Task: Look for space in Santa Inês, Brazil from 9th July, 2023 to 16th July, 2023 for 2 adults, 1 child in price range Rs.8000 to Rs.16000. Place can be entire place with 2 bedrooms having 2 beds and 1 bathroom. Property type can be flat. Booking option can be shelf check-in. Required host language is Spanish.
Action: Mouse moved to (734, 123)
Screenshot: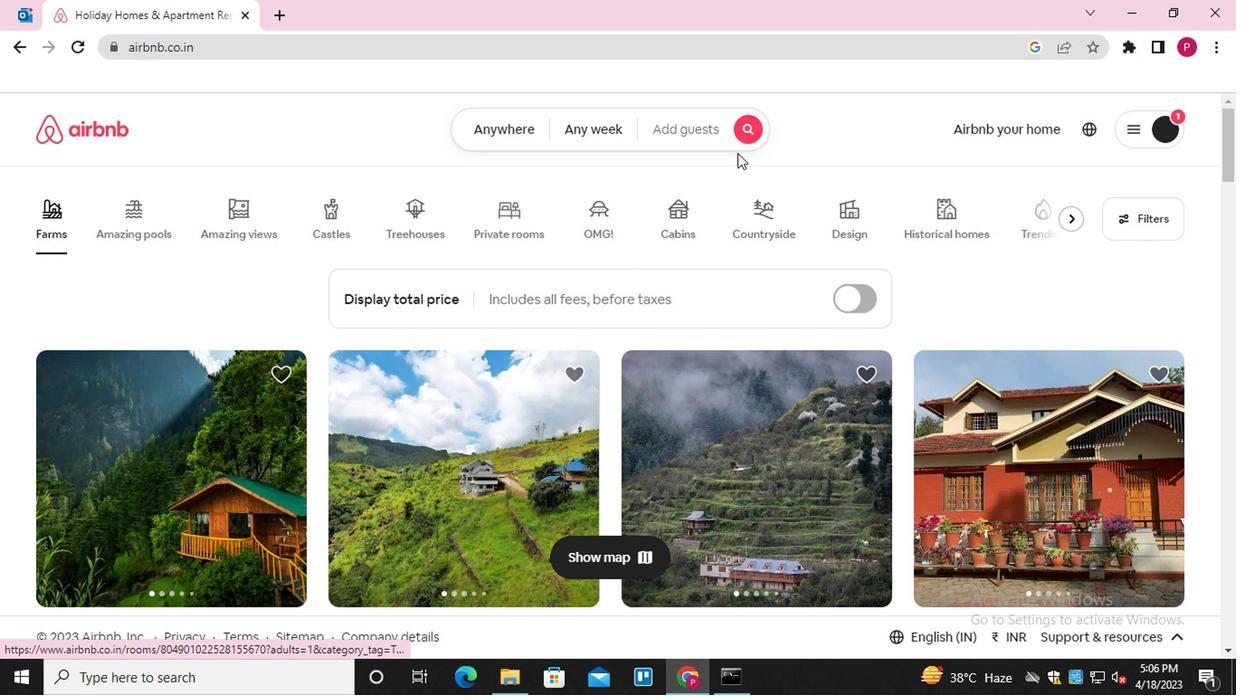 
Action: Mouse pressed left at (734, 123)
Screenshot: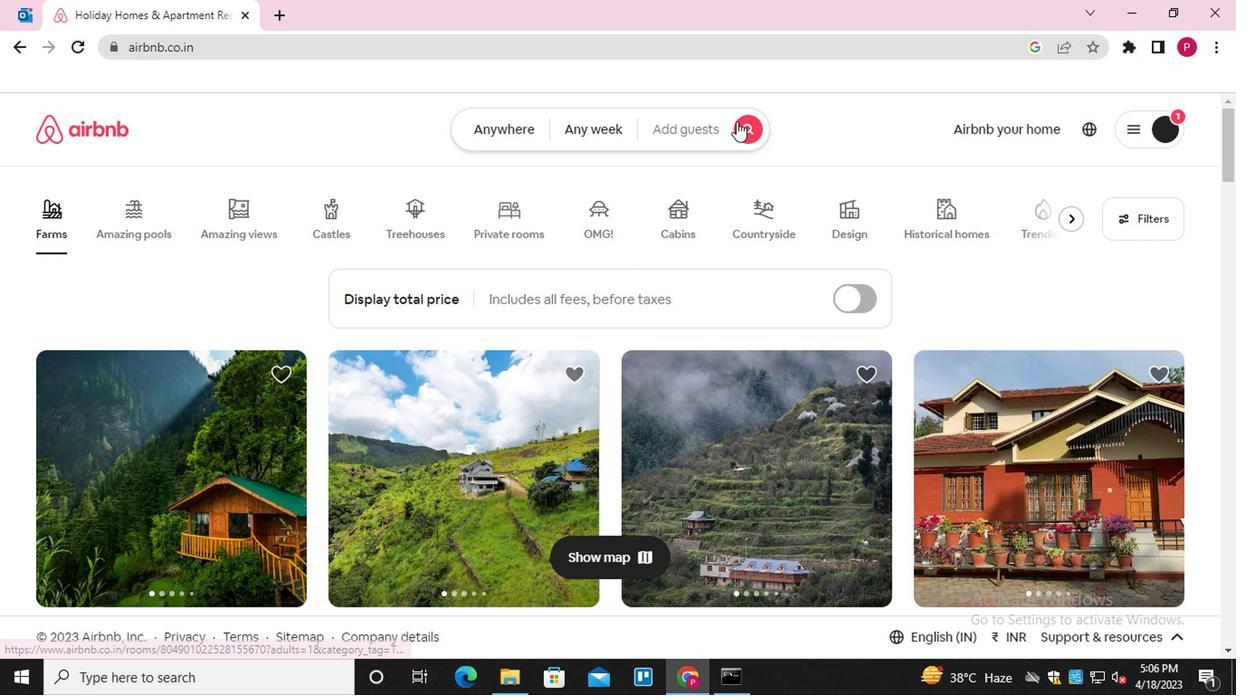 
Action: Mouse moved to (411, 214)
Screenshot: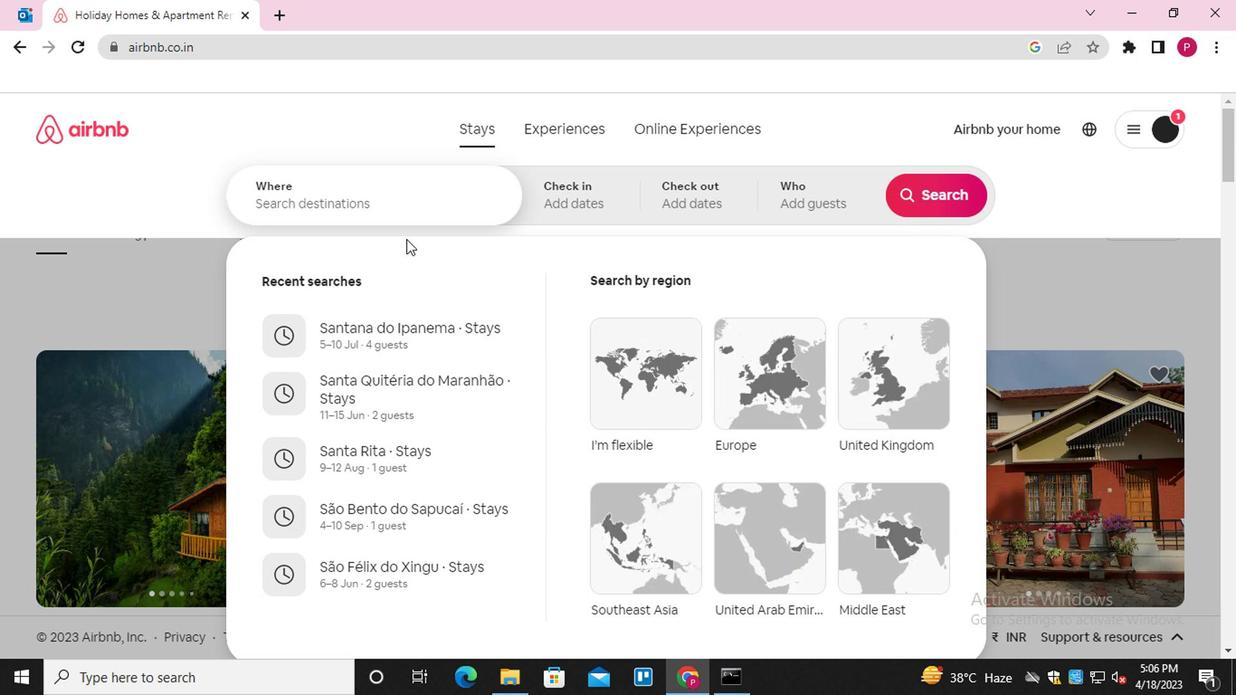
Action: Mouse pressed left at (411, 214)
Screenshot: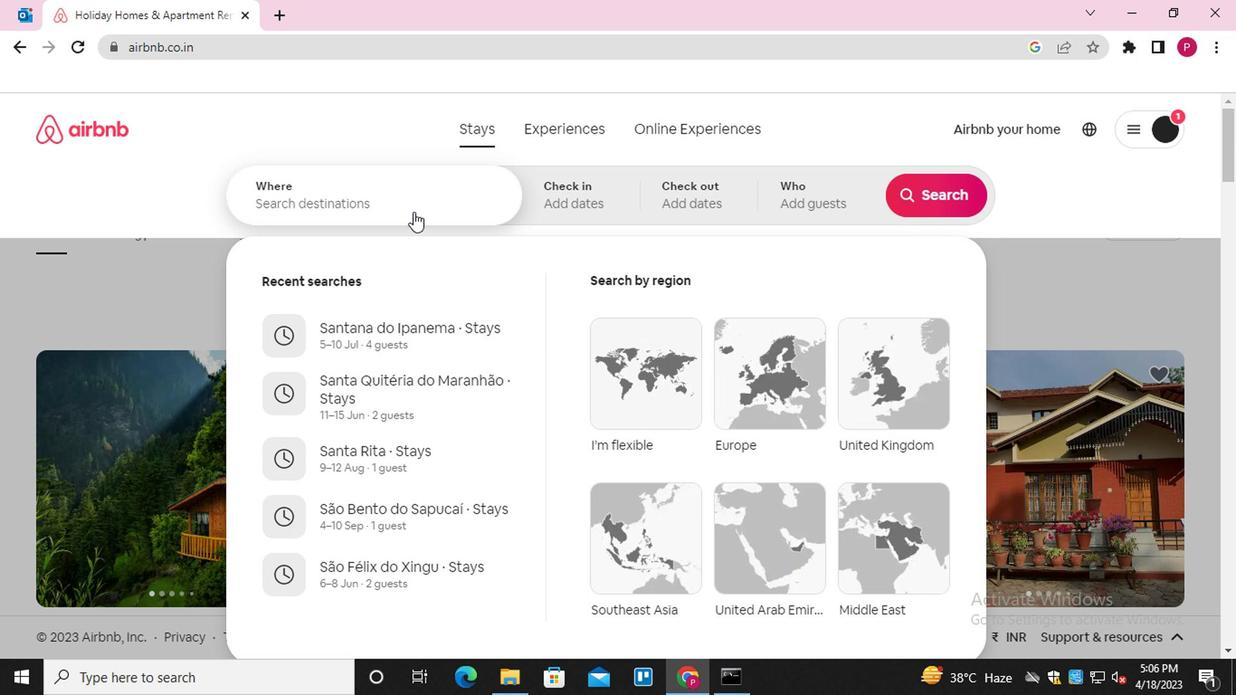 
Action: Mouse moved to (408, 214)
Screenshot: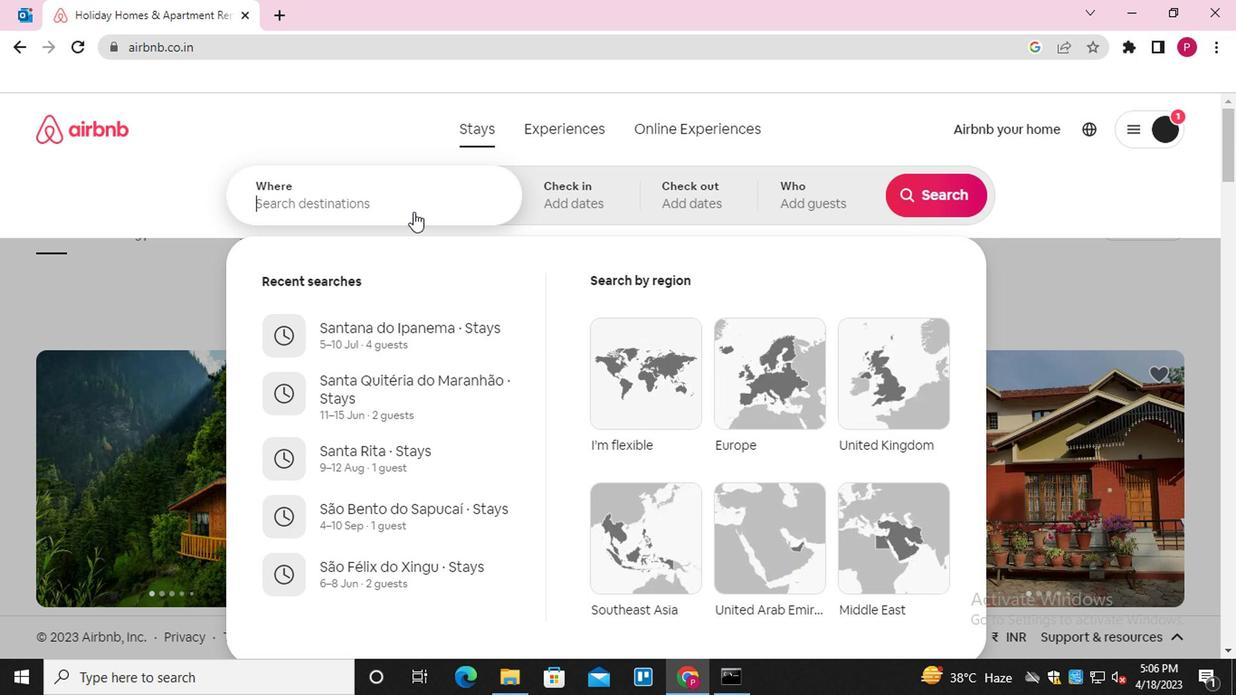 
Action: Key pressed <Key.shift>SANTA<Key.space><Key.shift>INES
Screenshot: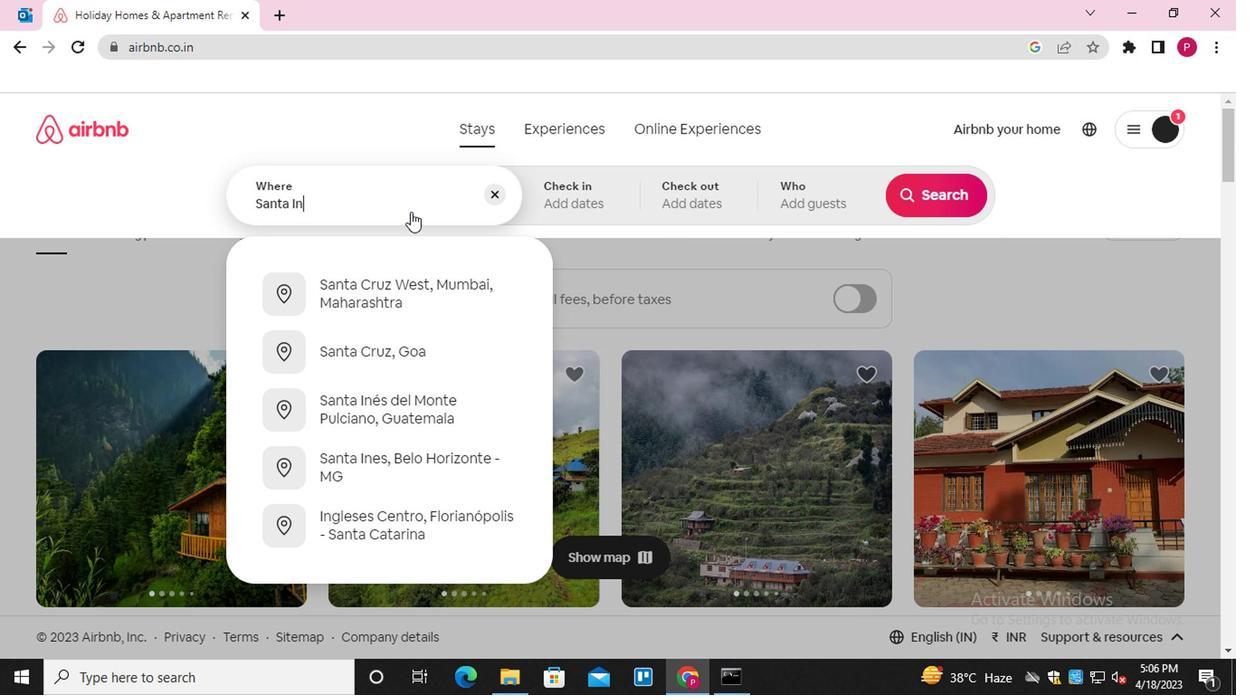 
Action: Mouse moved to (419, 221)
Screenshot: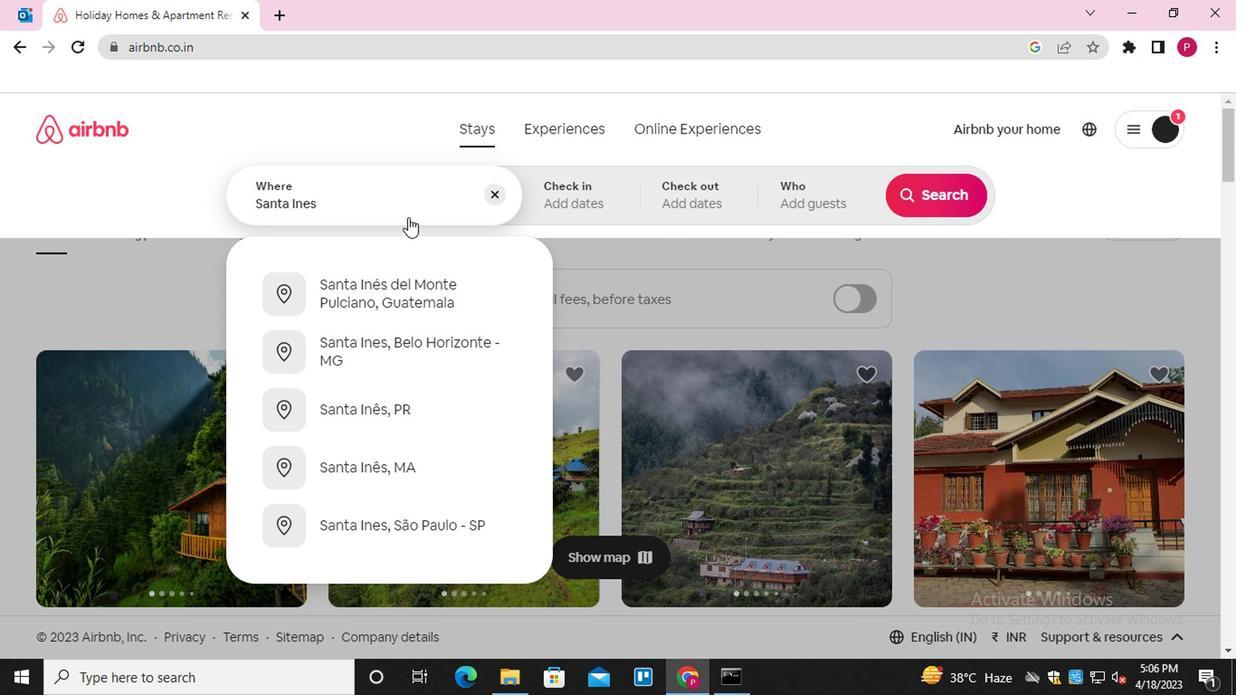 
Action: Key pressed ,<Key.shift><Key.shift><Key.shift>BRAZIL
Screenshot: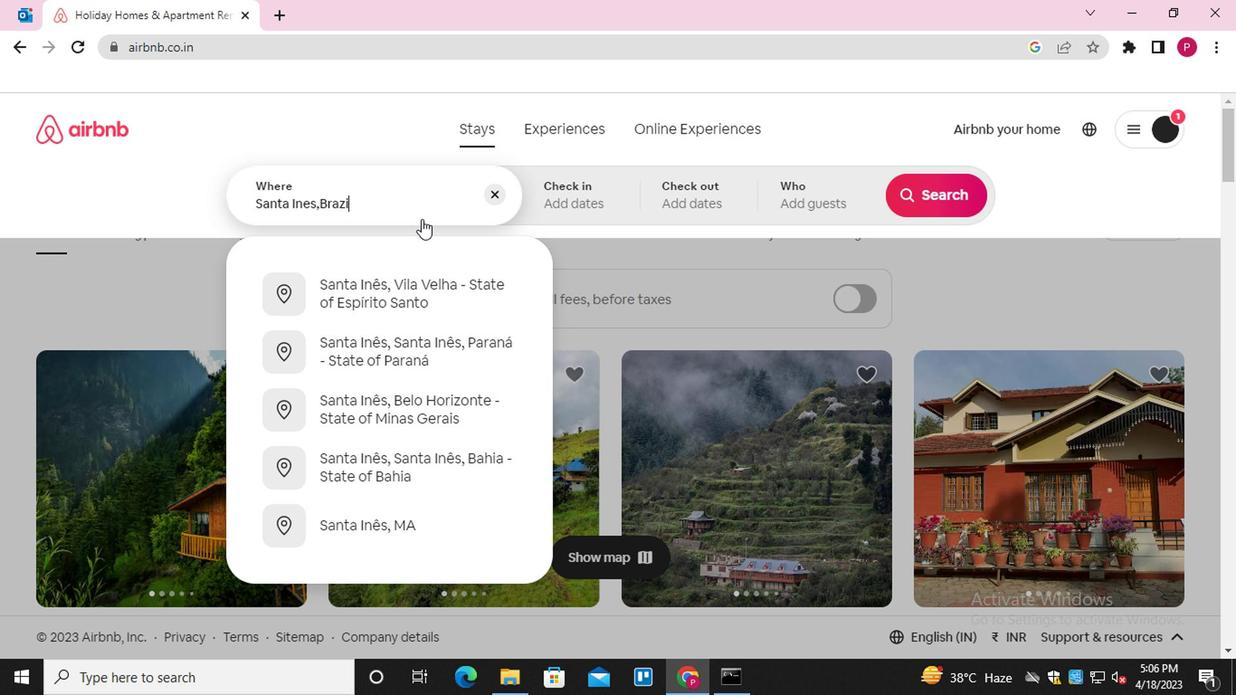 
Action: Mouse moved to (421, 534)
Screenshot: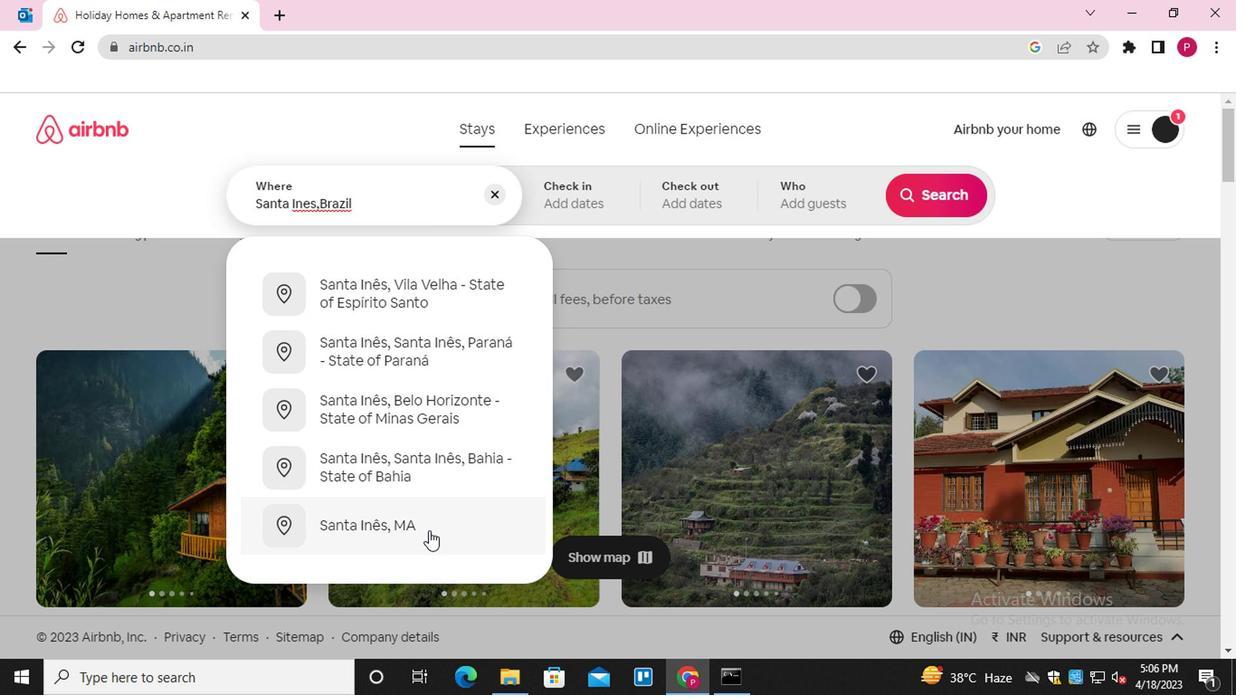 
Action: Mouse pressed left at (421, 534)
Screenshot: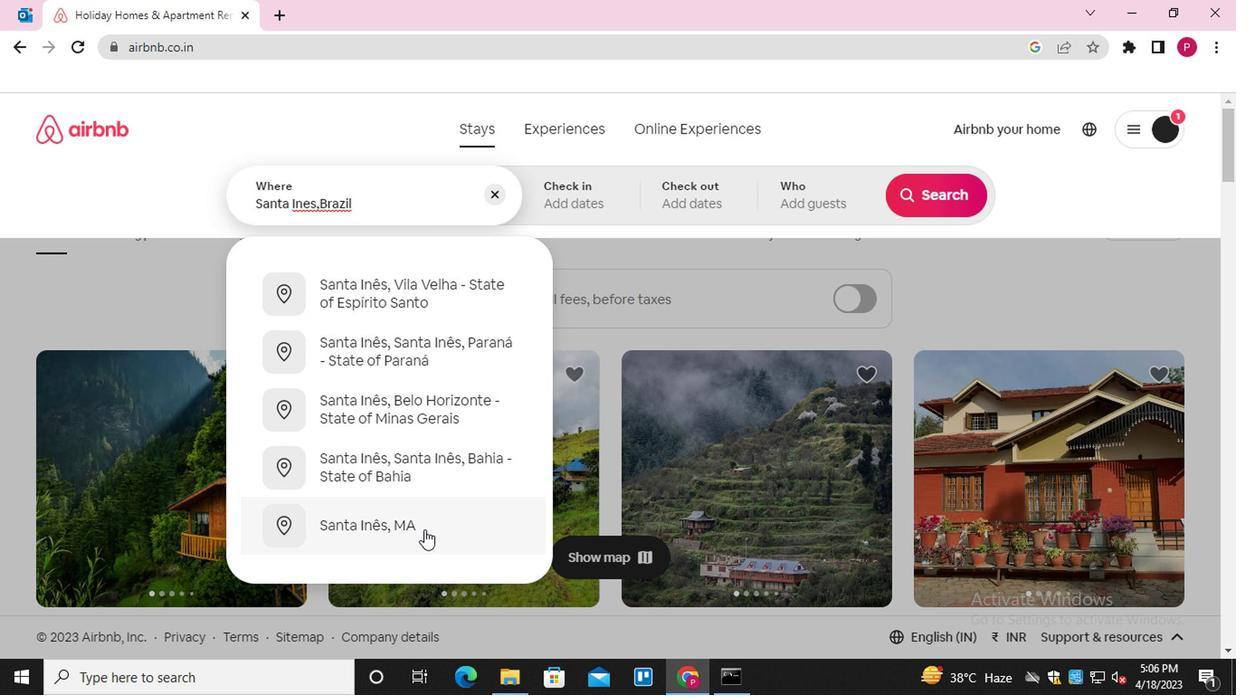 
Action: Mouse moved to (925, 349)
Screenshot: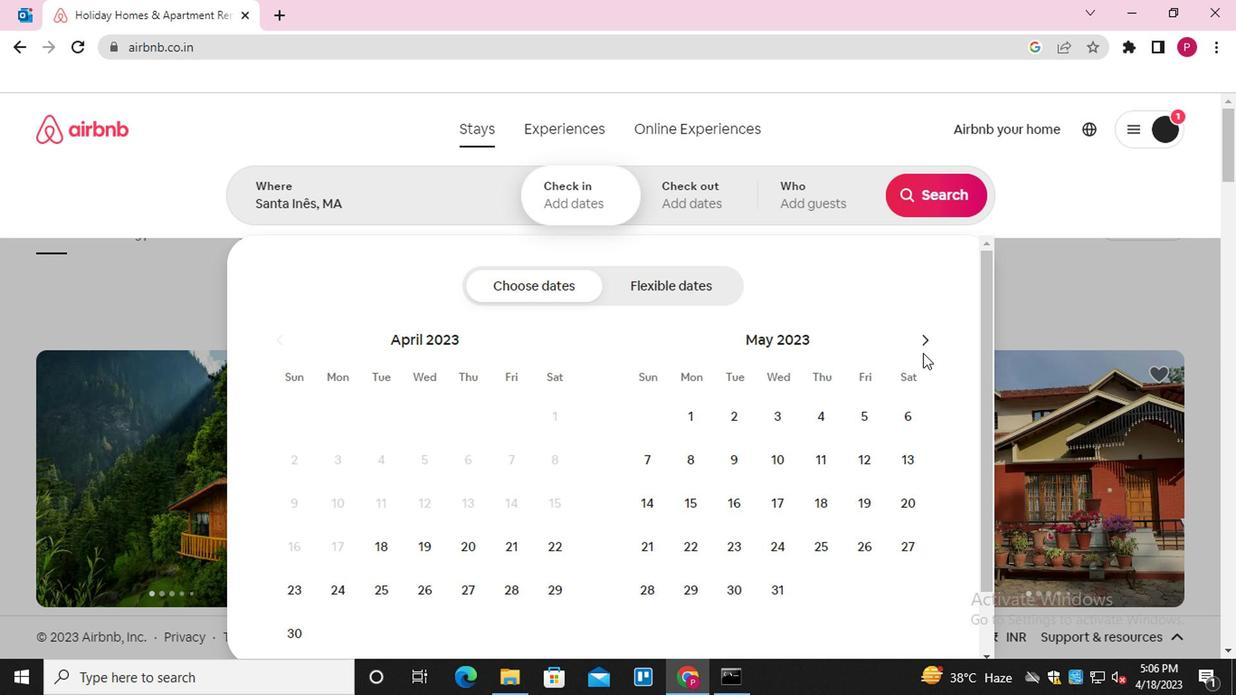
Action: Mouse pressed left at (925, 349)
Screenshot: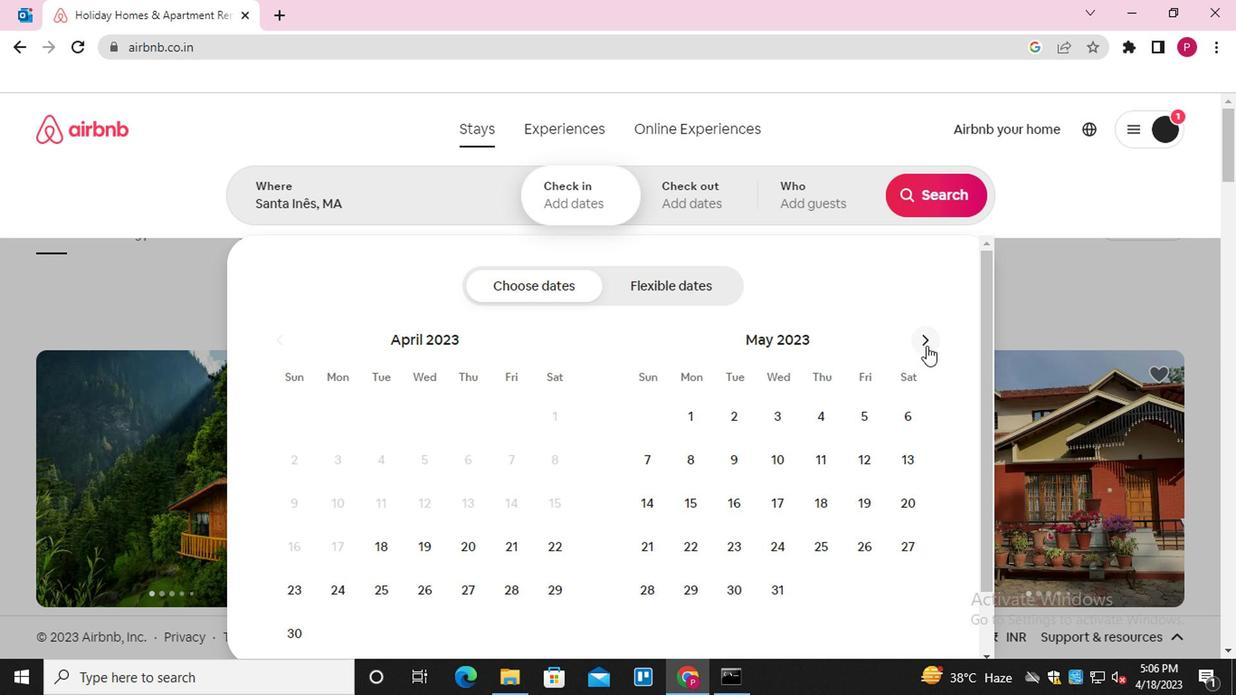 
Action: Mouse moved to (921, 350)
Screenshot: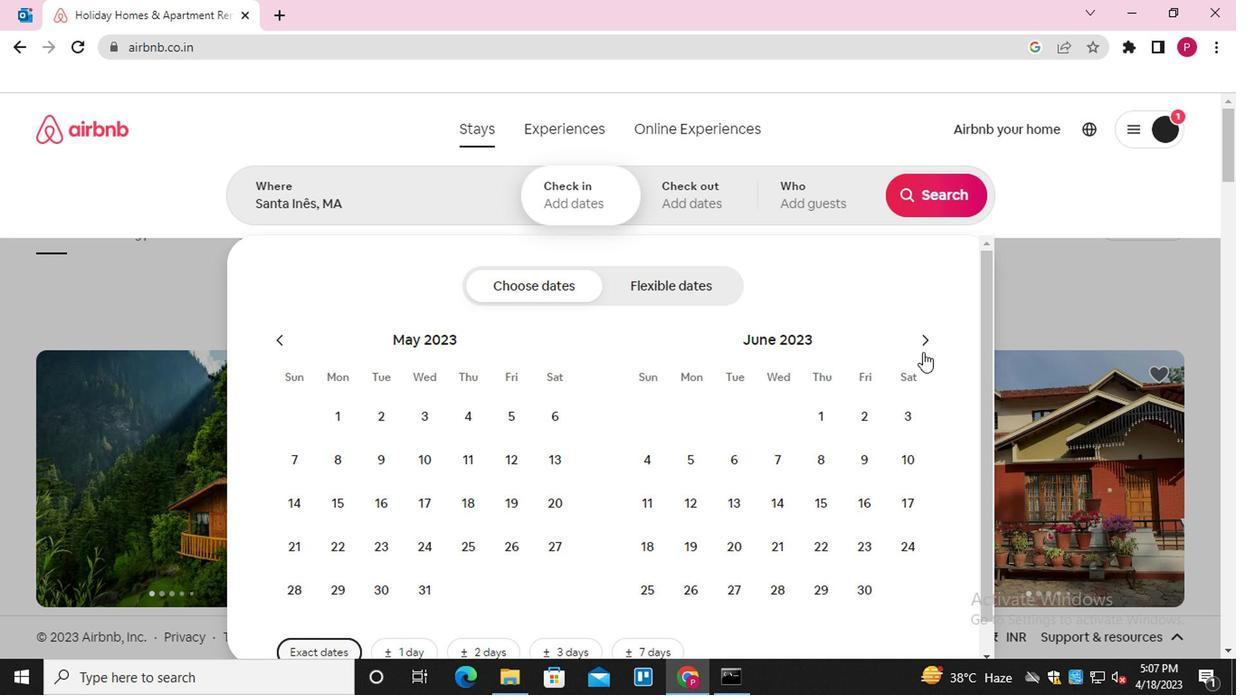 
Action: Mouse pressed left at (921, 350)
Screenshot: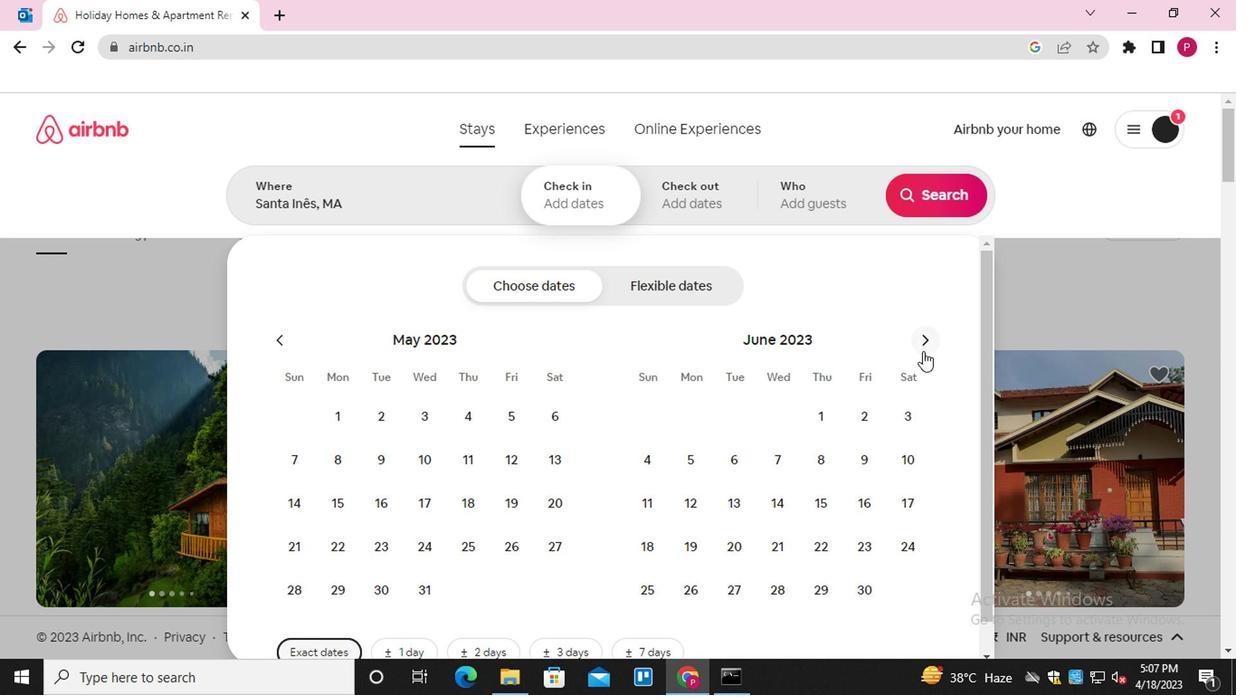 
Action: Mouse moved to (652, 510)
Screenshot: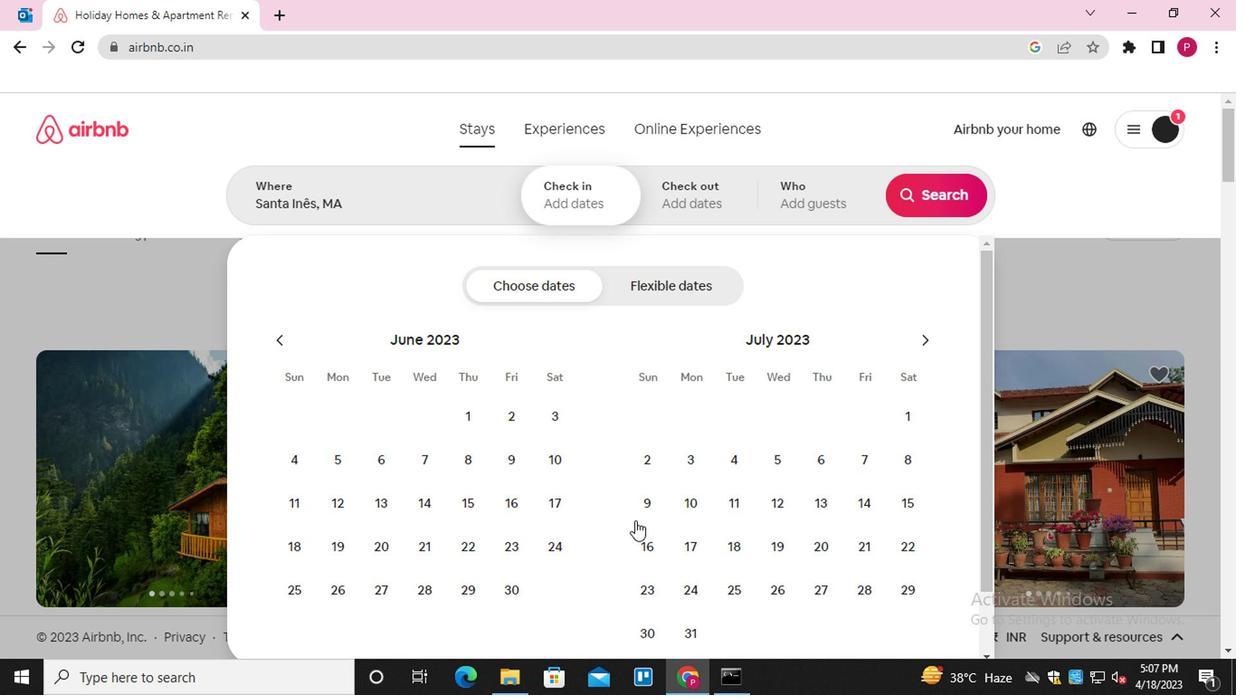 
Action: Mouse pressed left at (652, 510)
Screenshot: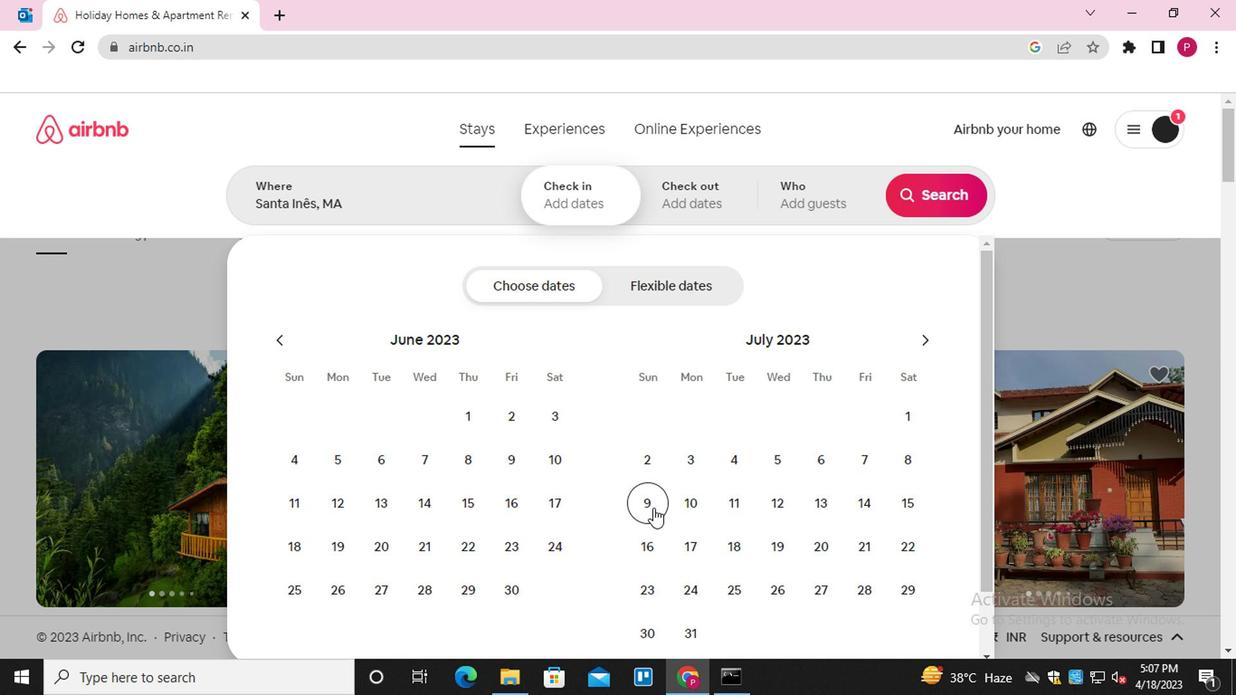 
Action: Mouse moved to (621, 552)
Screenshot: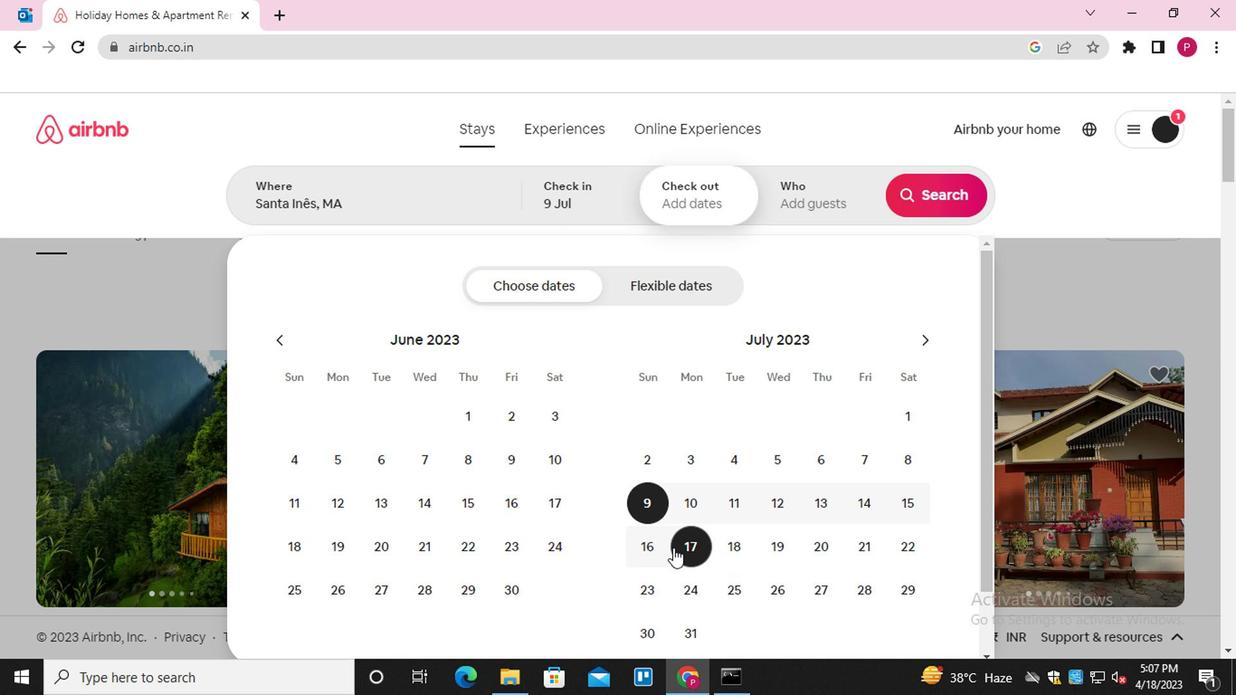 
Action: Mouse pressed left at (621, 552)
Screenshot: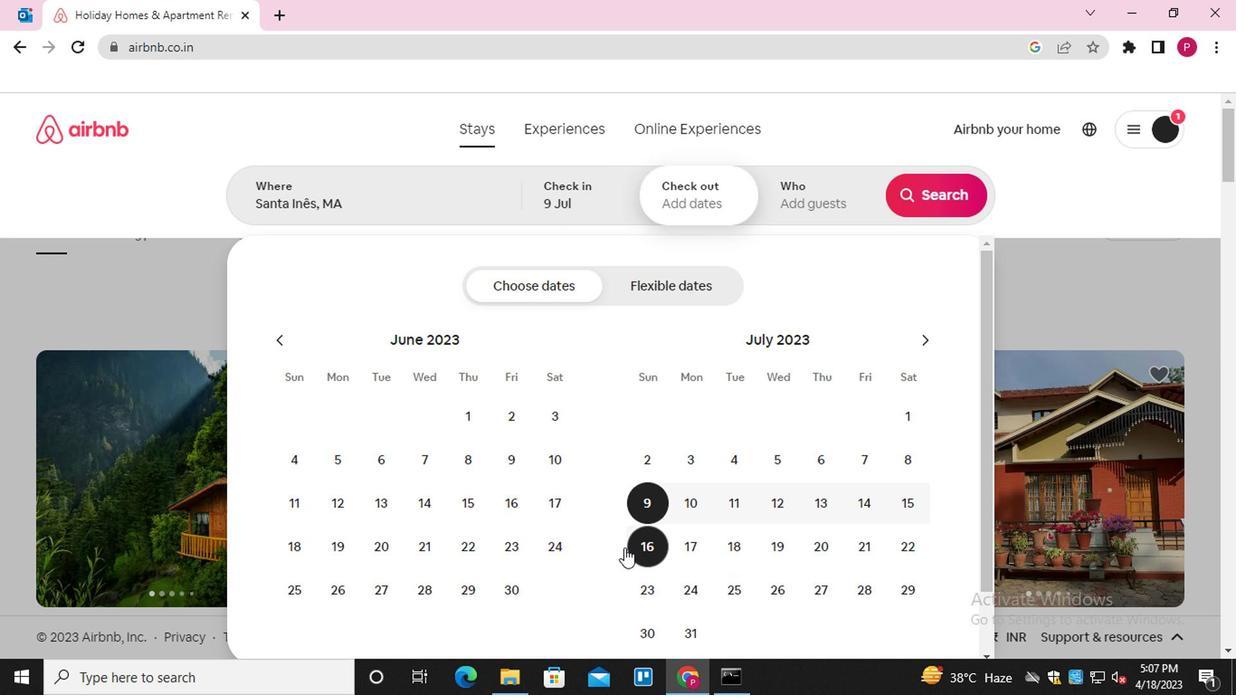 
Action: Mouse moved to (639, 552)
Screenshot: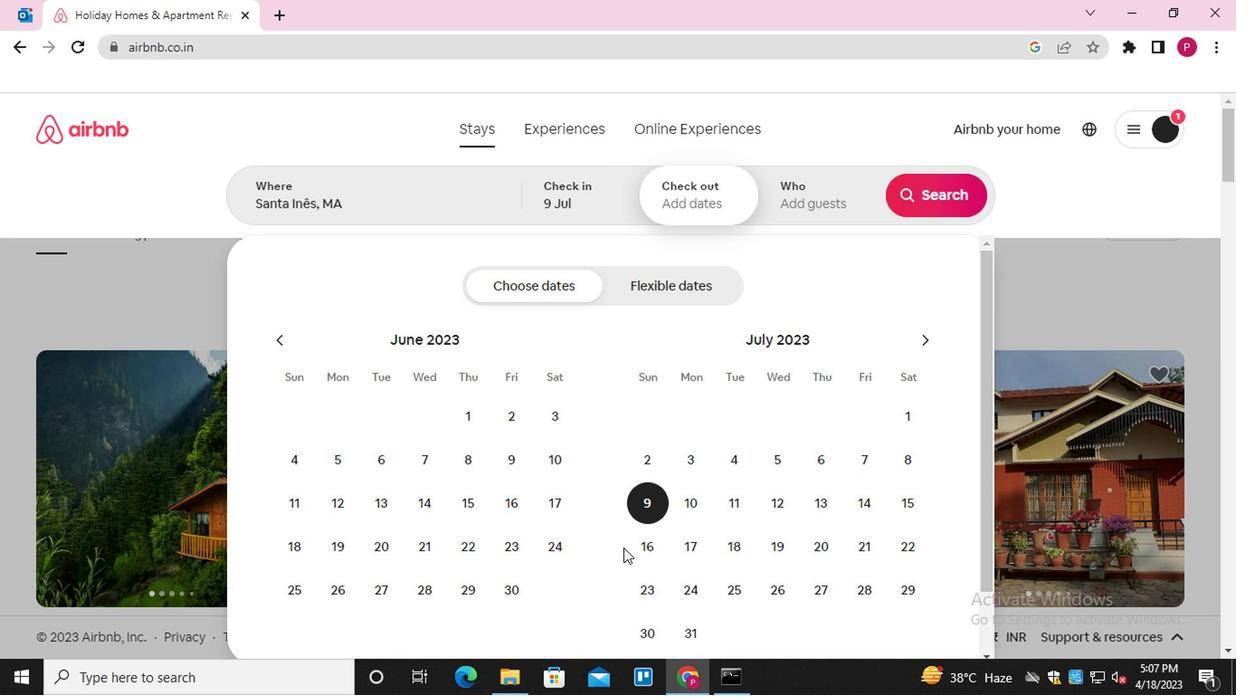 
Action: Mouse pressed left at (639, 552)
Screenshot: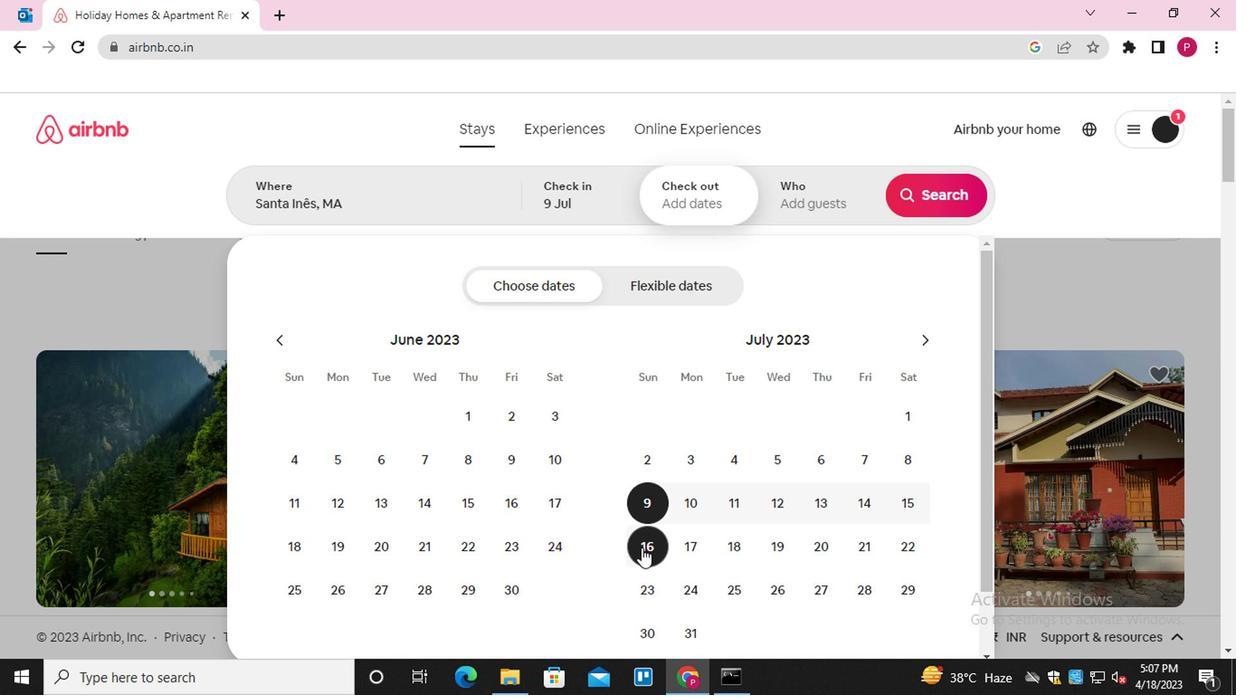 
Action: Mouse moved to (795, 204)
Screenshot: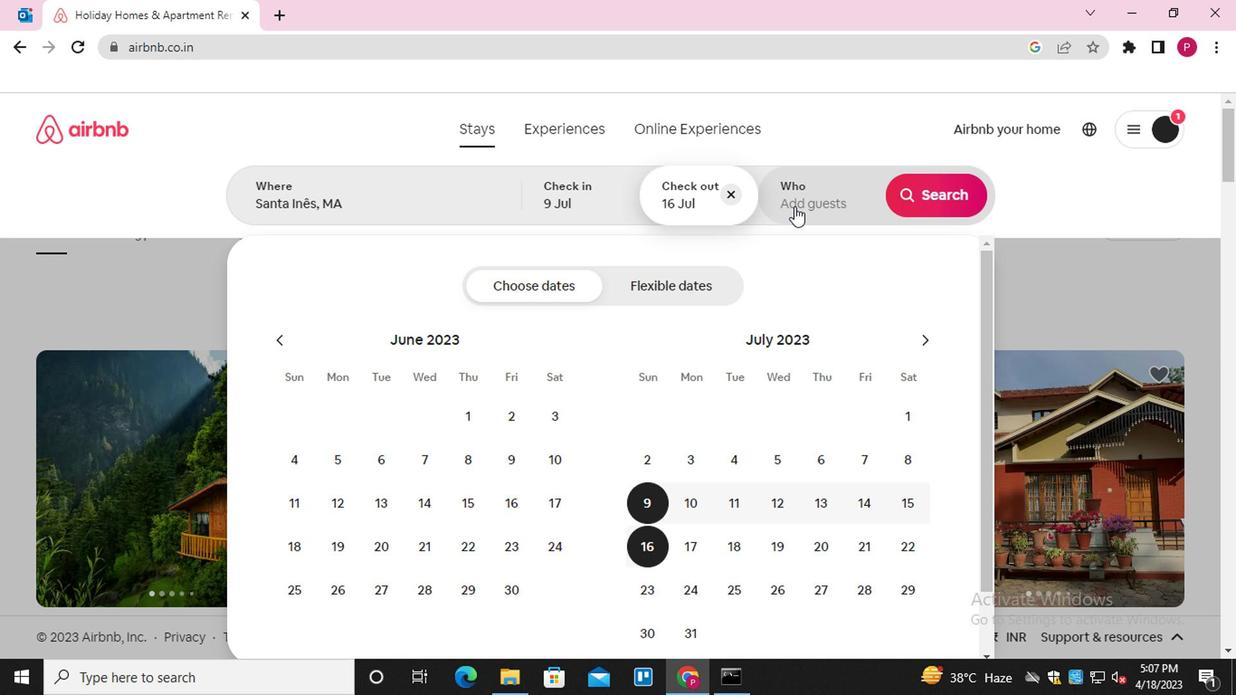 
Action: Mouse pressed left at (795, 204)
Screenshot: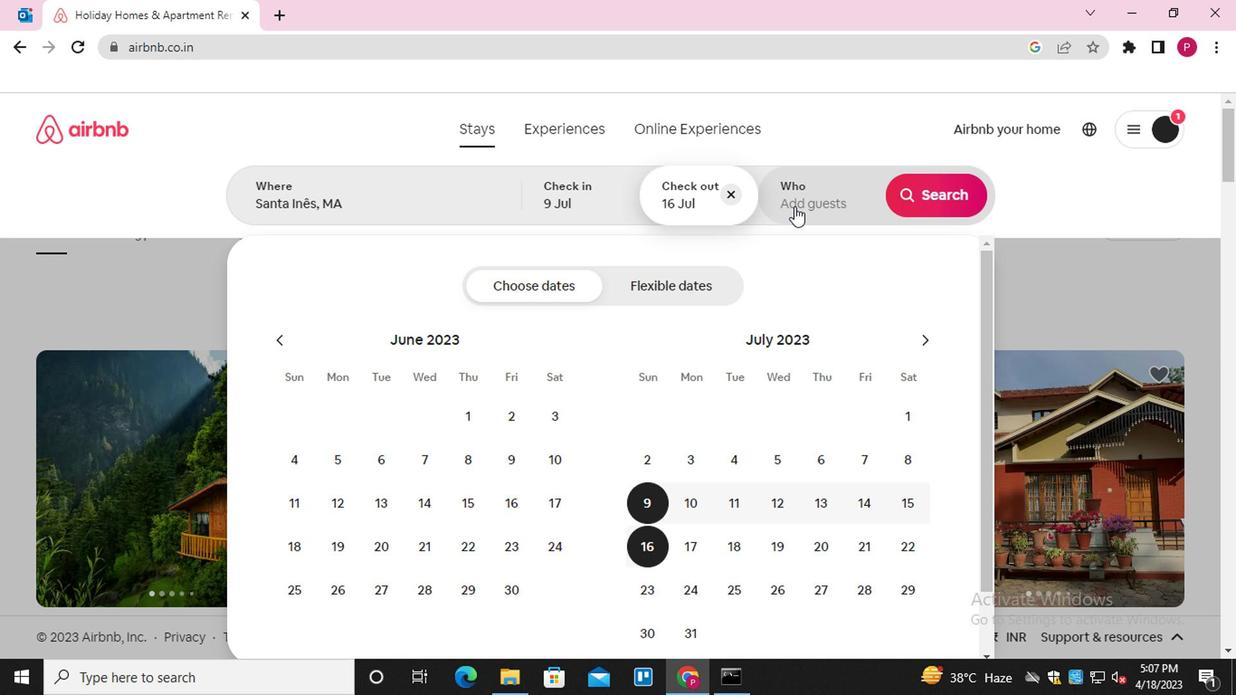 
Action: Mouse moved to (944, 298)
Screenshot: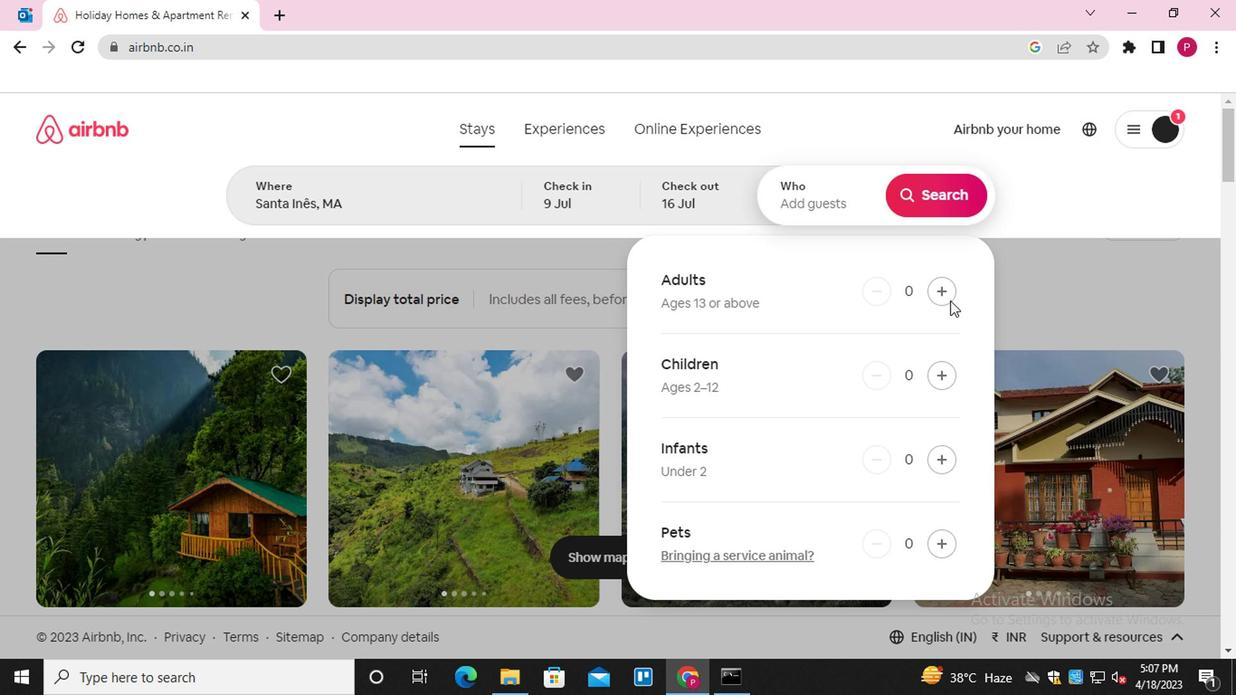 
Action: Mouse pressed left at (944, 298)
Screenshot: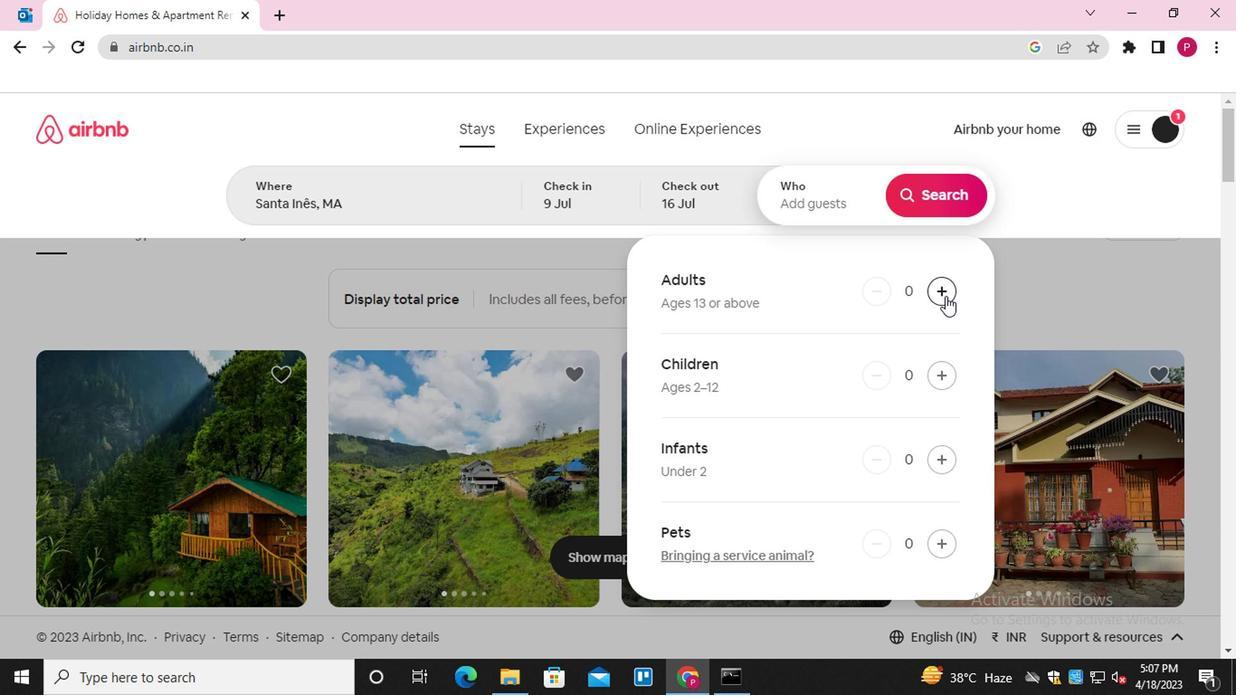 
Action: Mouse pressed left at (944, 298)
Screenshot: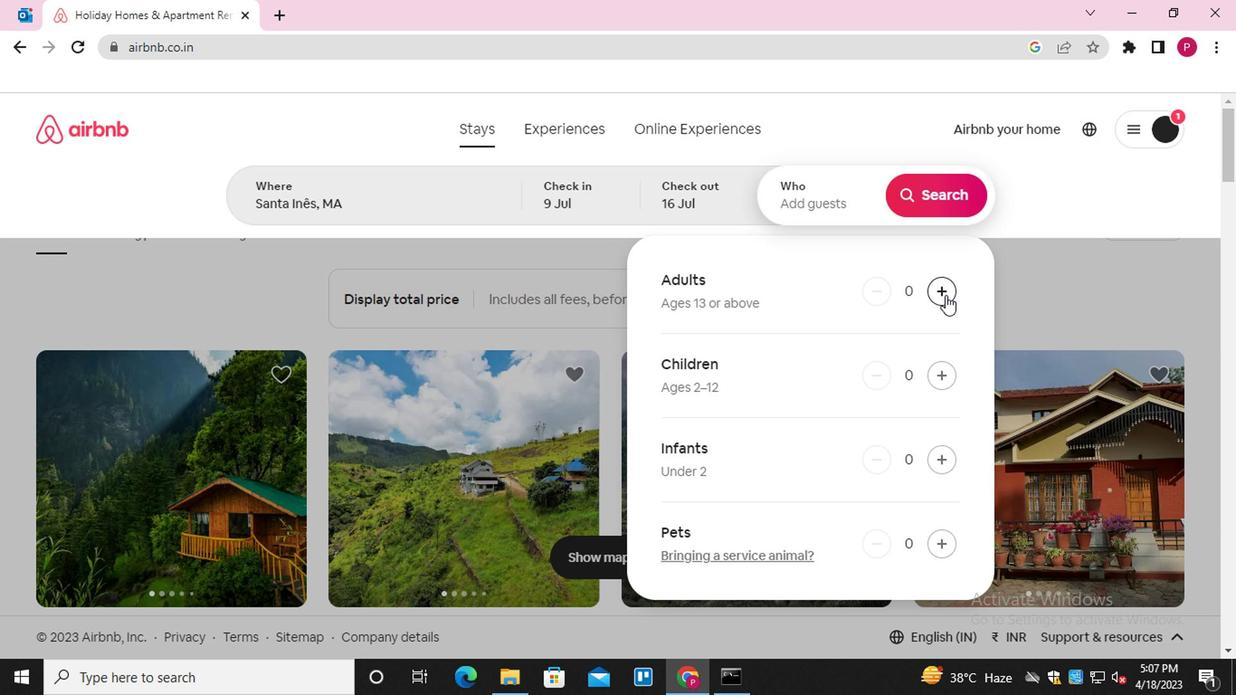 
Action: Mouse moved to (938, 366)
Screenshot: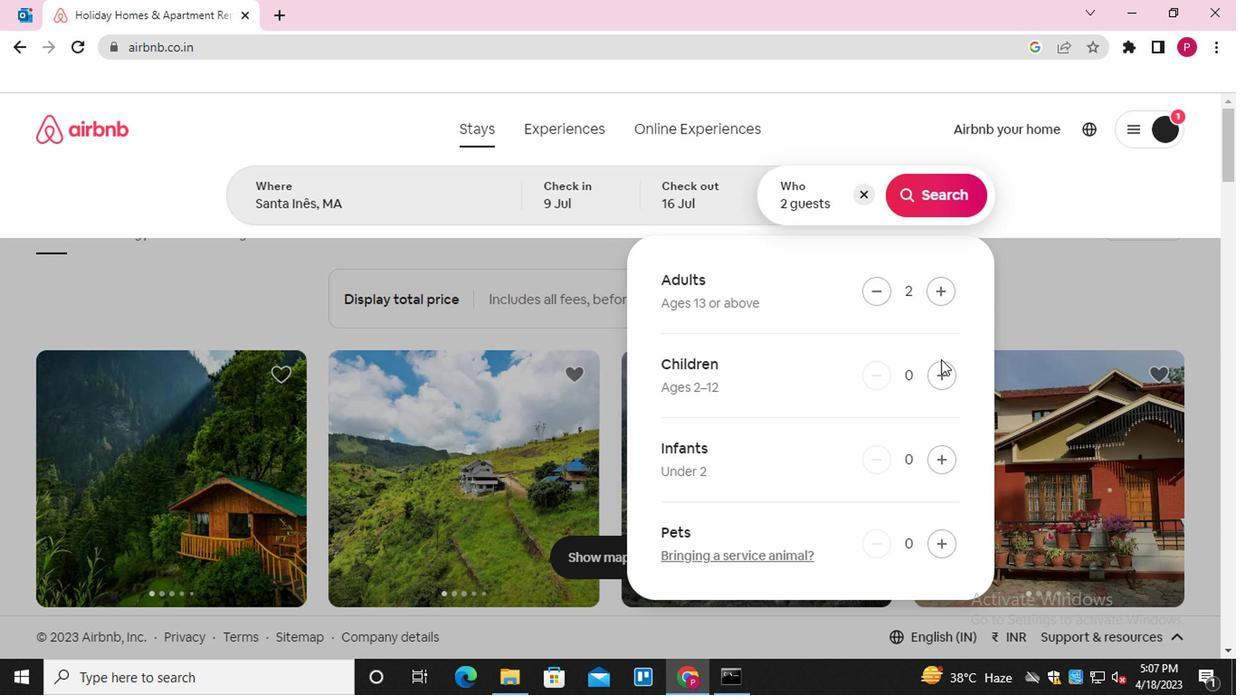 
Action: Mouse pressed left at (938, 366)
Screenshot: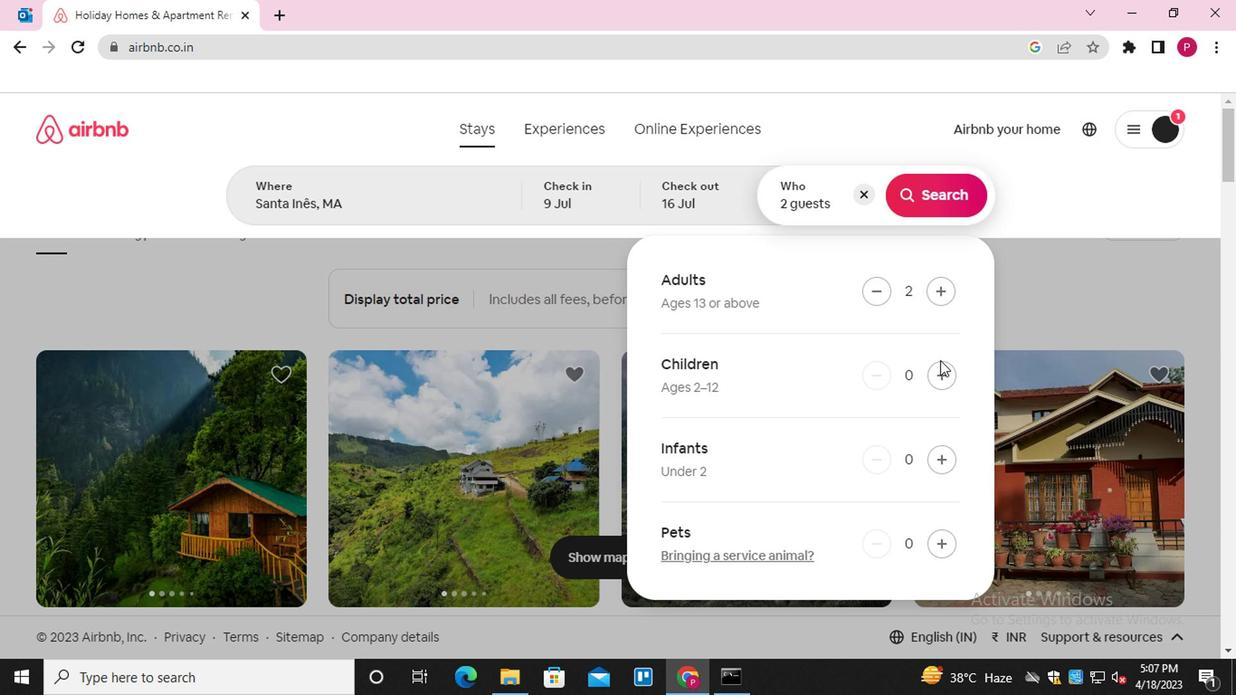
Action: Mouse moved to (924, 192)
Screenshot: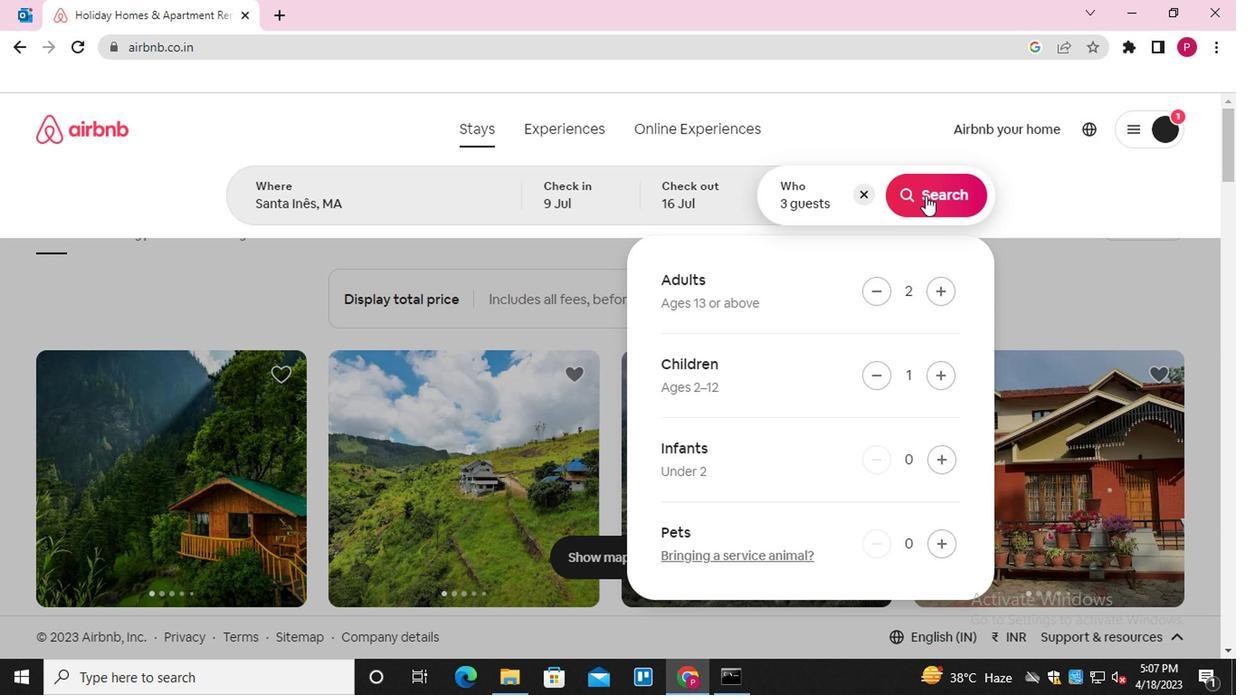 
Action: Mouse pressed left at (924, 192)
Screenshot: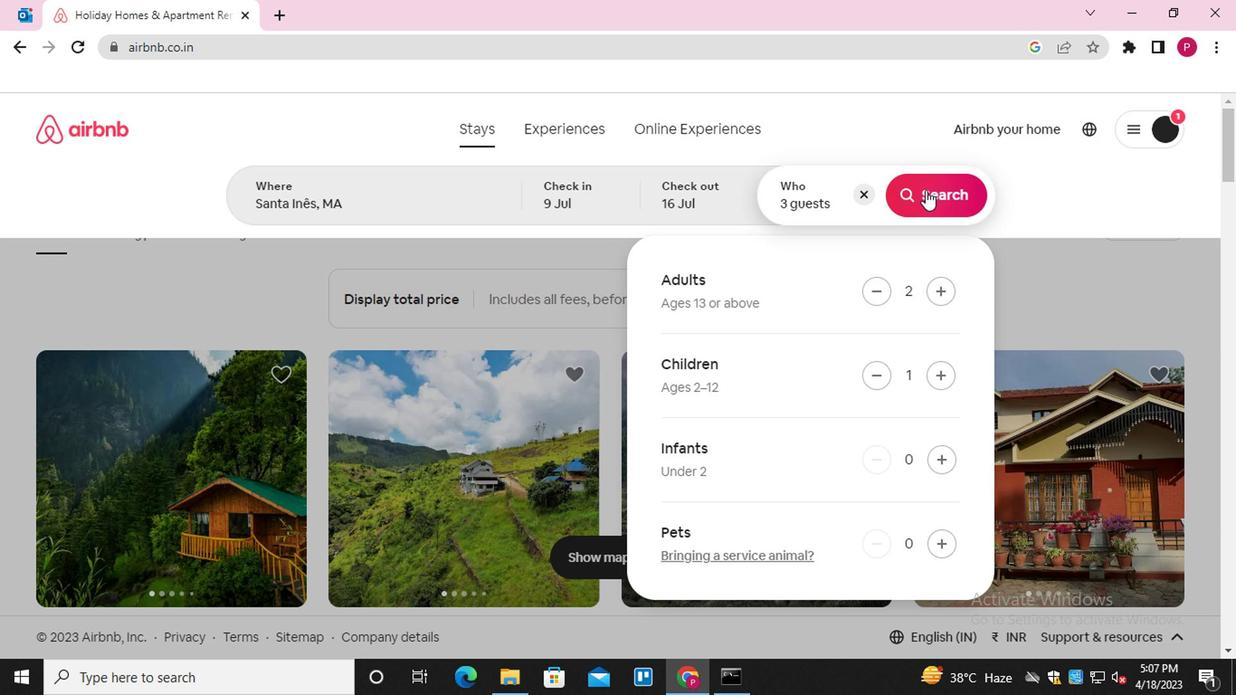 
Action: Mouse moved to (1147, 199)
Screenshot: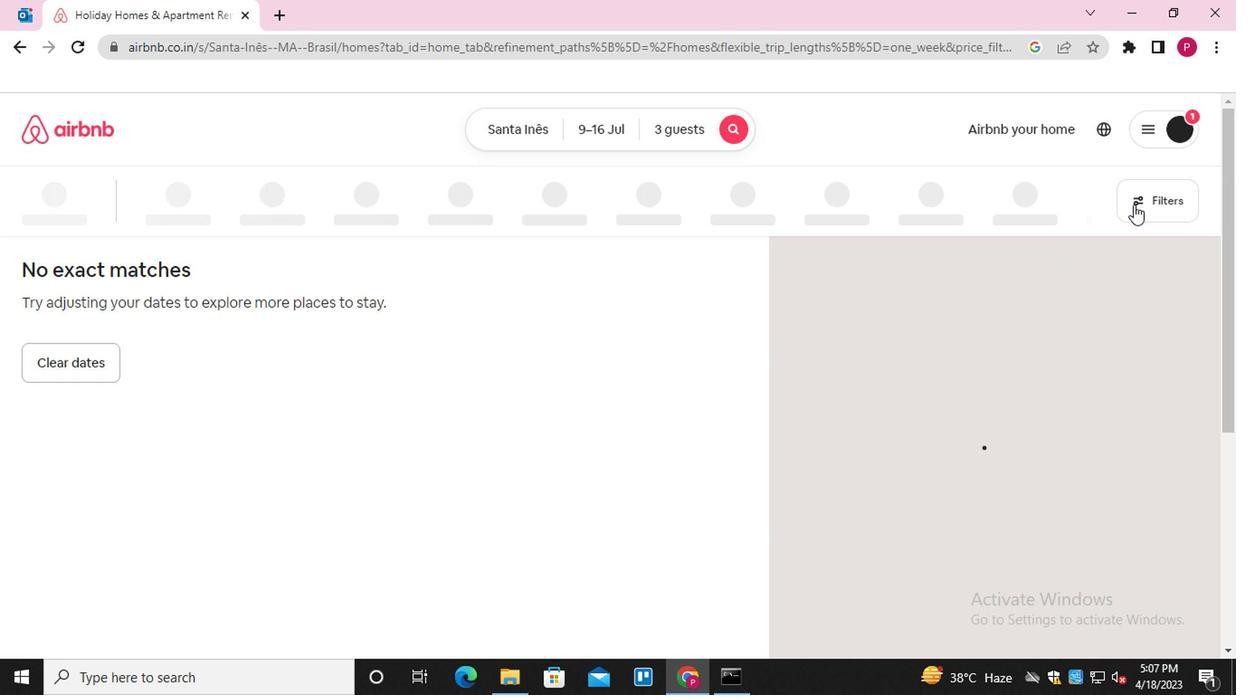 
Action: Mouse pressed left at (1147, 199)
Screenshot: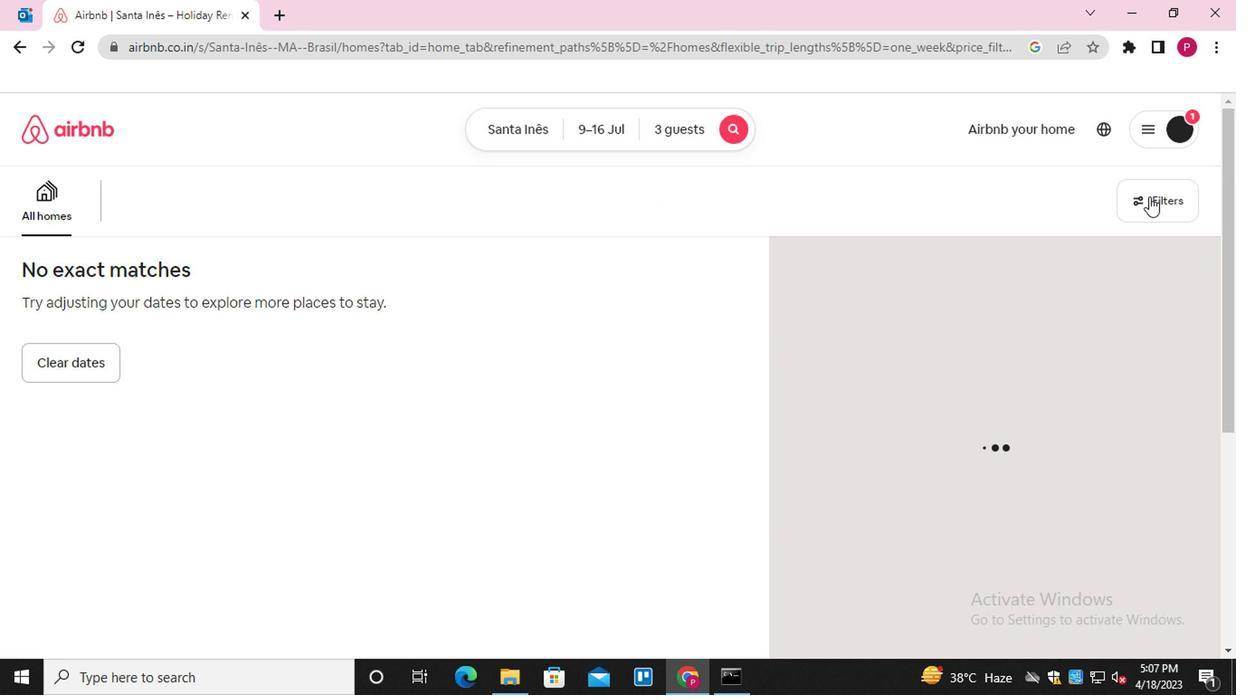 
Action: Mouse moved to (472, 315)
Screenshot: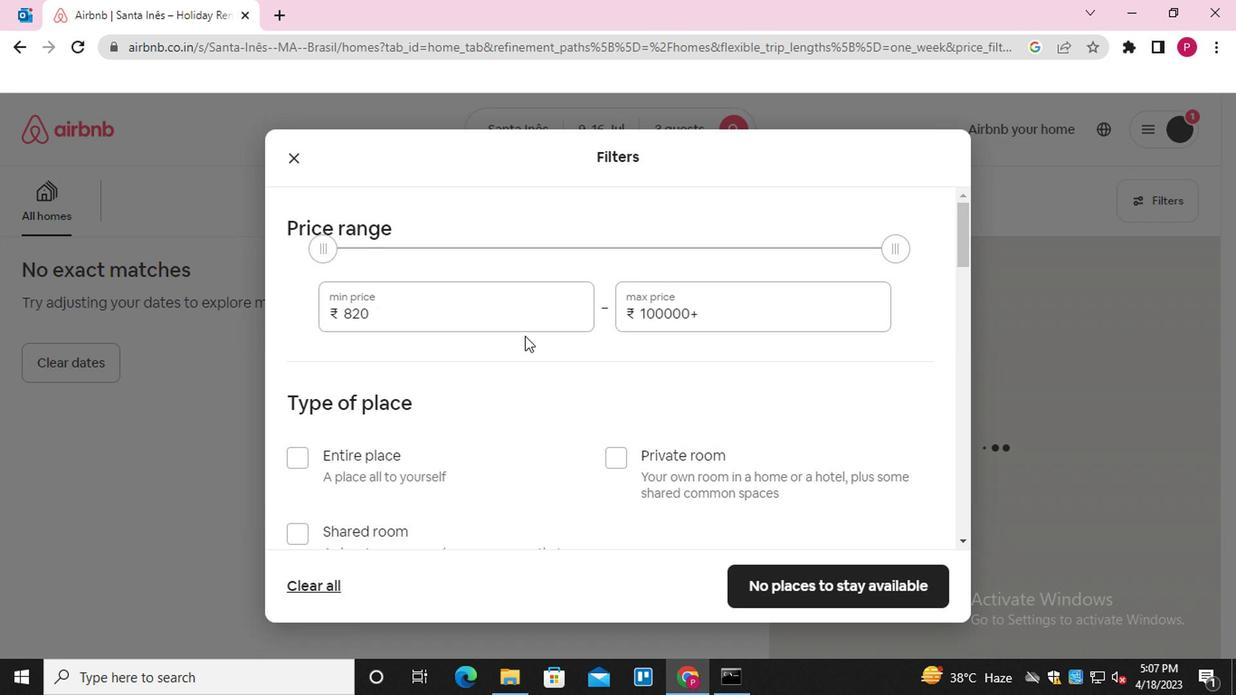 
Action: Mouse pressed left at (472, 315)
Screenshot: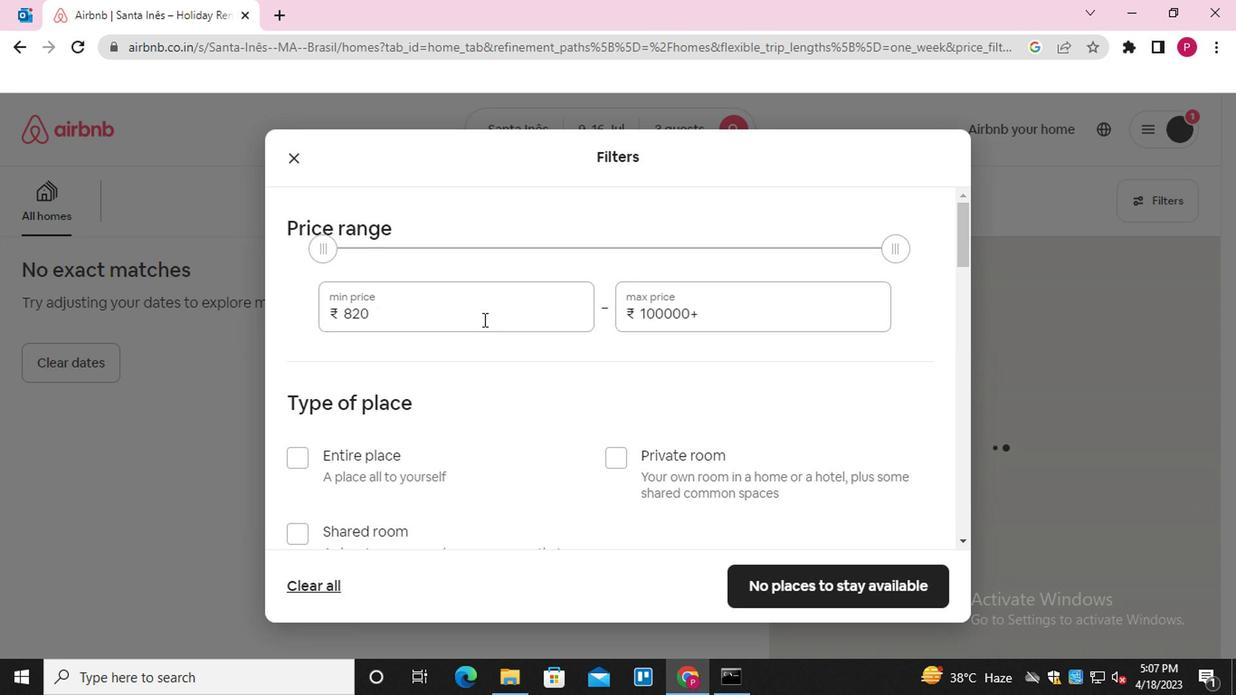 
Action: Mouse pressed left at (472, 315)
Screenshot: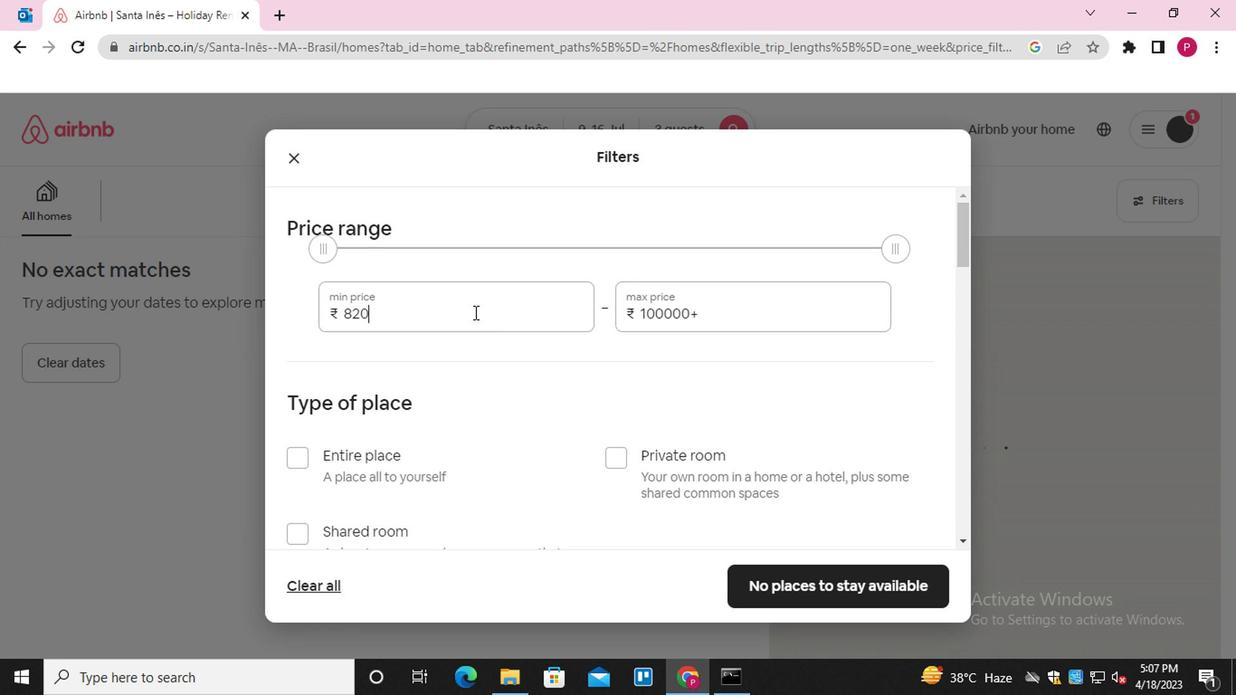 
Action: Key pressed <Key.shift>8000<Key.tab>16000
Screenshot: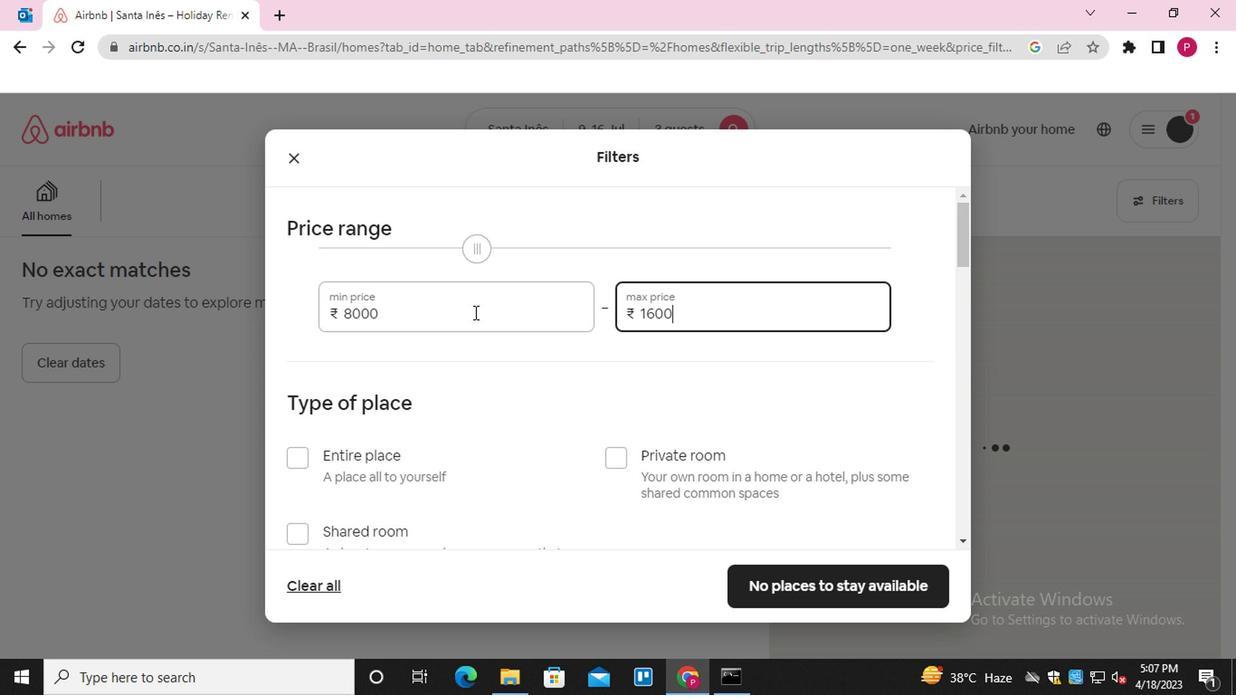 
Action: Mouse moved to (458, 372)
Screenshot: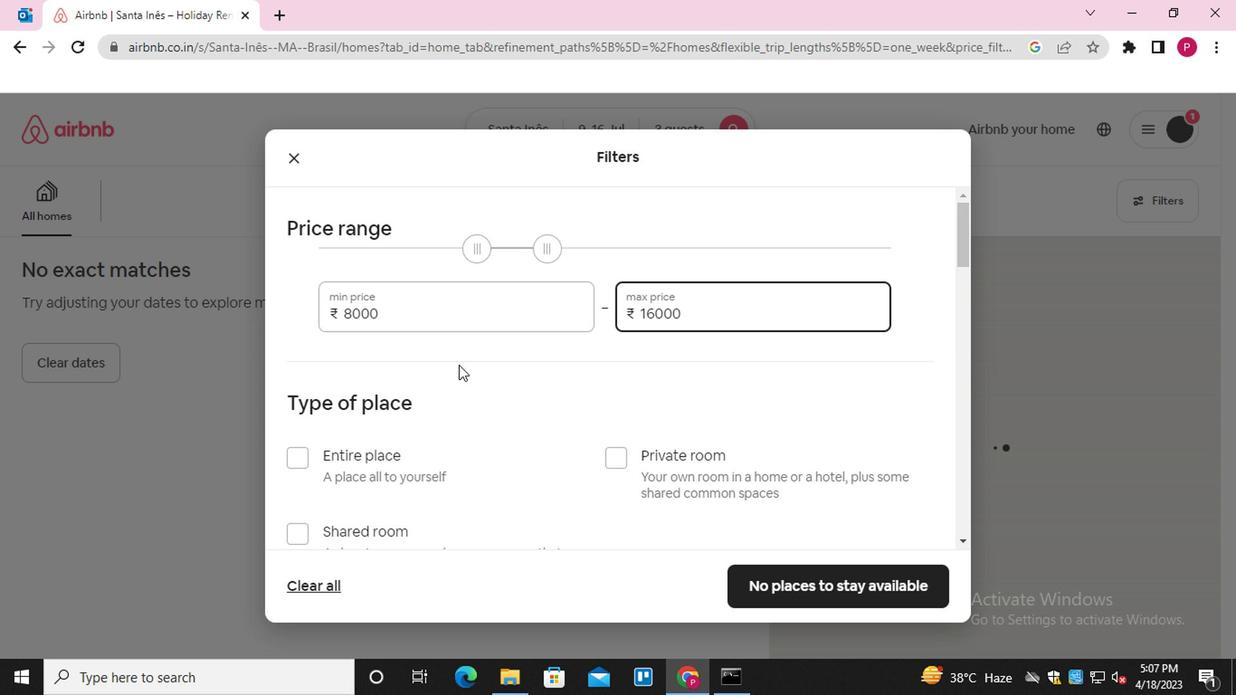 
Action: Mouse scrolled (458, 371) with delta (0, -1)
Screenshot: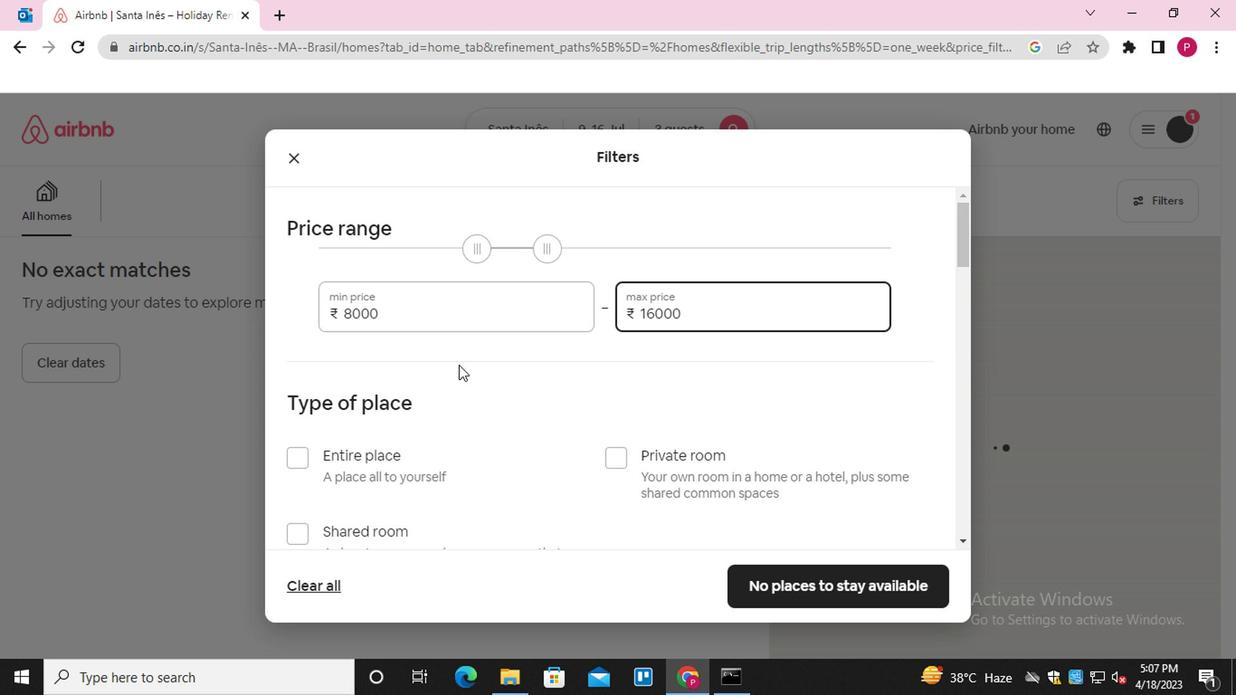 
Action: Mouse moved to (460, 378)
Screenshot: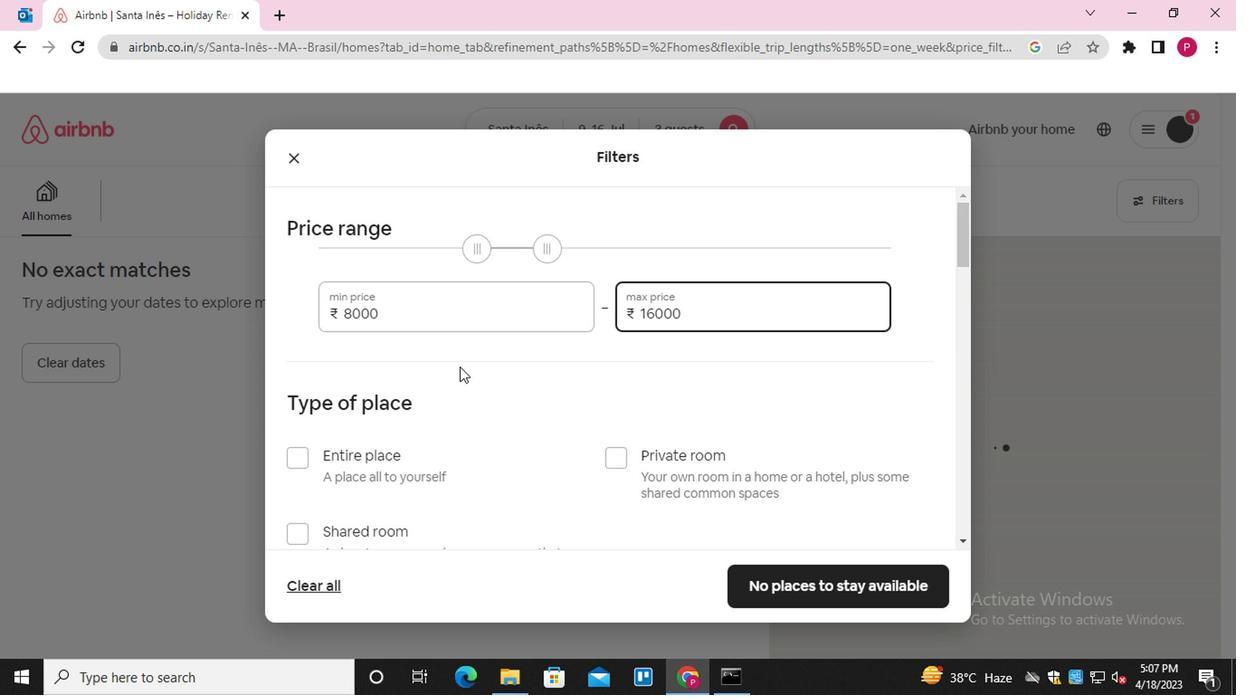 
Action: Mouse scrolled (460, 377) with delta (0, -1)
Screenshot: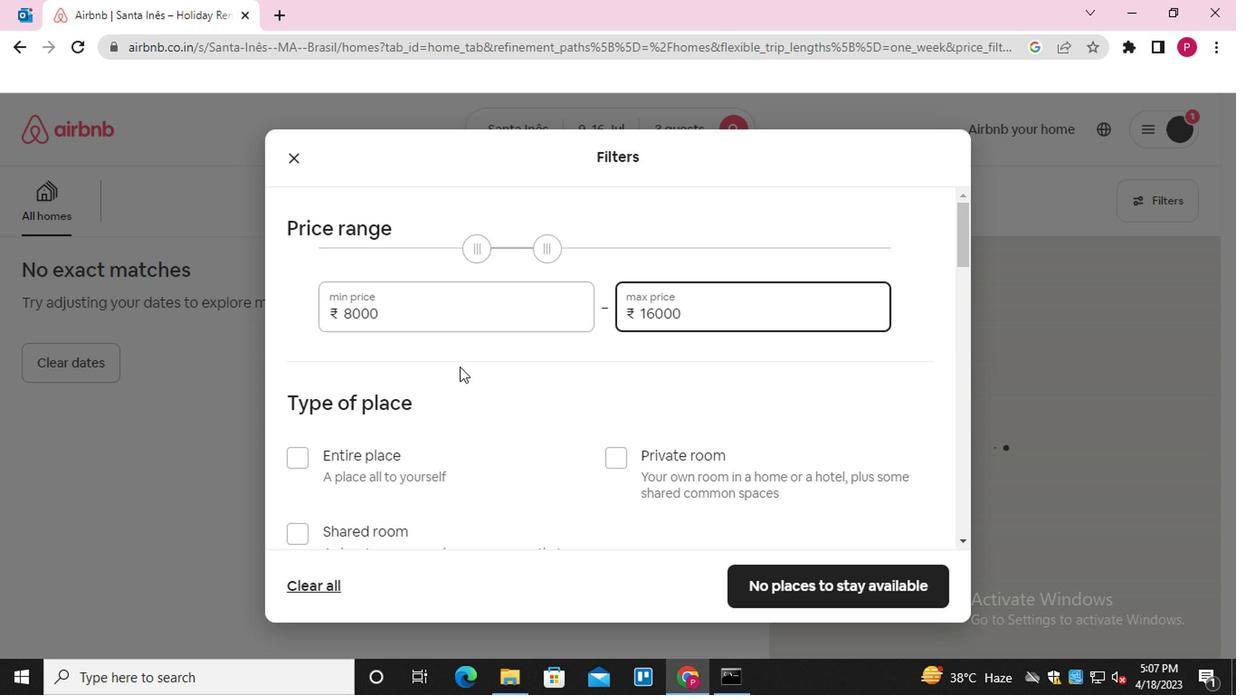 
Action: Mouse moved to (309, 277)
Screenshot: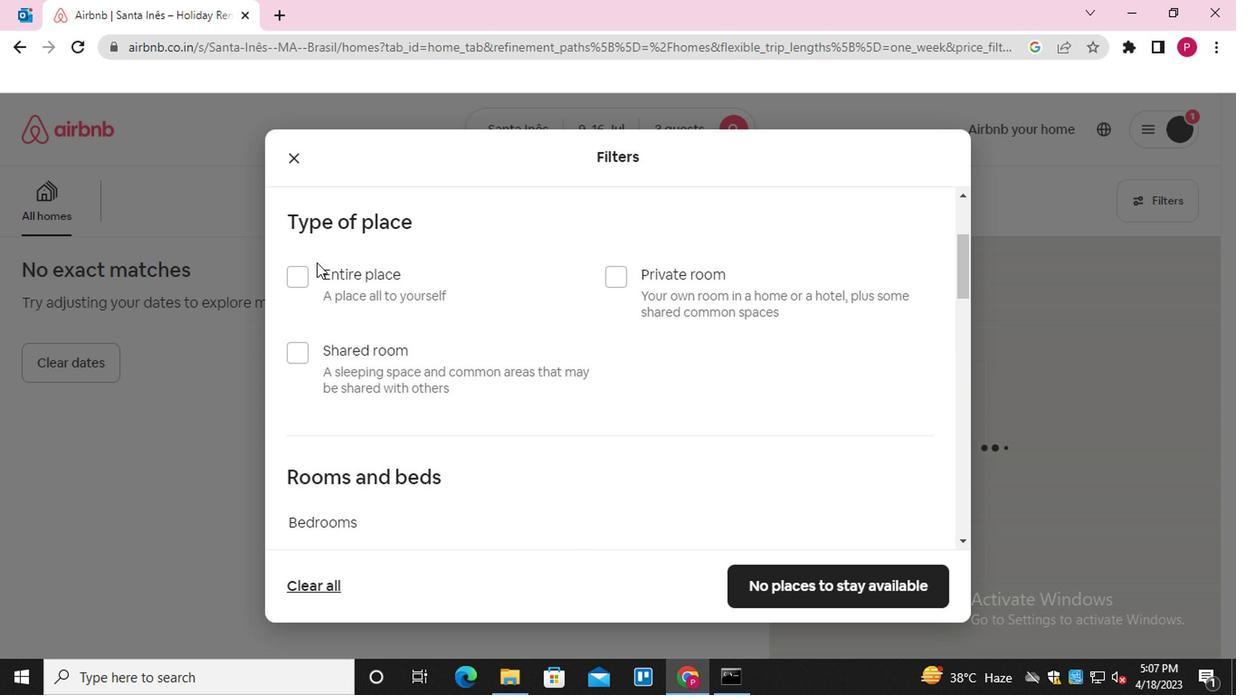 
Action: Mouse pressed left at (309, 277)
Screenshot: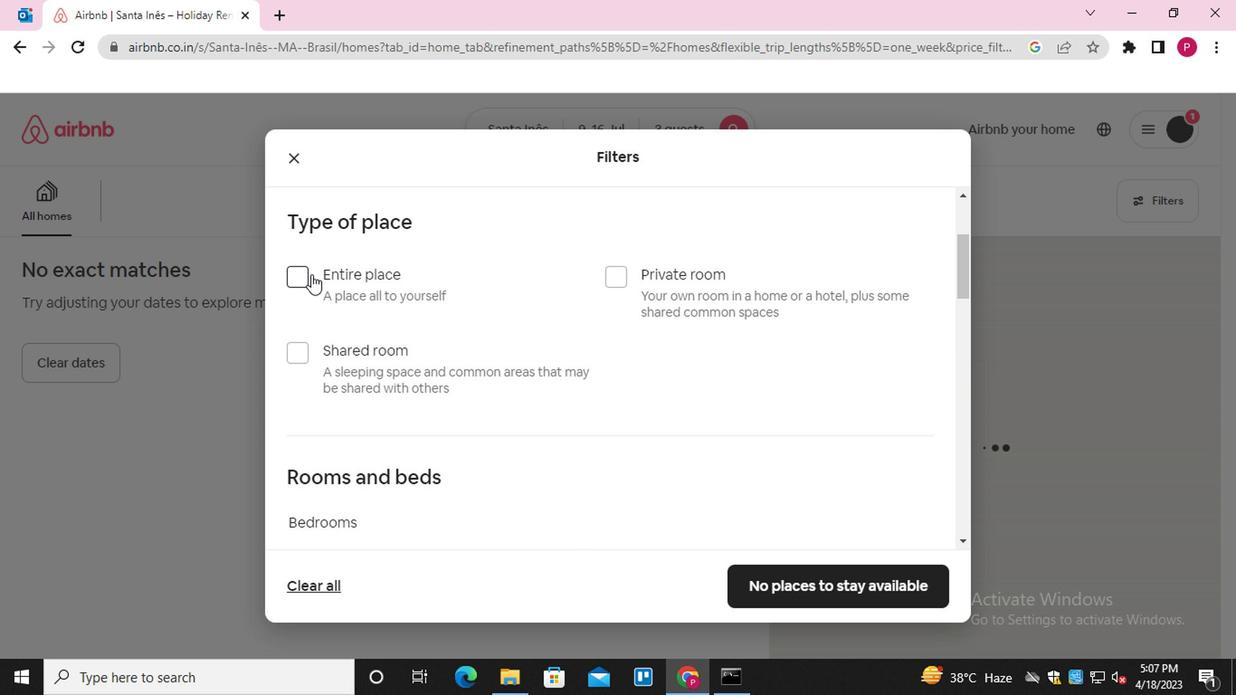 
Action: Mouse moved to (524, 417)
Screenshot: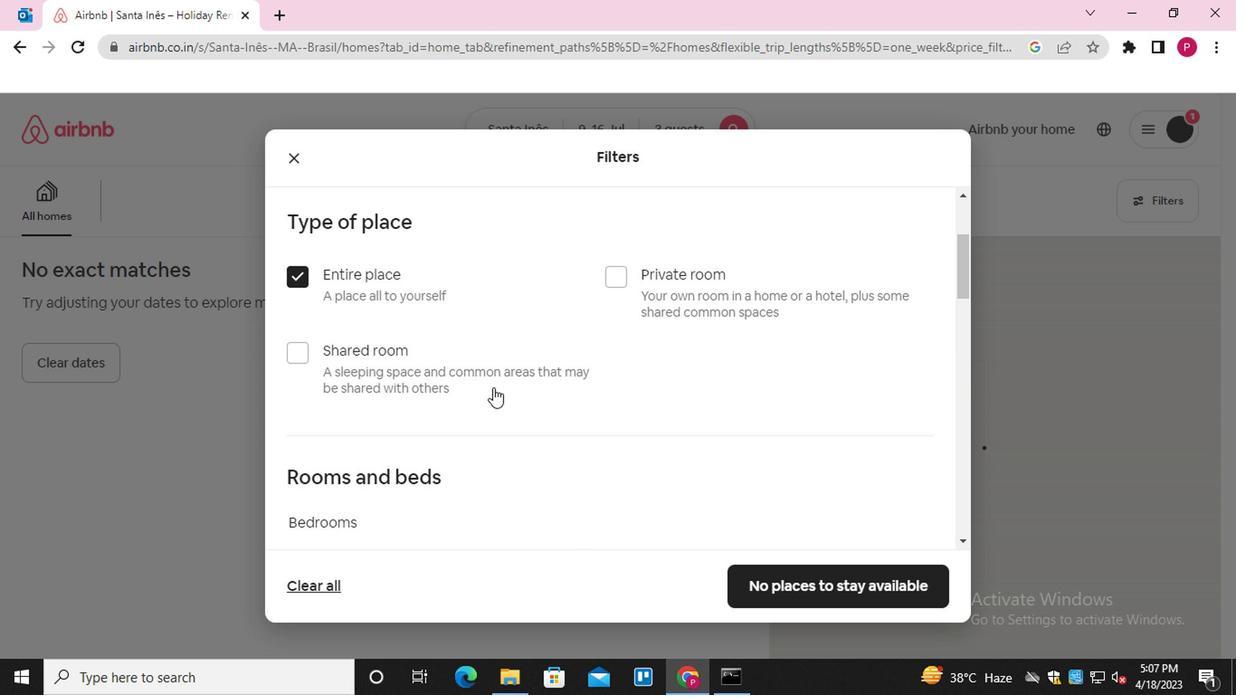 
Action: Mouse scrolled (524, 416) with delta (0, 0)
Screenshot: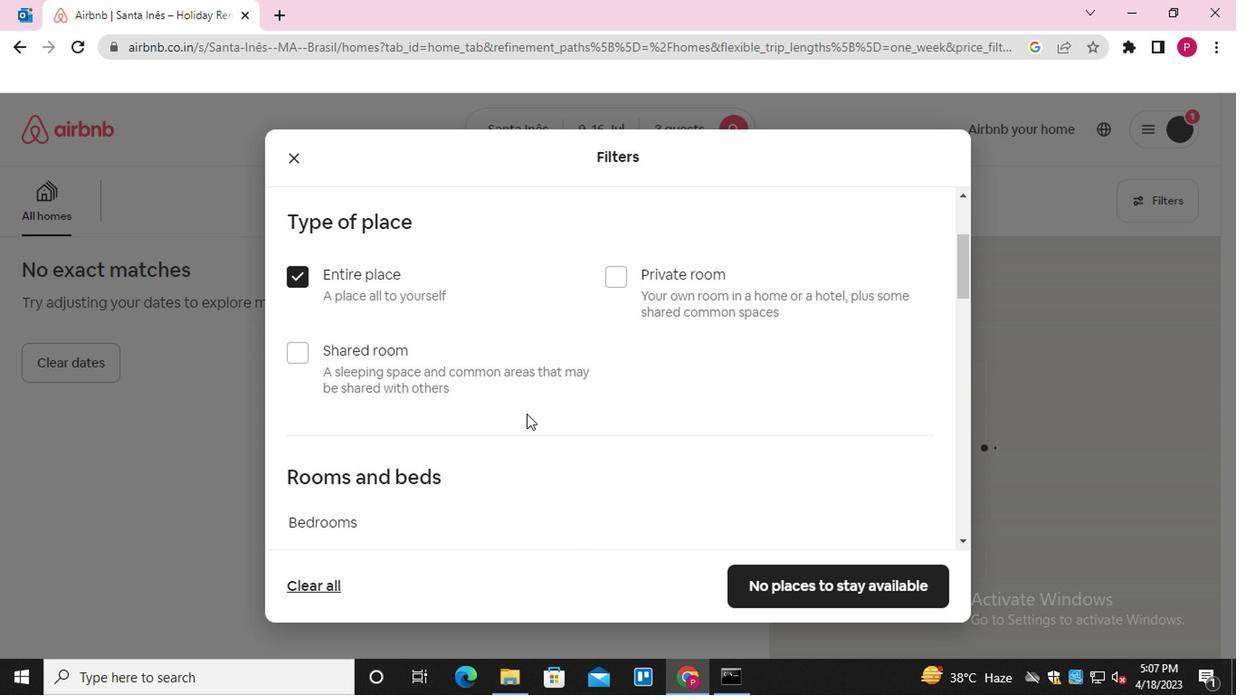
Action: Mouse scrolled (524, 416) with delta (0, 0)
Screenshot: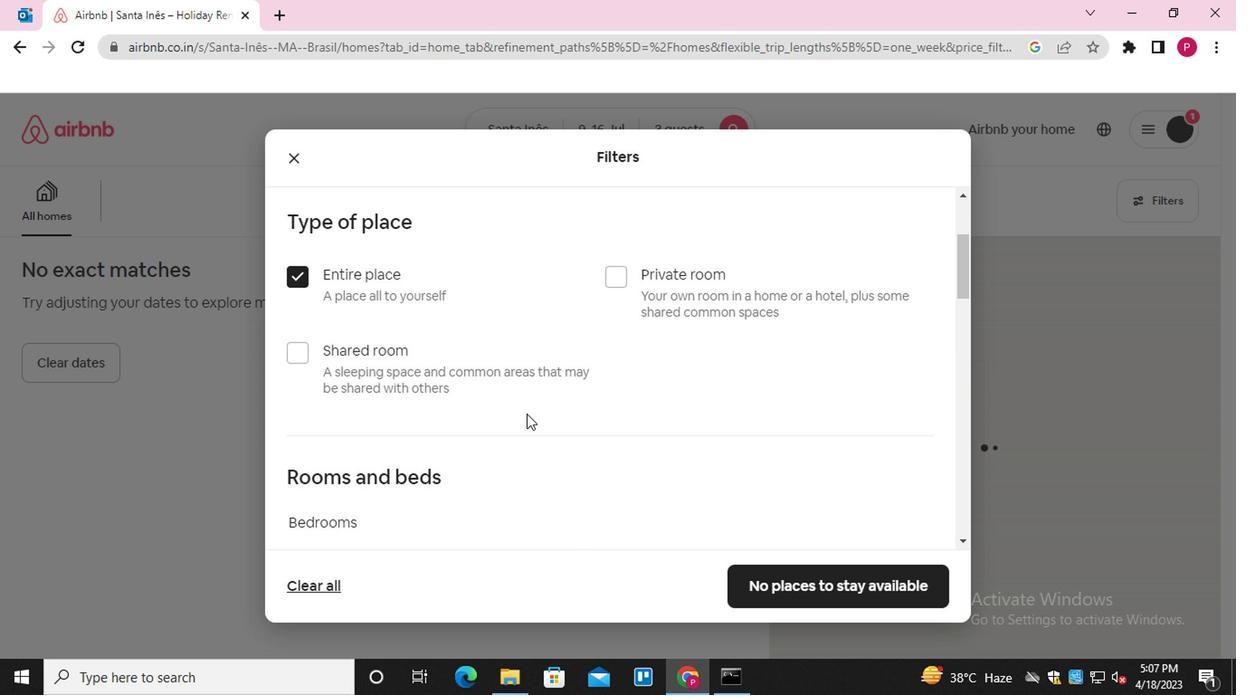 
Action: Mouse scrolled (524, 416) with delta (0, 0)
Screenshot: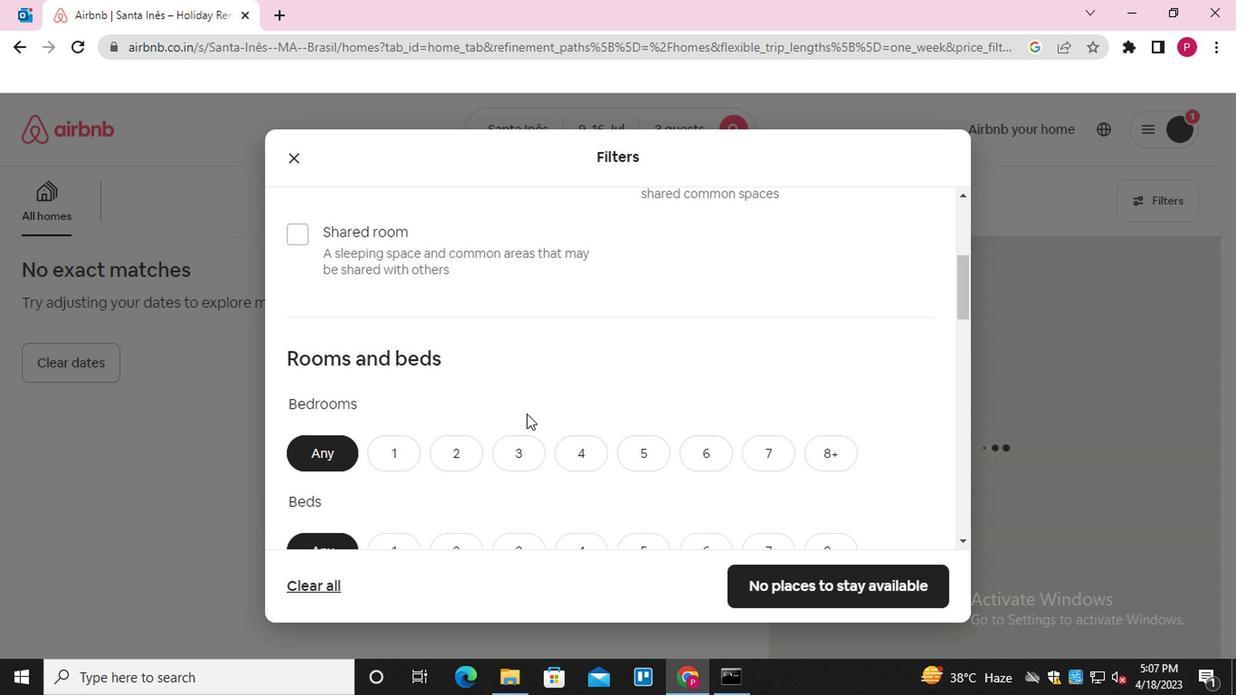 
Action: Mouse scrolled (524, 416) with delta (0, 0)
Screenshot: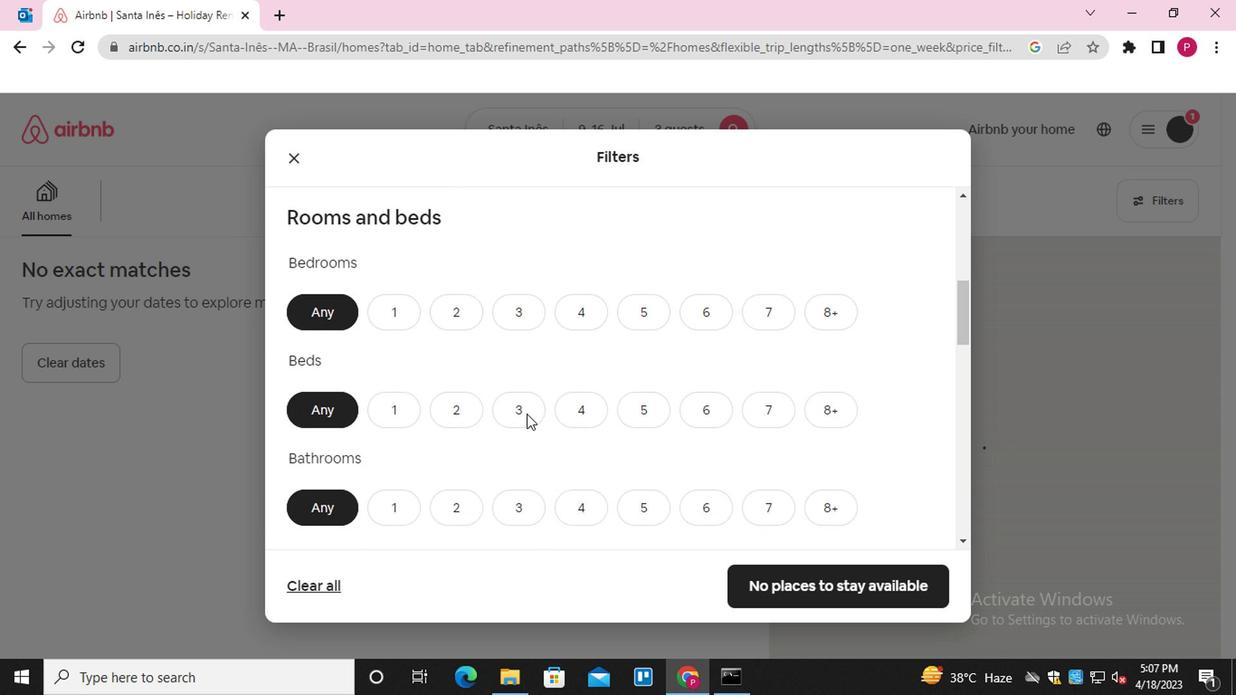 
Action: Mouse moved to (450, 215)
Screenshot: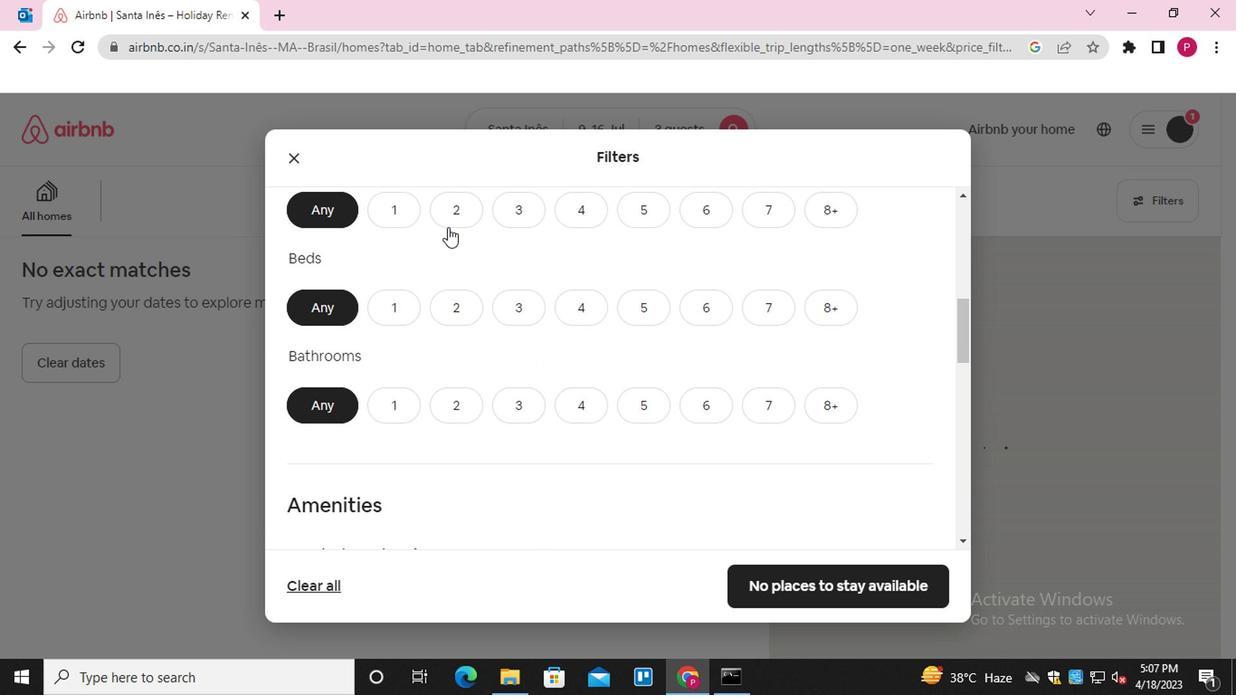 
Action: Mouse pressed left at (450, 215)
Screenshot: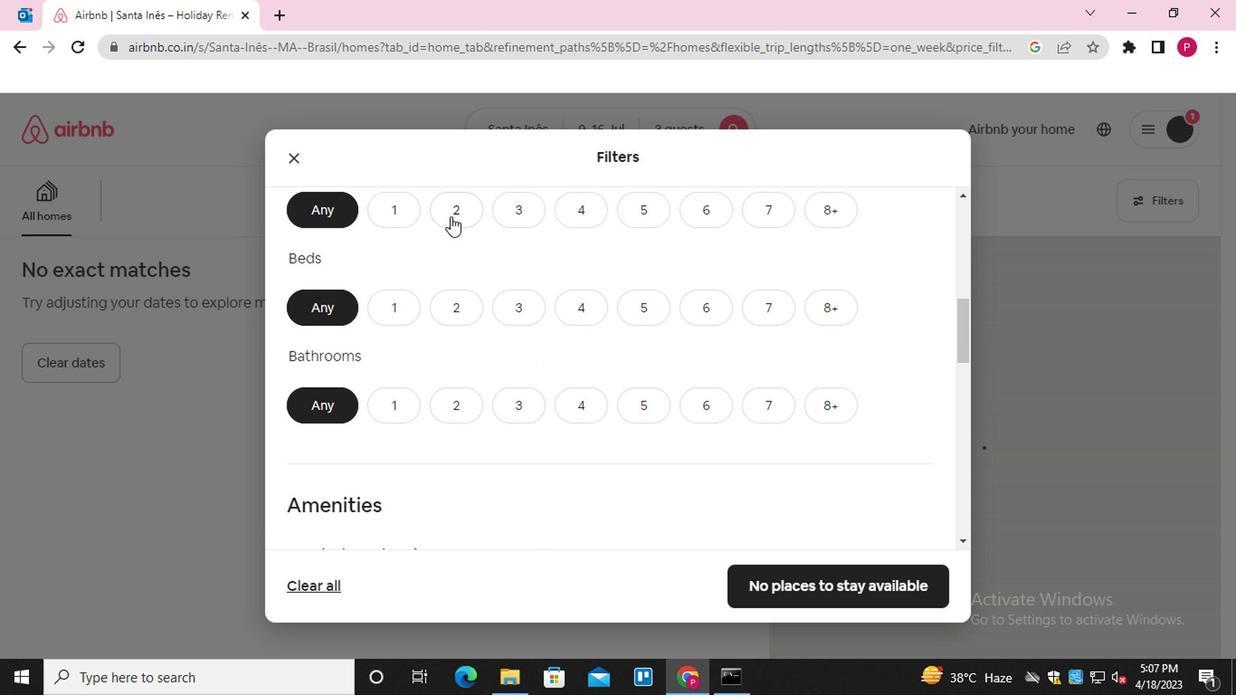 
Action: Mouse moved to (452, 313)
Screenshot: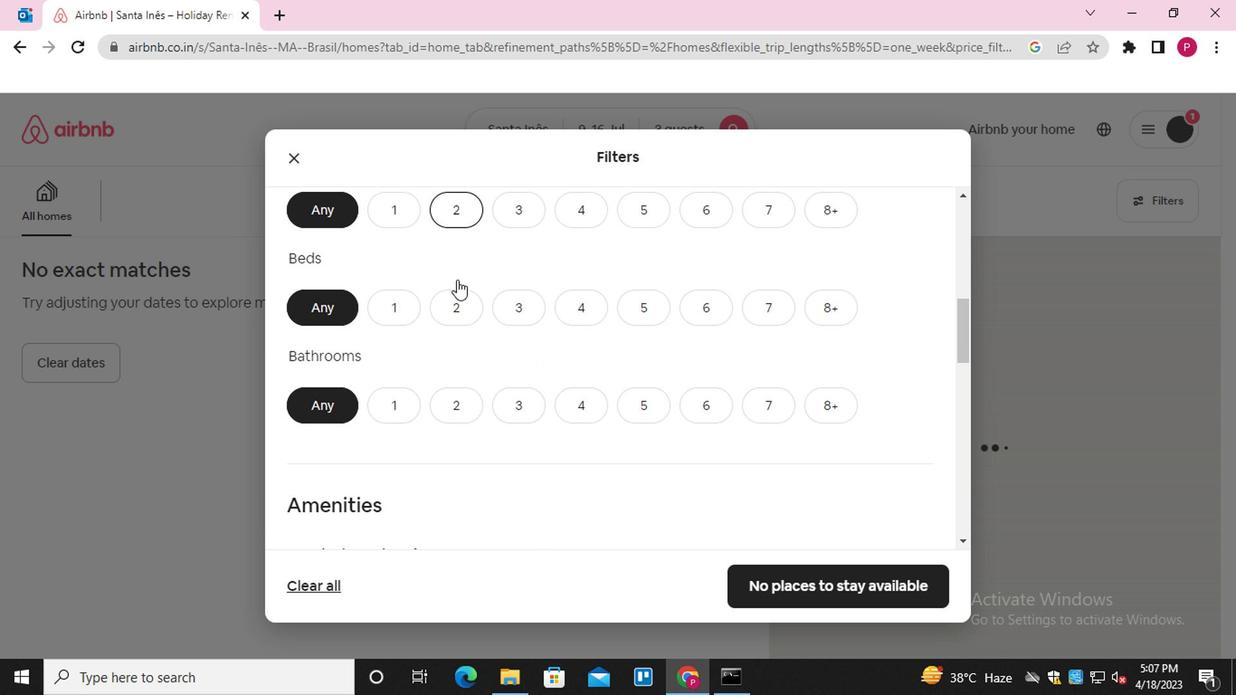 
Action: Mouse pressed left at (452, 313)
Screenshot: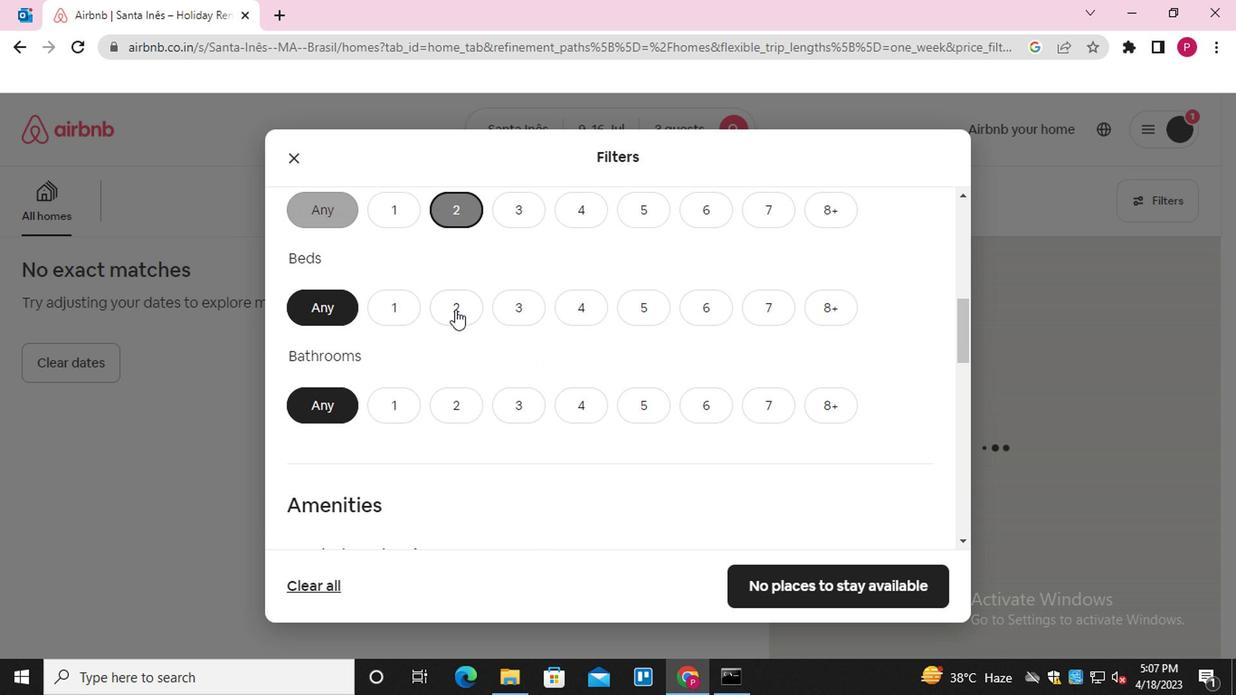 
Action: Mouse moved to (403, 401)
Screenshot: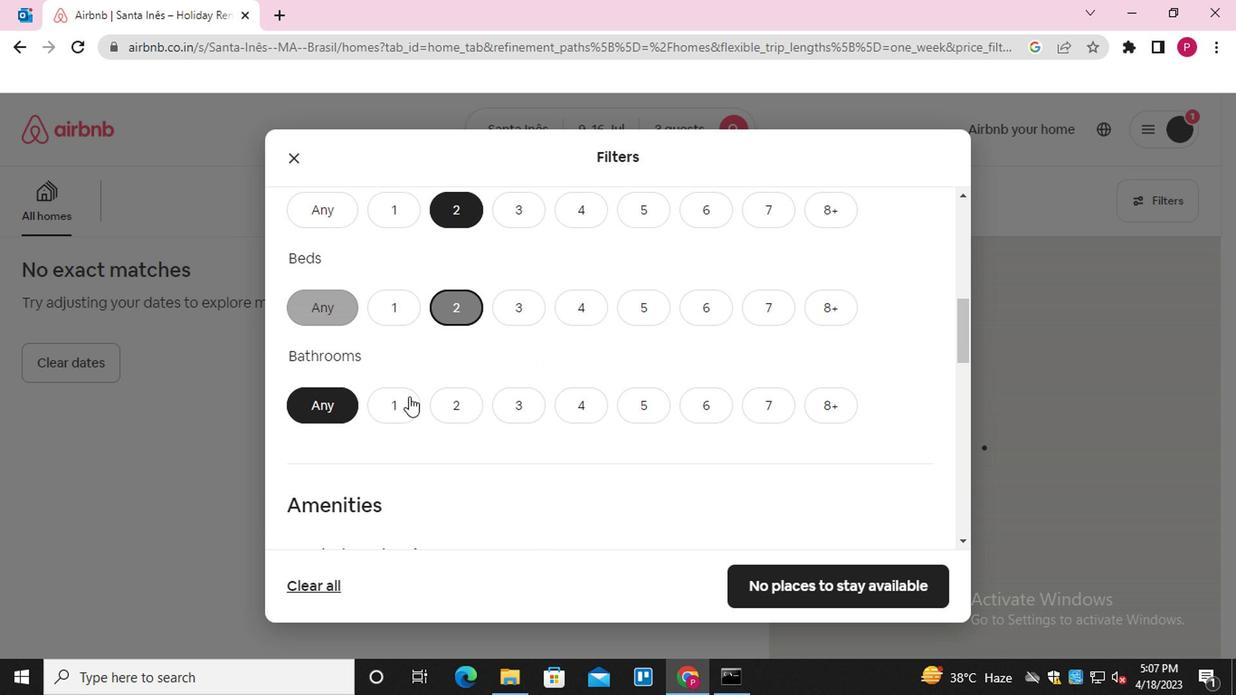 
Action: Mouse pressed left at (403, 401)
Screenshot: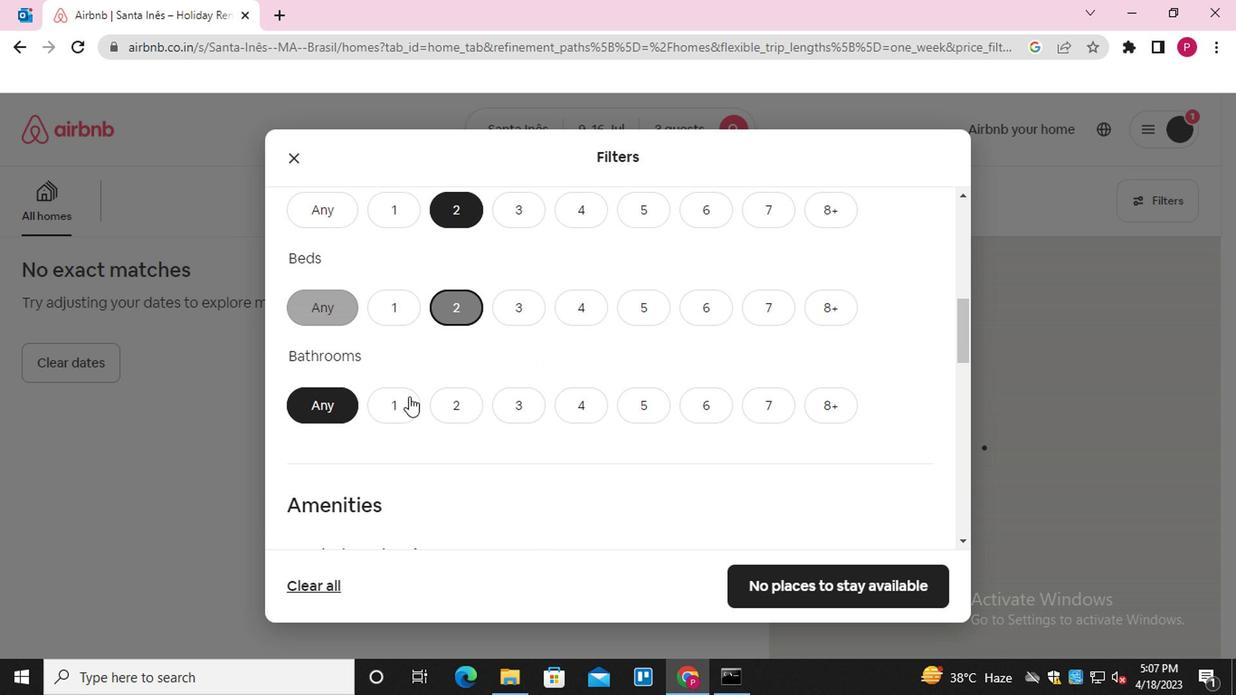 
Action: Mouse moved to (579, 537)
Screenshot: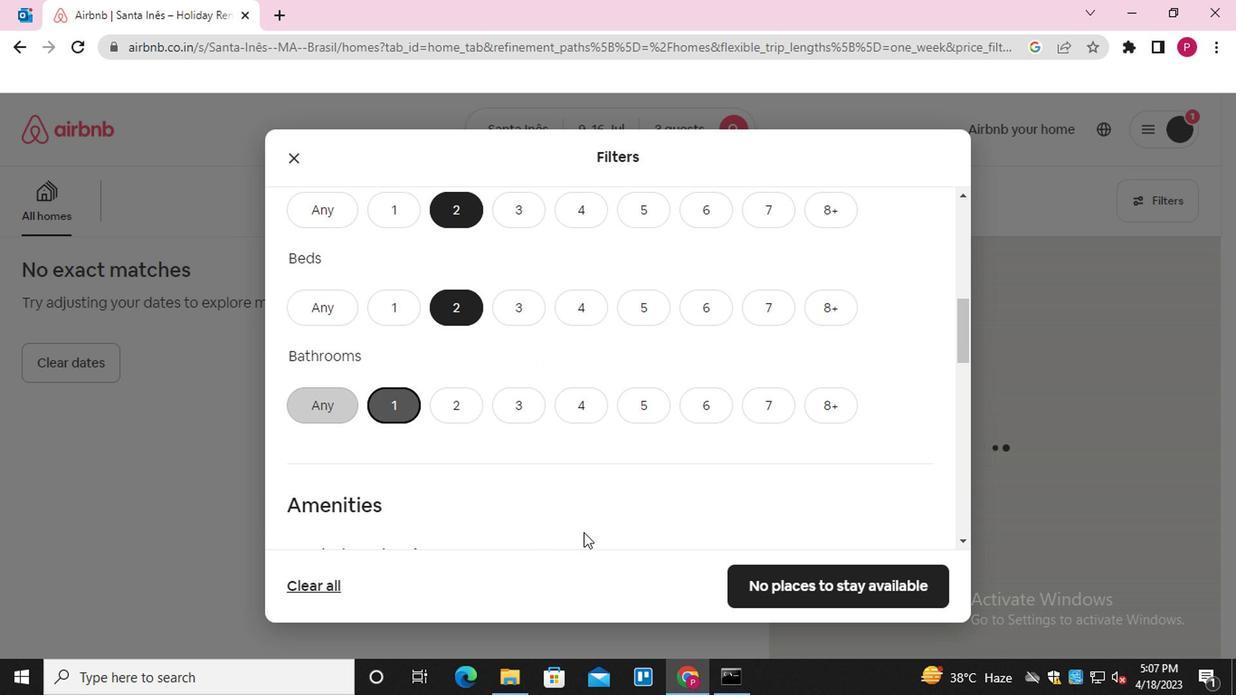 
Action: Mouse scrolled (579, 535) with delta (0, -1)
Screenshot: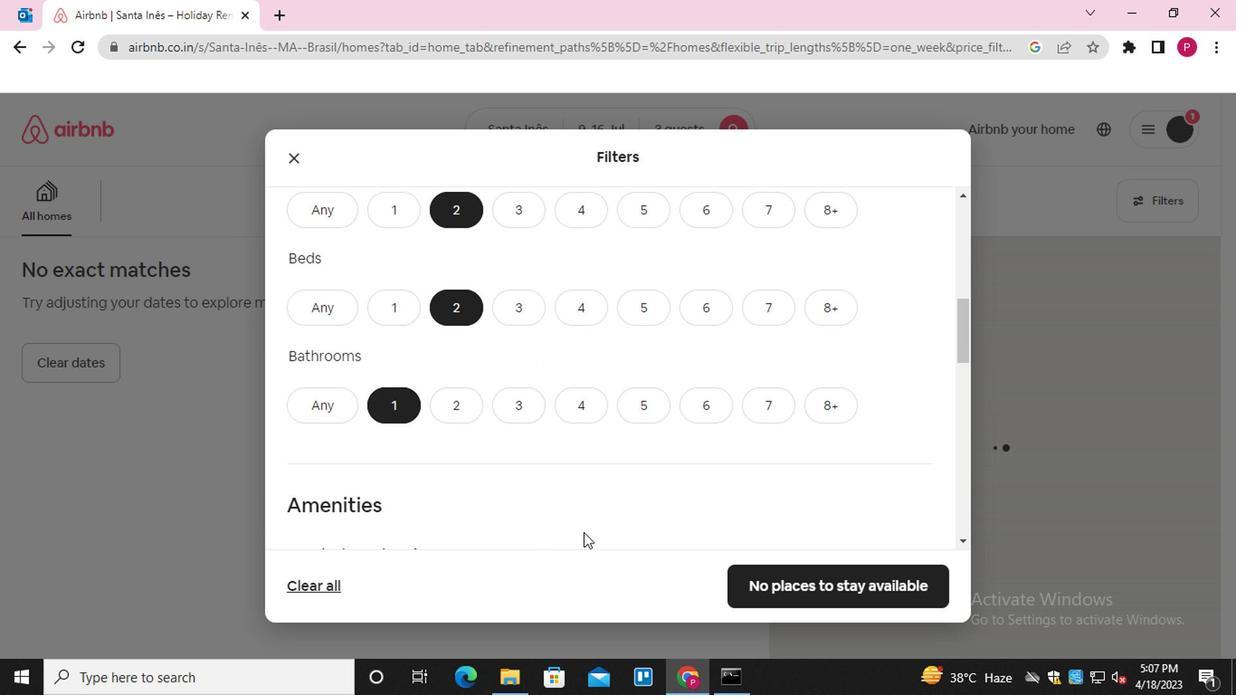 
Action: Mouse scrolled (579, 535) with delta (0, -1)
Screenshot: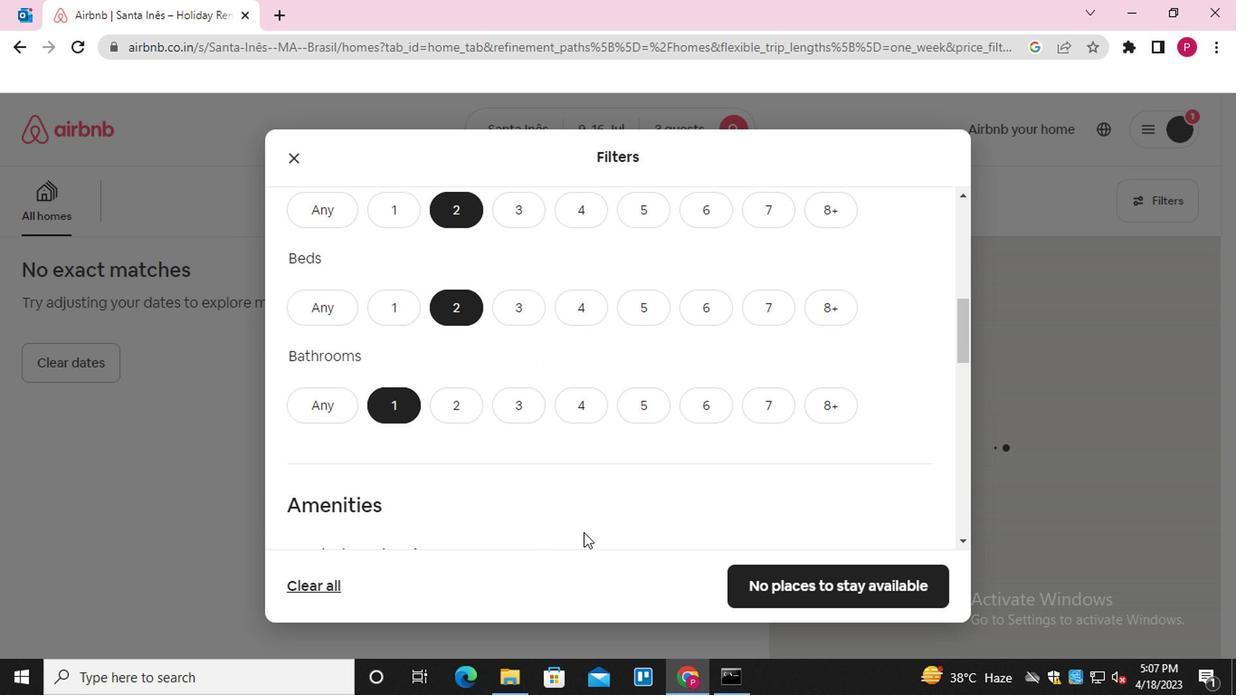 
Action: Mouse scrolled (579, 535) with delta (0, -1)
Screenshot: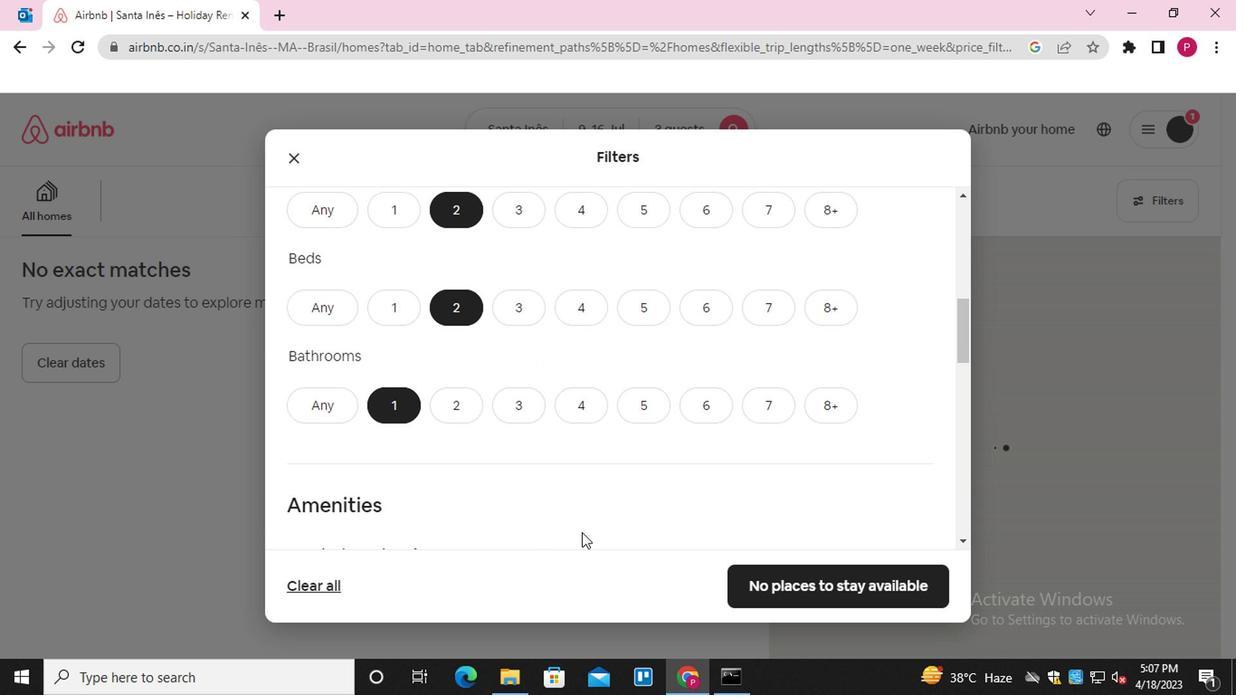 
Action: Mouse scrolled (579, 535) with delta (0, -1)
Screenshot: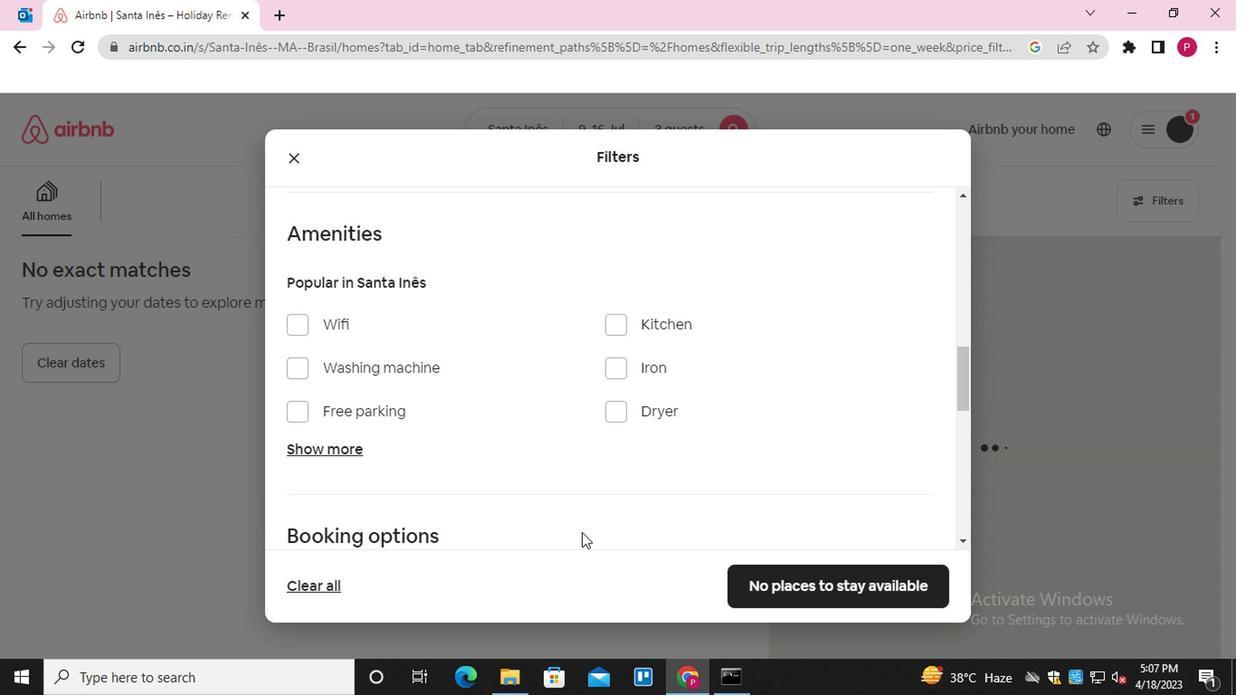 
Action: Mouse scrolled (579, 535) with delta (0, -1)
Screenshot: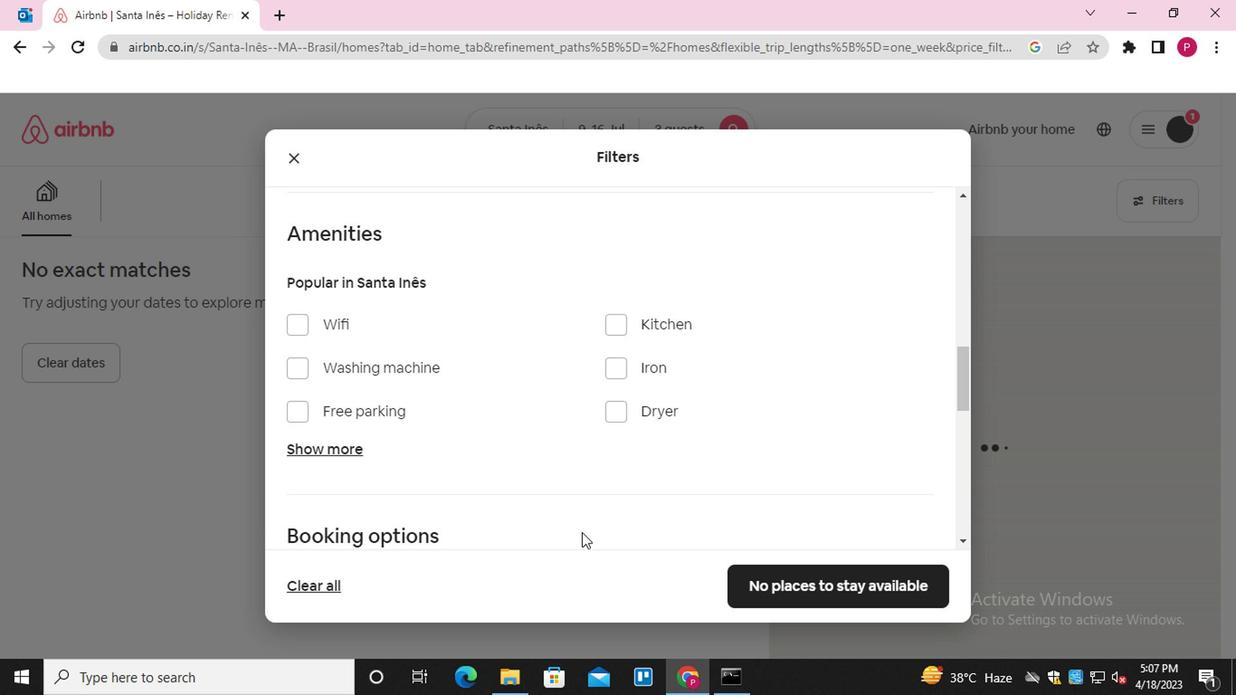 
Action: Mouse scrolled (579, 535) with delta (0, -1)
Screenshot: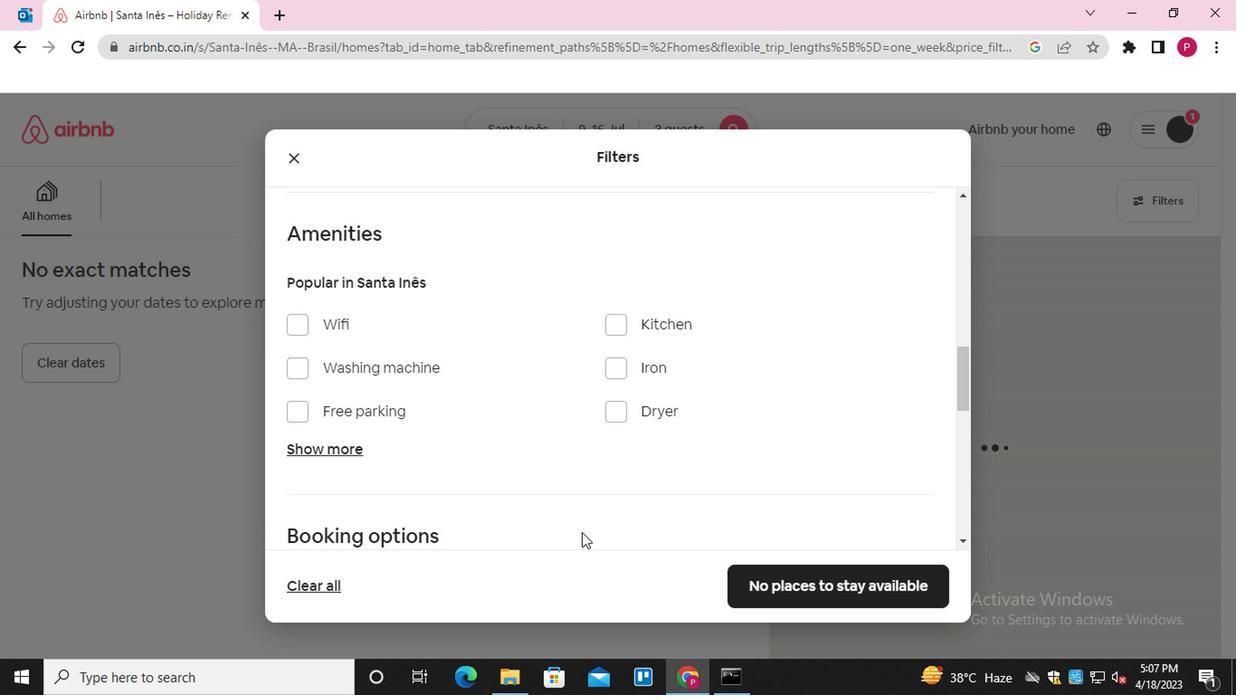 
Action: Mouse scrolled (579, 537) with delta (0, 0)
Screenshot: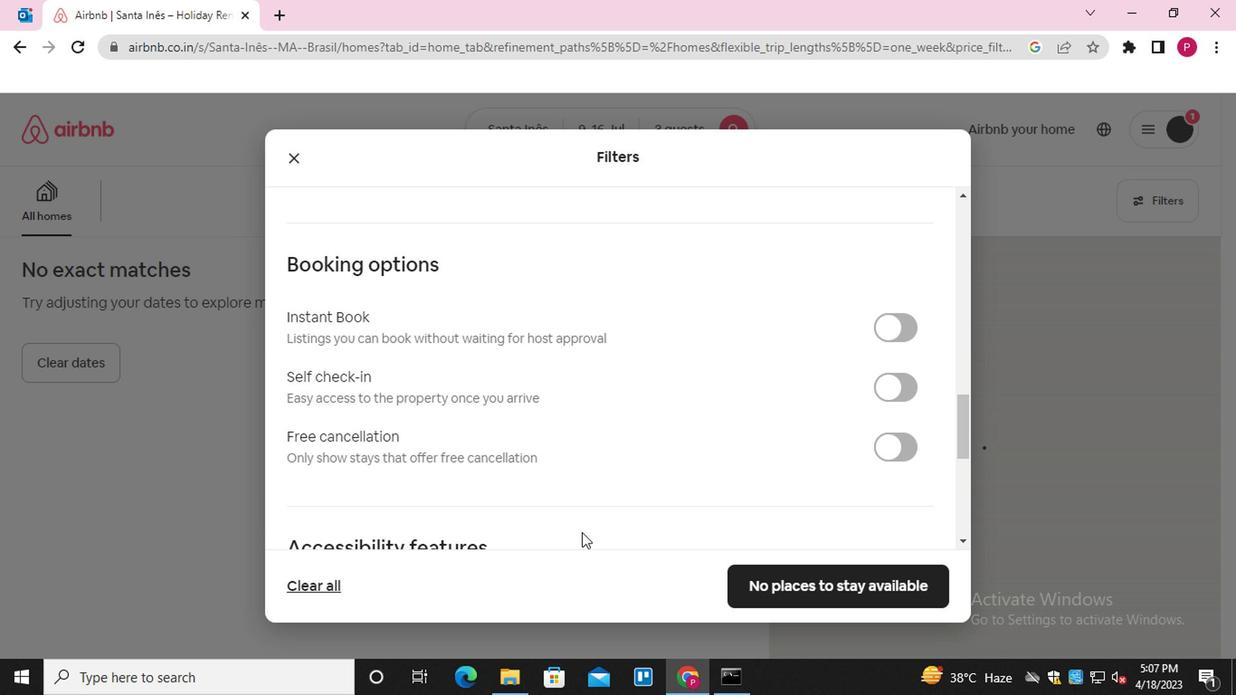 
Action: Mouse scrolled (579, 537) with delta (0, 0)
Screenshot: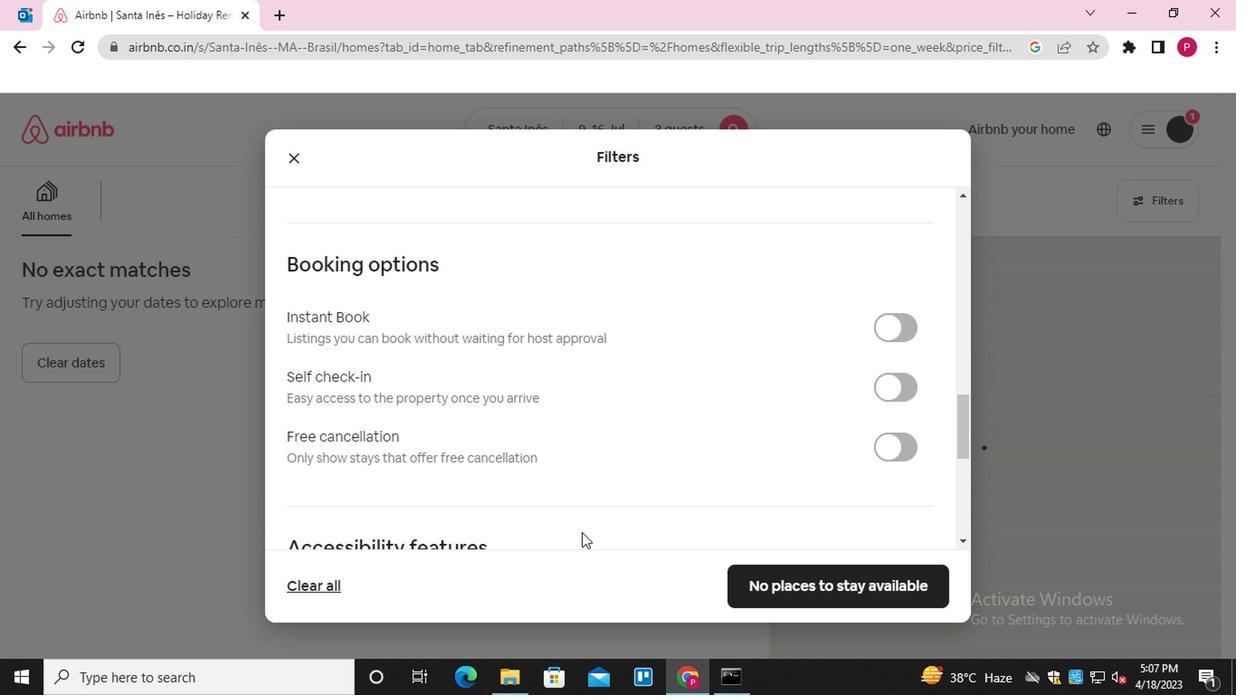 
Action: Mouse scrolled (579, 537) with delta (0, 0)
Screenshot: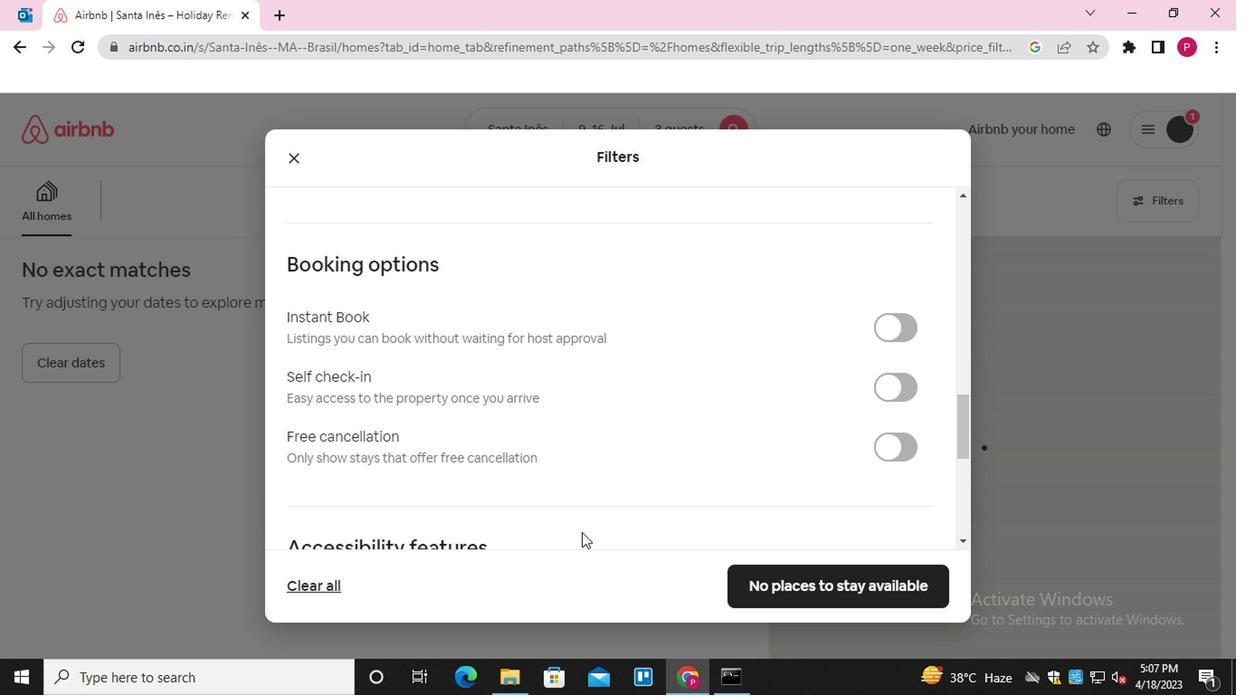 
Action: Mouse scrolled (579, 537) with delta (0, 0)
Screenshot: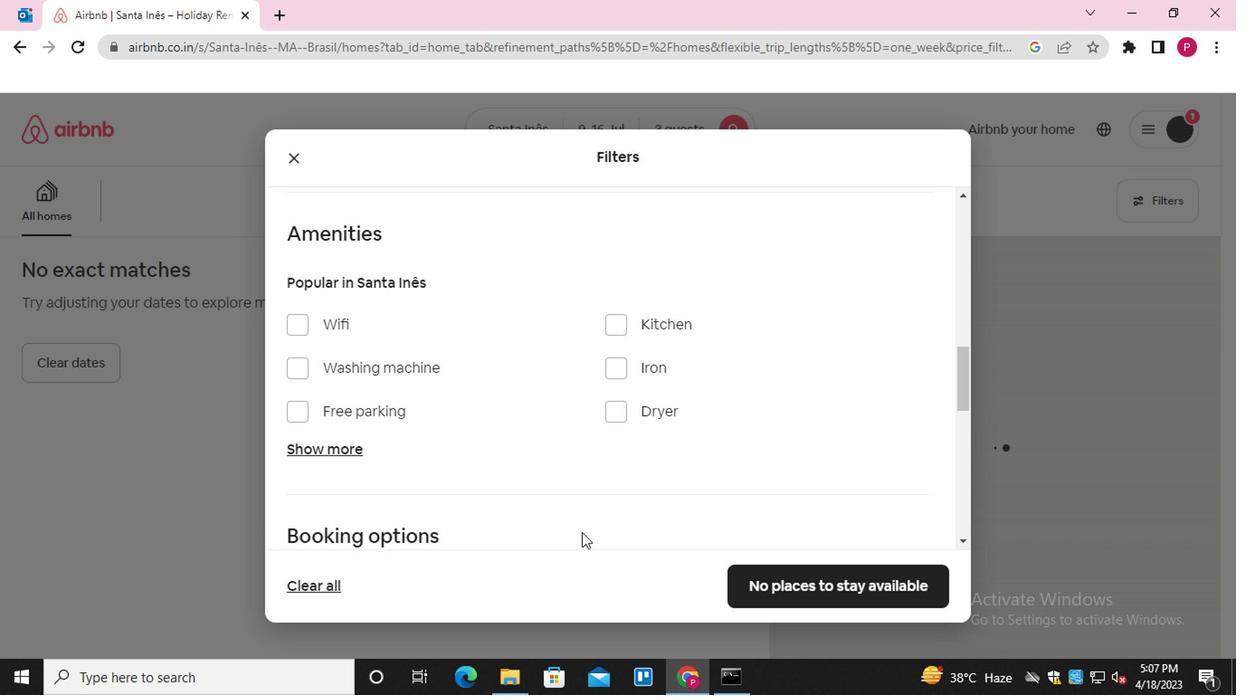 
Action: Mouse scrolled (579, 537) with delta (0, 0)
Screenshot: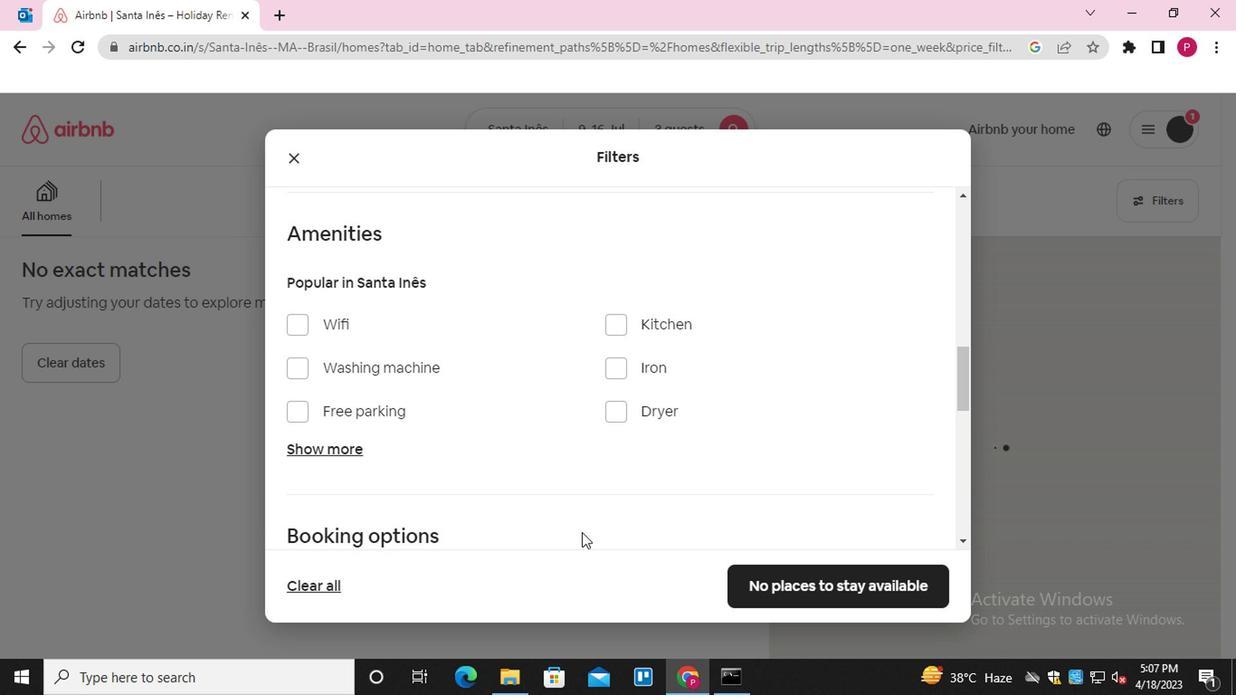 
Action: Mouse moved to (575, 522)
Screenshot: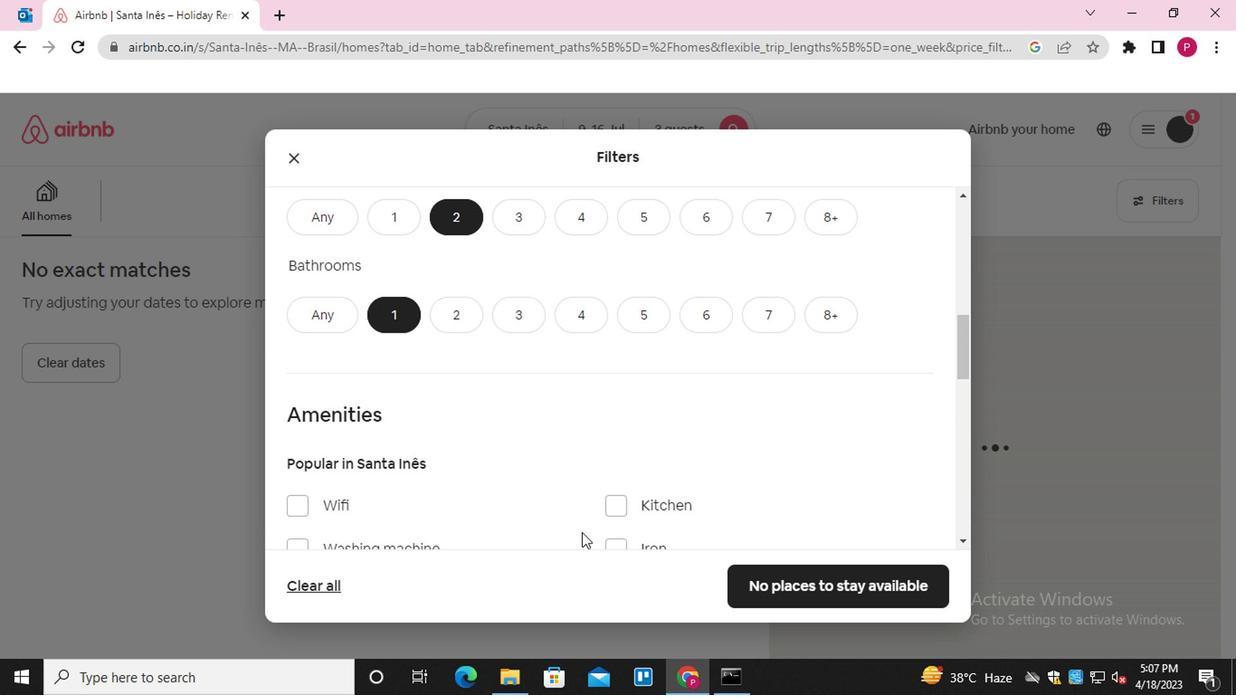 
Action: Mouse scrolled (575, 521) with delta (0, 0)
Screenshot: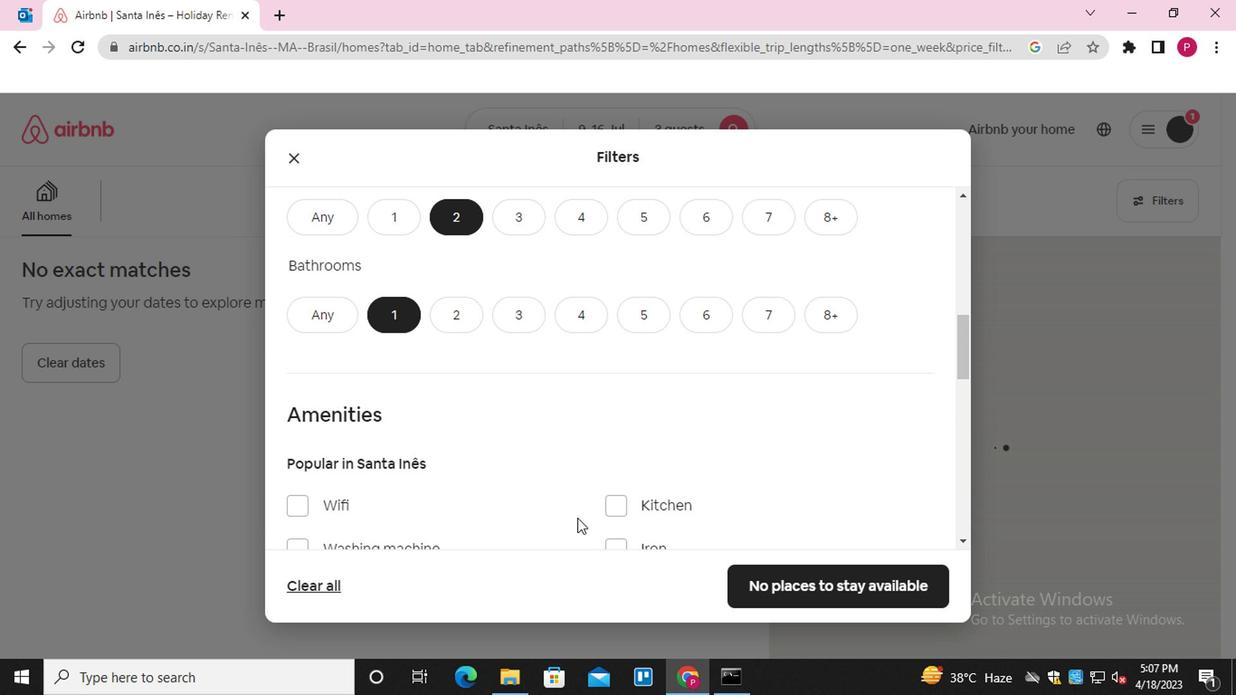 
Action: Mouse scrolled (575, 521) with delta (0, 0)
Screenshot: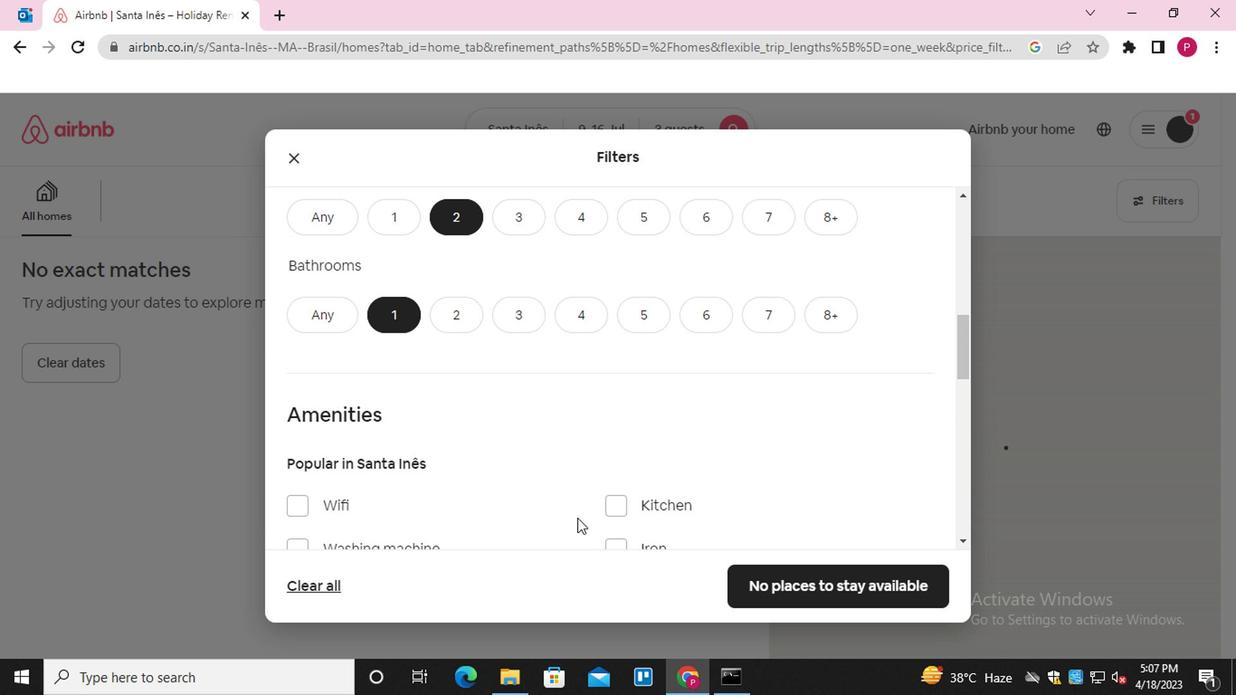 
Action: Mouse scrolled (575, 521) with delta (0, 0)
Screenshot: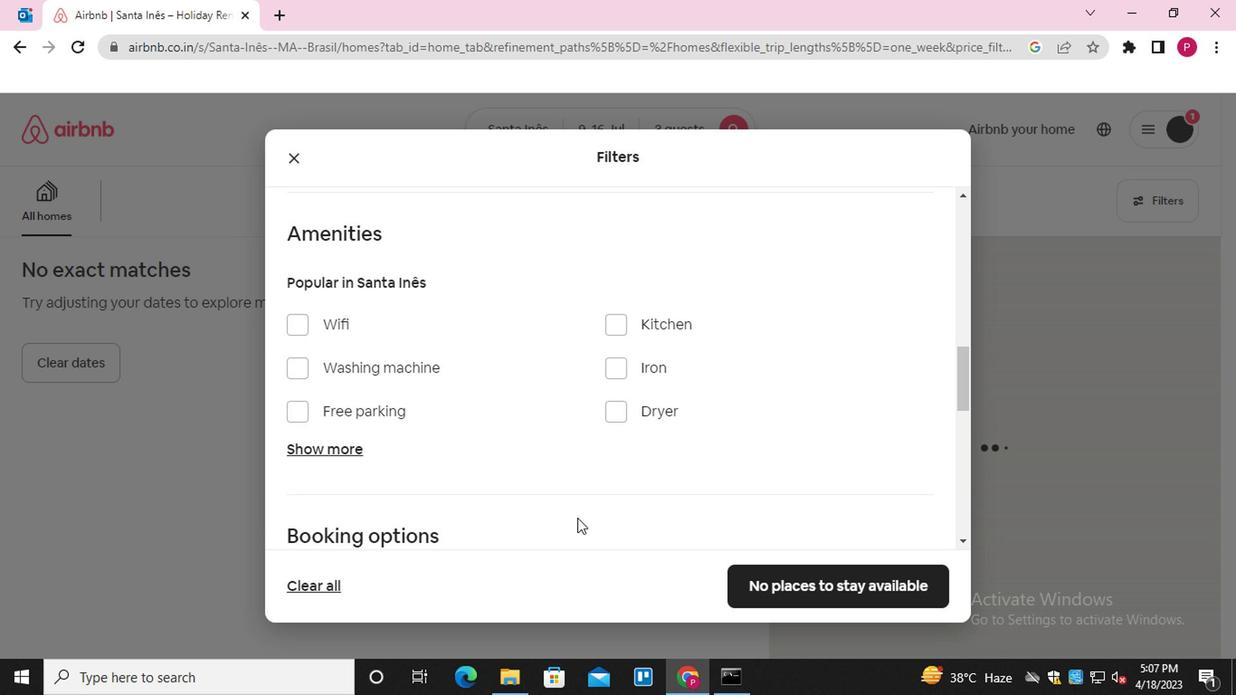 
Action: Mouse scrolled (575, 521) with delta (0, 0)
Screenshot: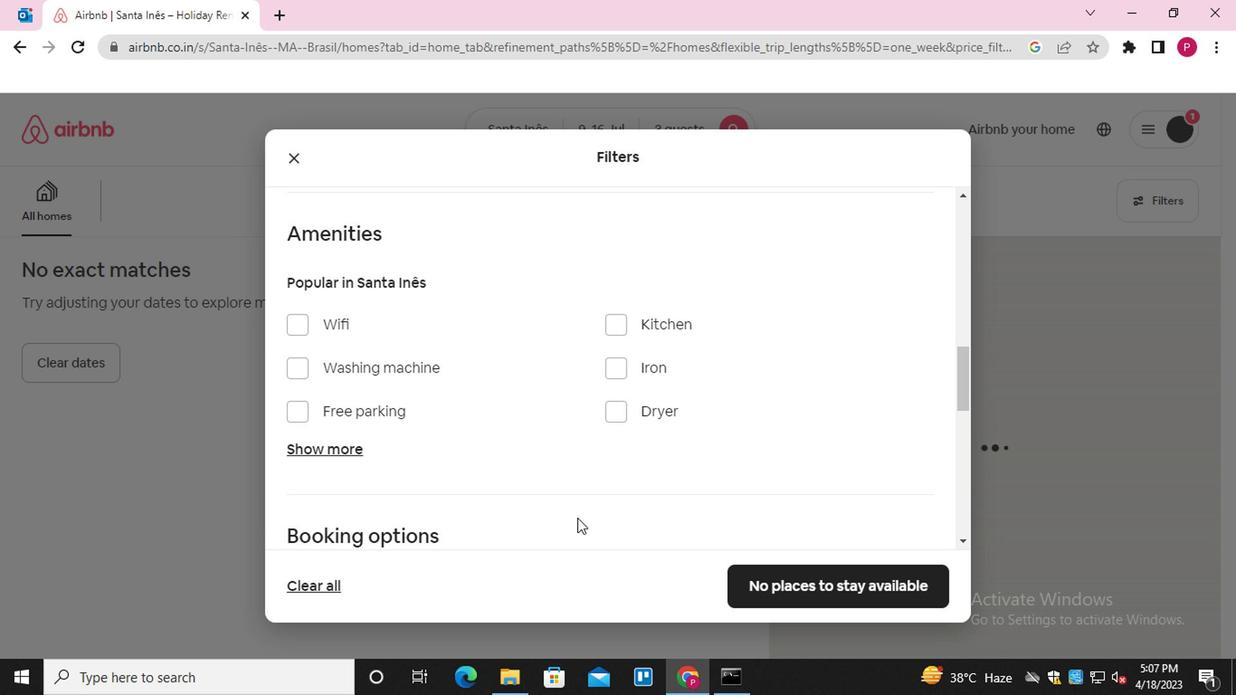 
Action: Mouse scrolled (575, 521) with delta (0, 0)
Screenshot: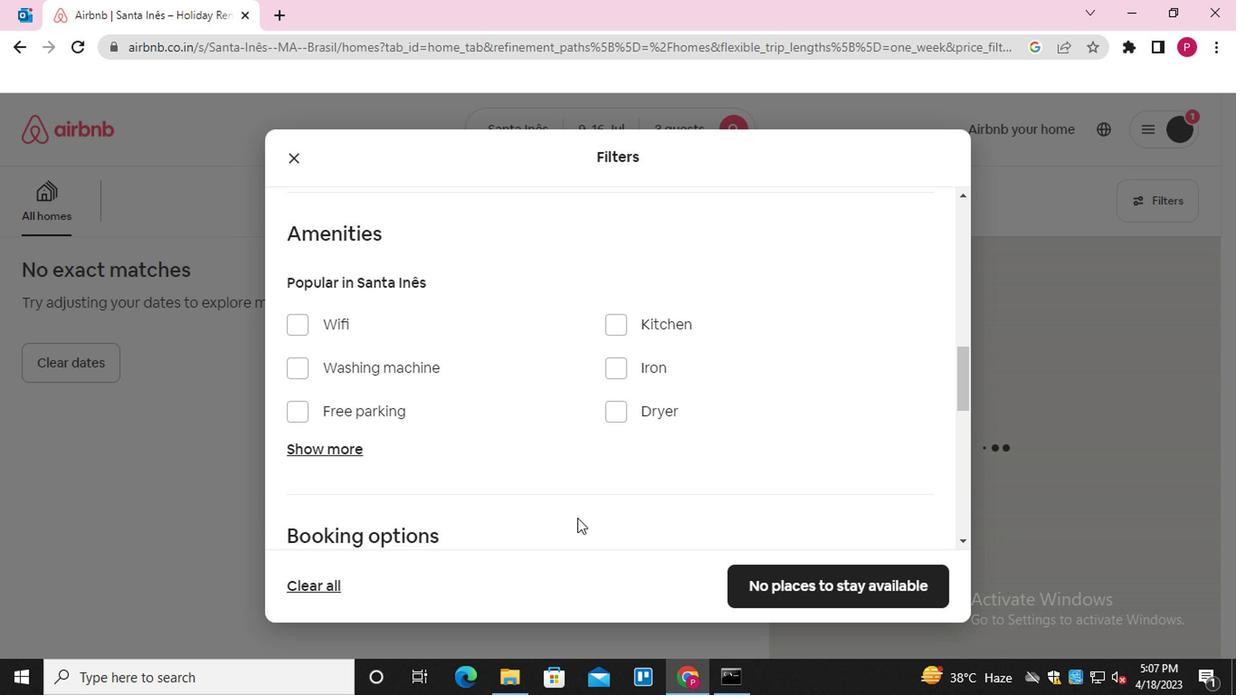 
Action: Mouse moved to (877, 403)
Screenshot: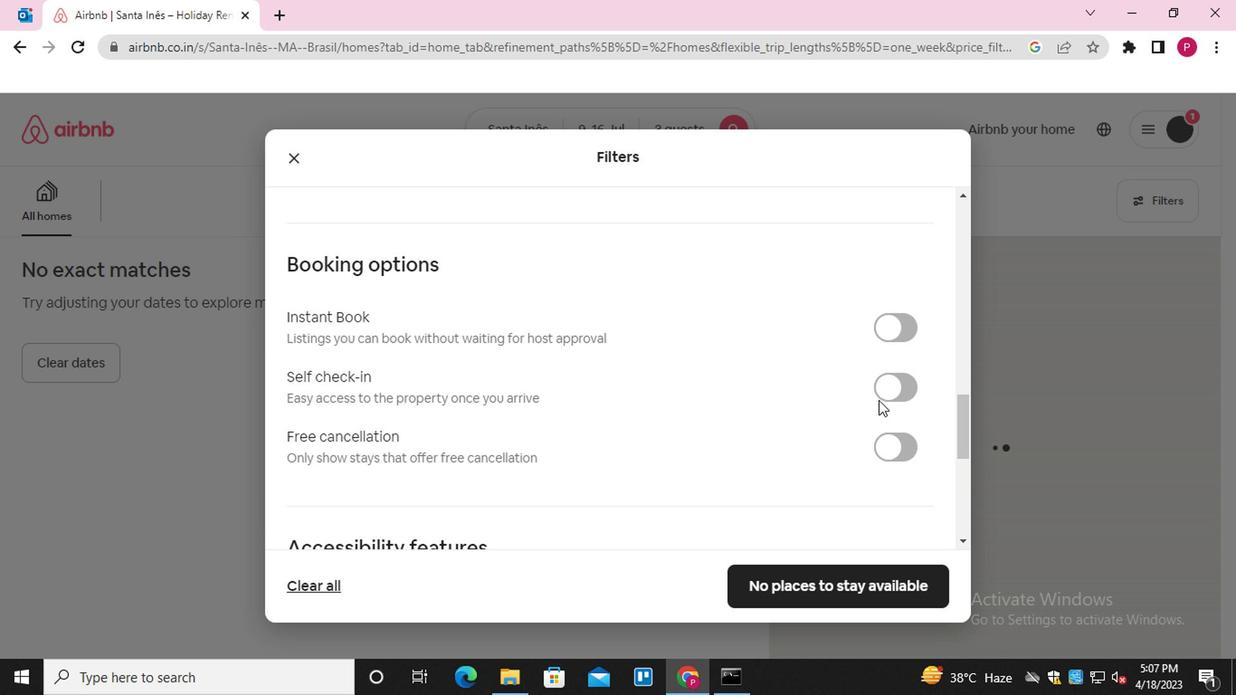 
Action: Mouse pressed left at (877, 403)
Screenshot: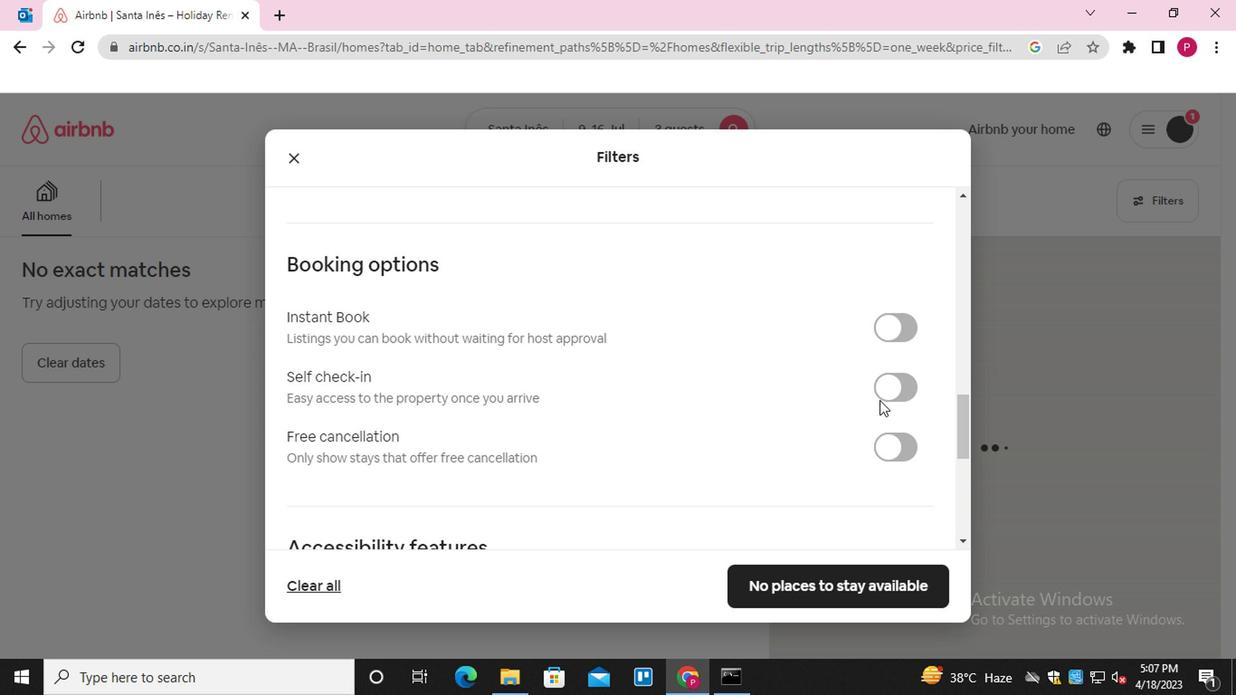 
Action: Mouse moved to (886, 400)
Screenshot: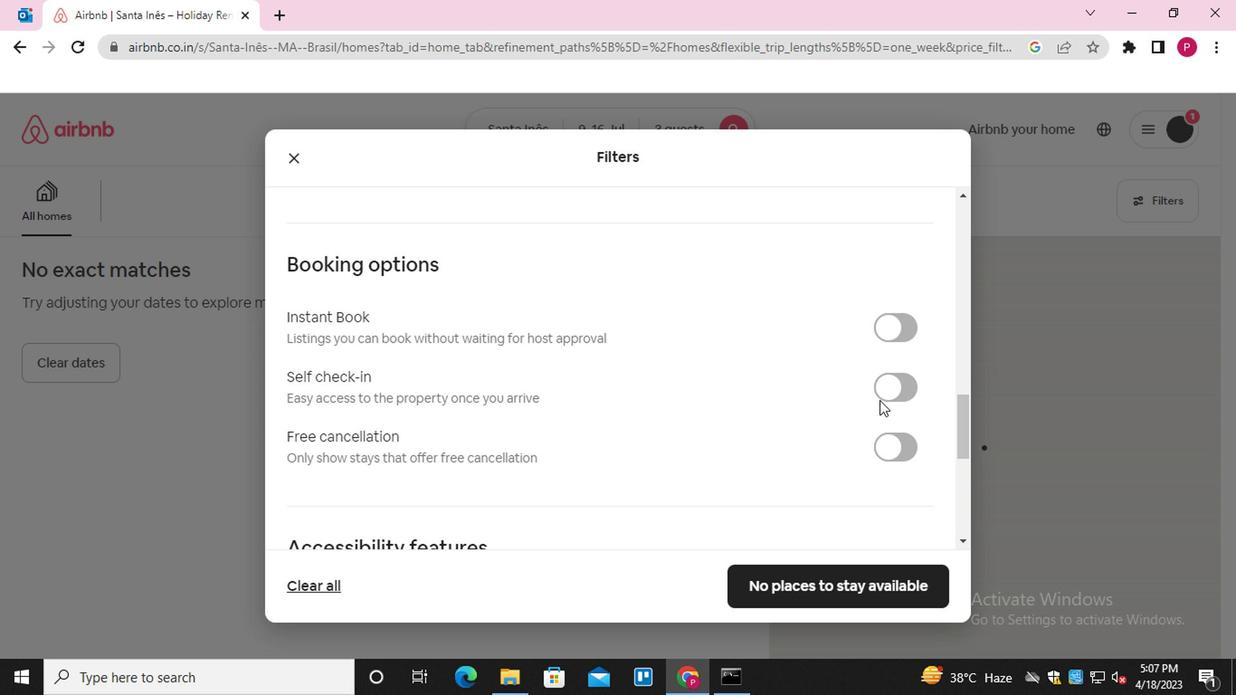 
Action: Mouse pressed left at (886, 400)
Screenshot: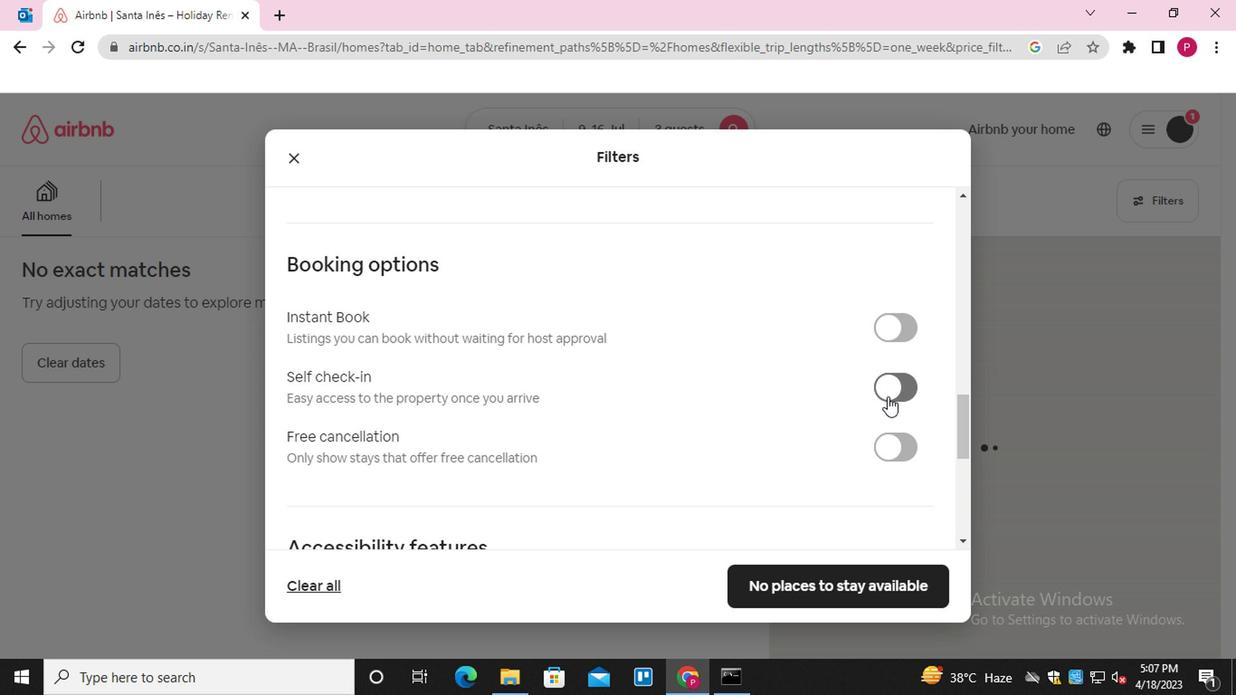 
Action: Mouse moved to (670, 432)
Screenshot: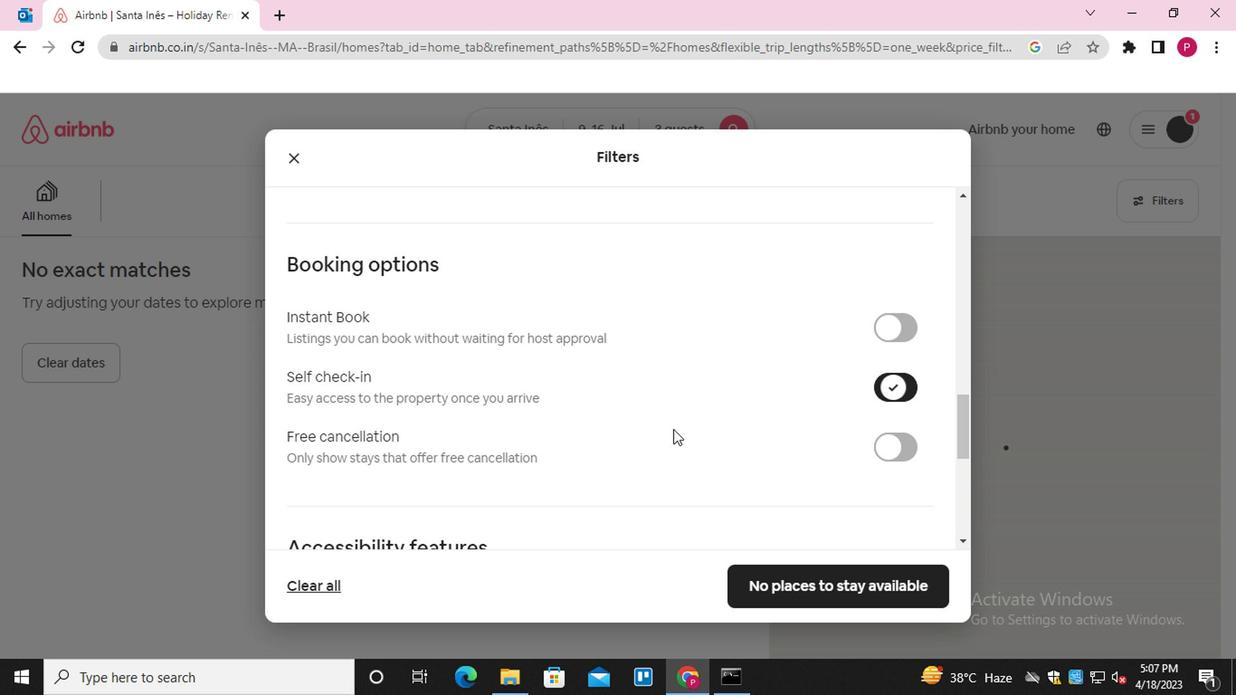 
Action: Mouse scrolled (670, 432) with delta (0, 0)
Screenshot: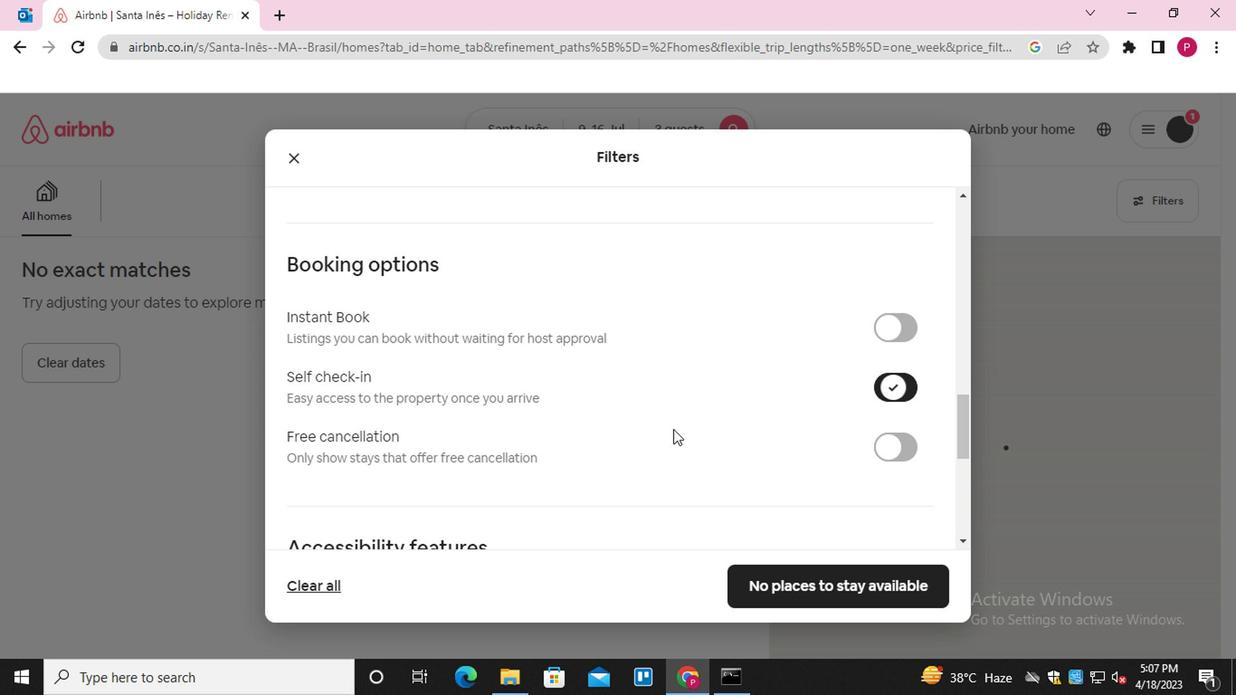 
Action: Mouse scrolled (670, 432) with delta (0, 0)
Screenshot: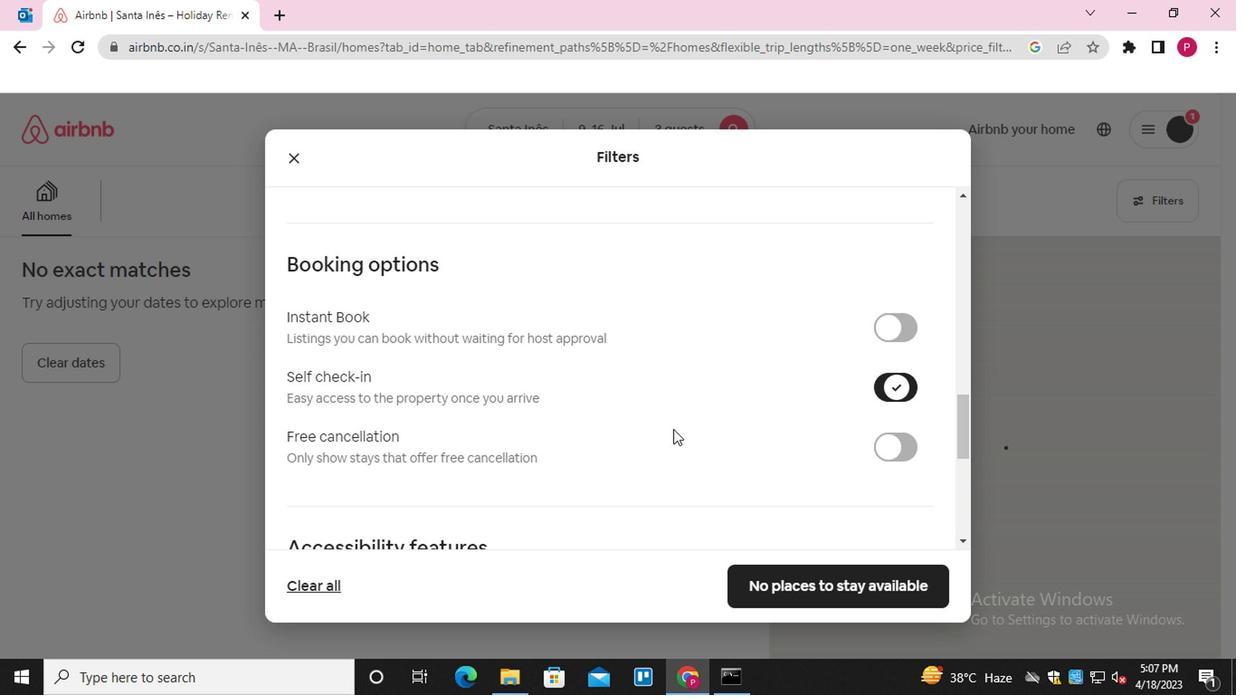 
Action: Mouse scrolled (670, 432) with delta (0, 0)
Screenshot: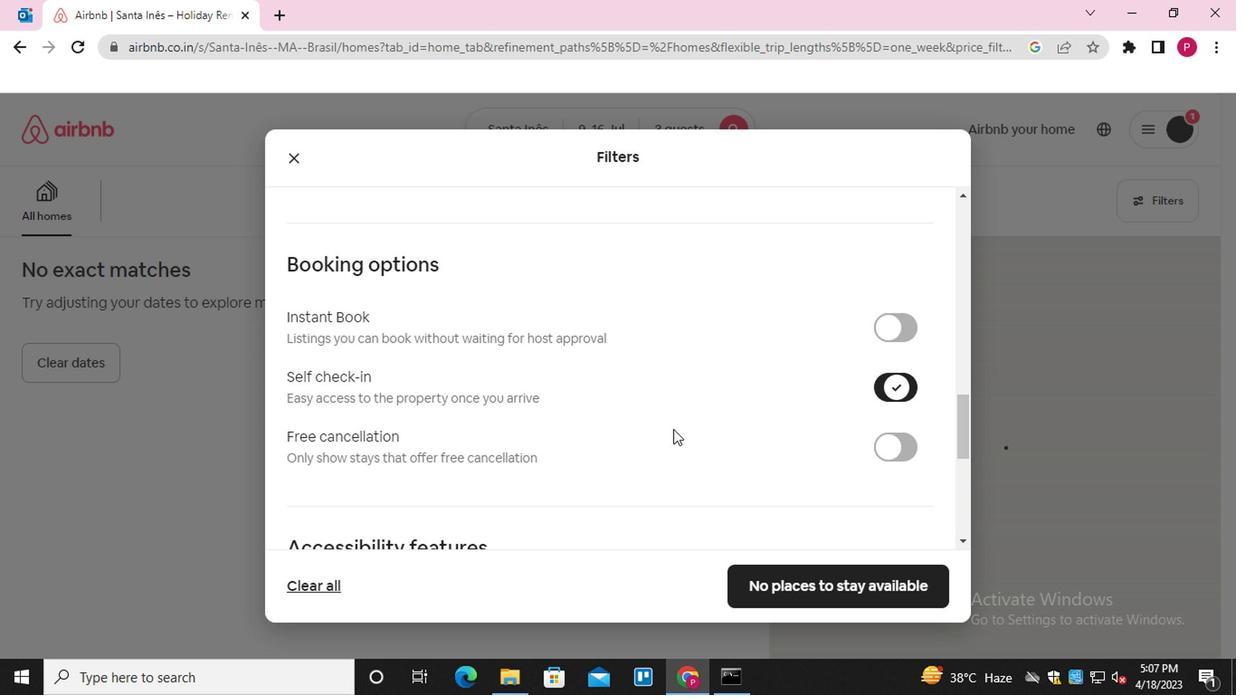 
Action: Mouse scrolled (670, 432) with delta (0, 0)
Screenshot: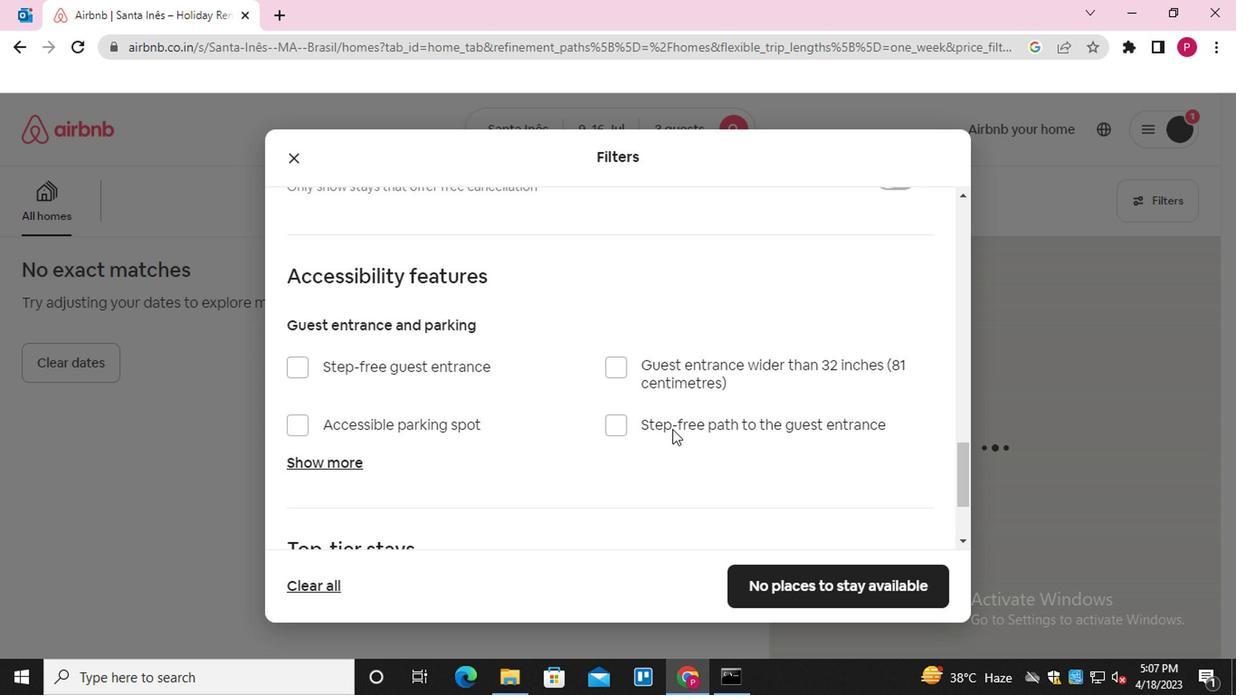 
Action: Mouse scrolled (670, 432) with delta (0, 0)
Screenshot: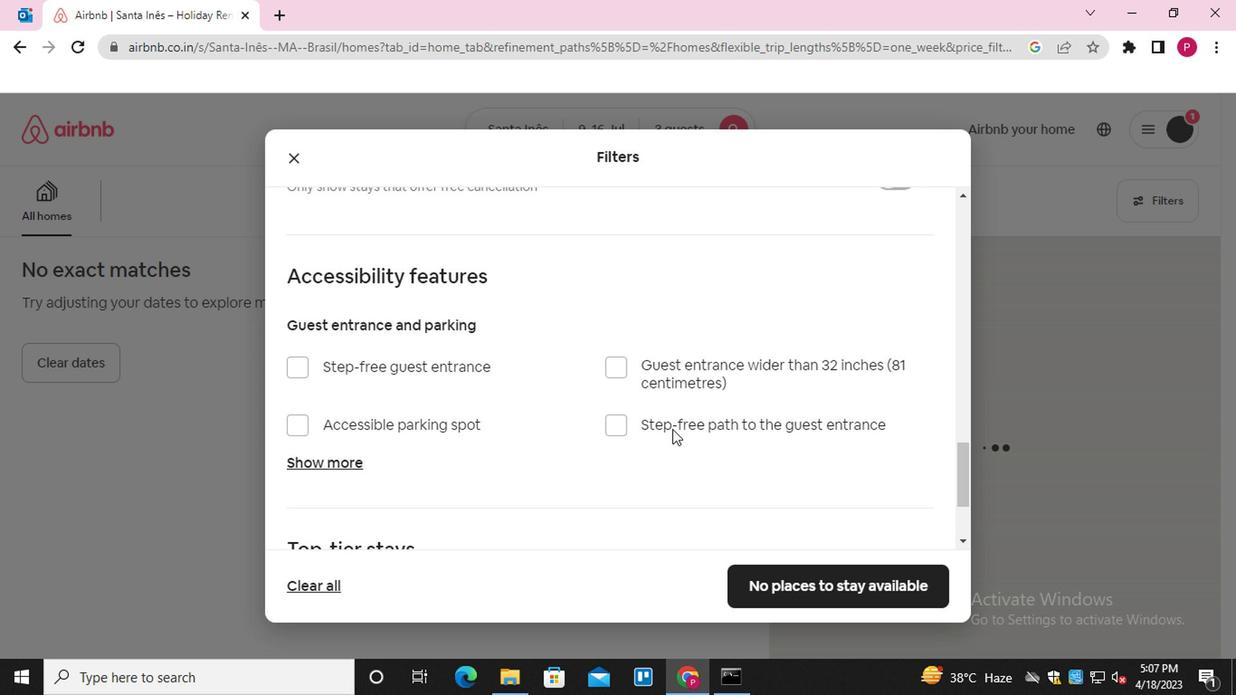 
Action: Mouse scrolled (670, 432) with delta (0, 0)
Screenshot: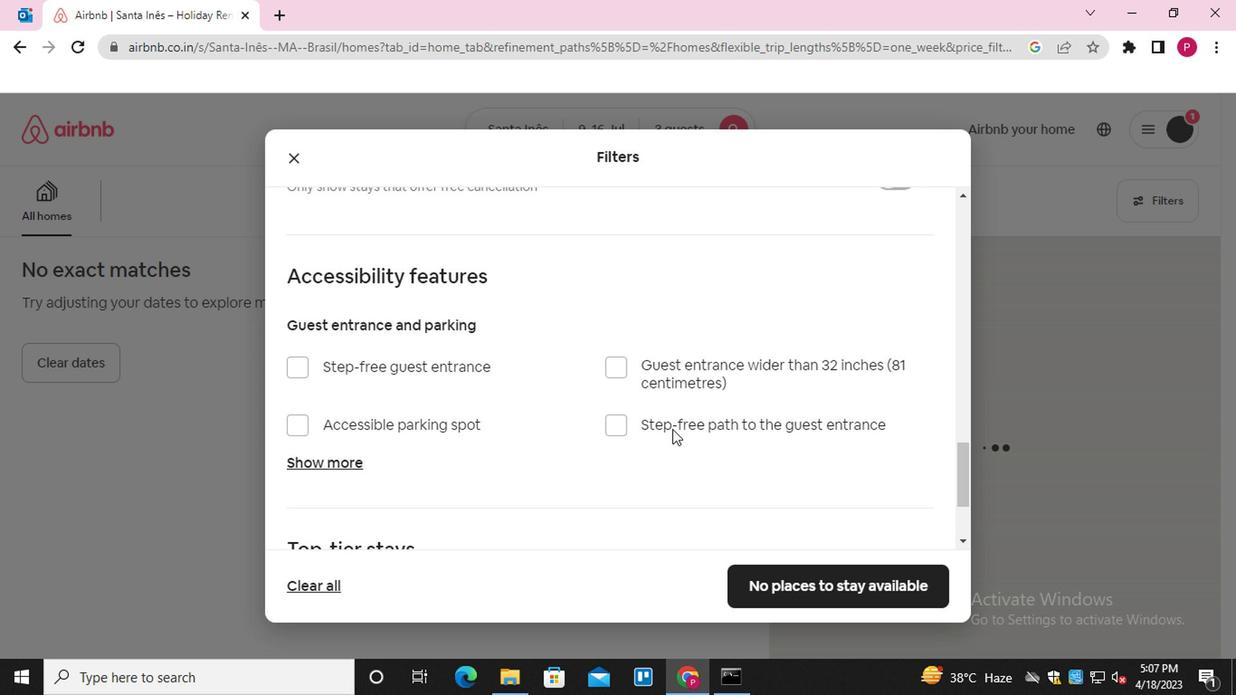 
Action: Mouse scrolled (670, 432) with delta (0, 0)
Screenshot: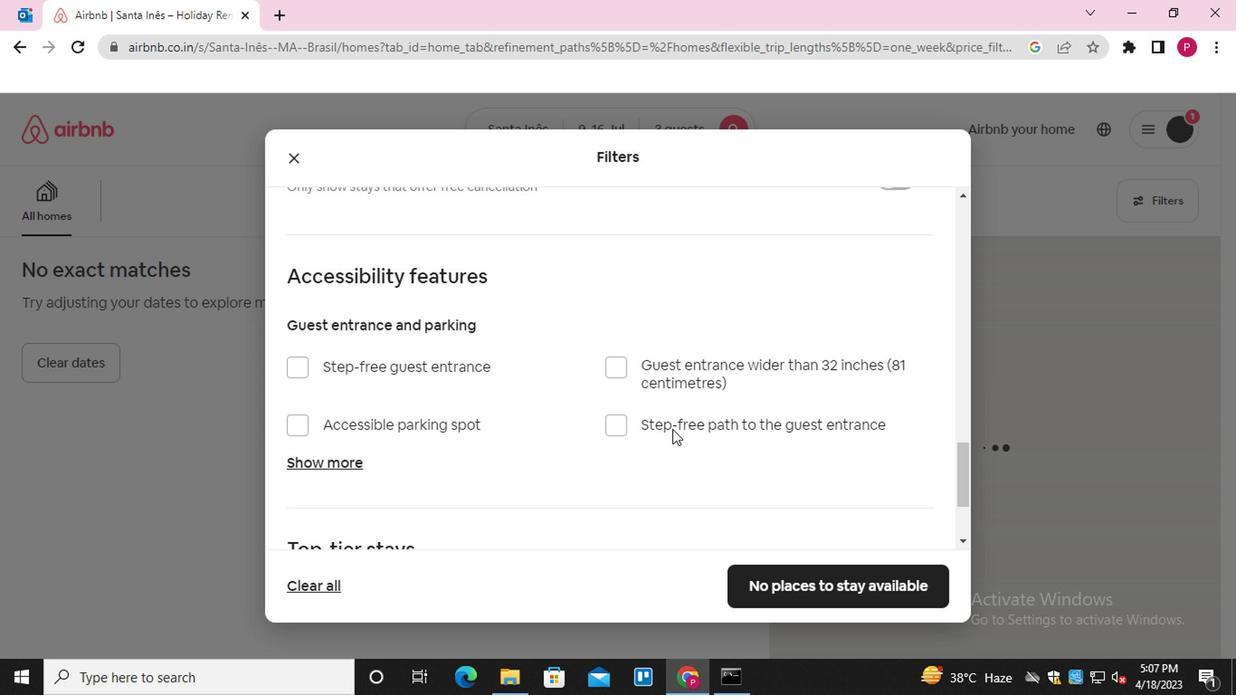 
Action: Mouse scrolled (670, 432) with delta (0, 0)
Screenshot: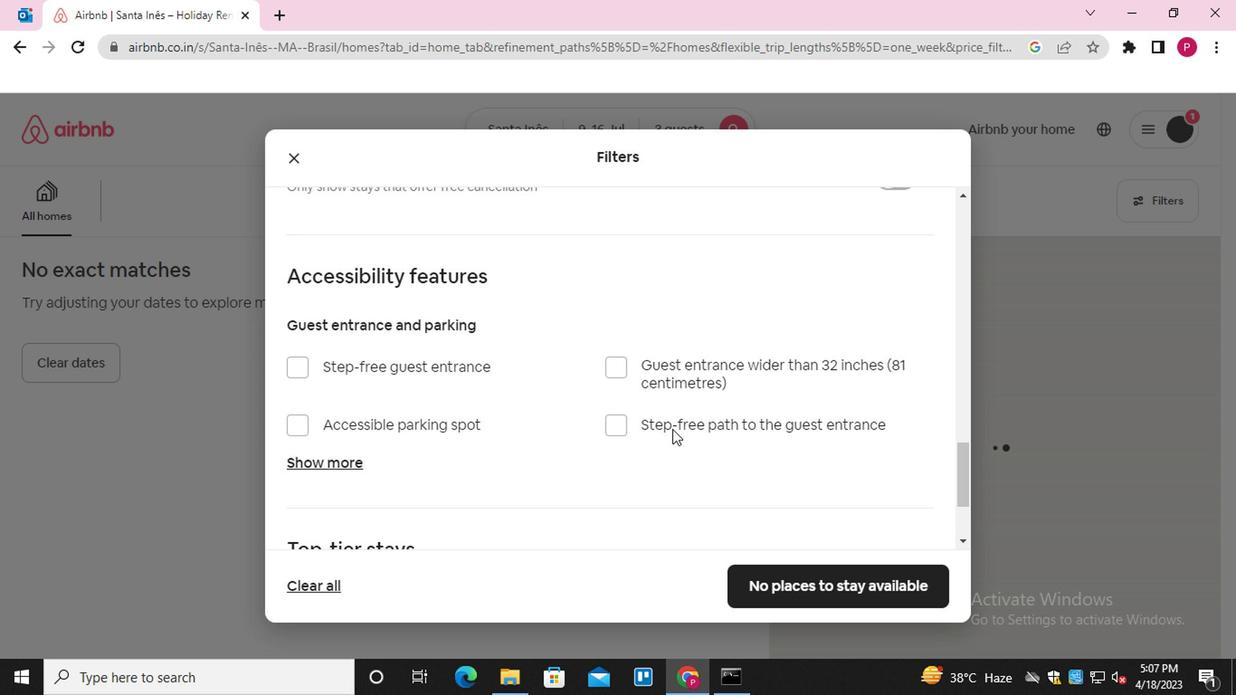 
Action: Mouse moved to (532, 520)
Screenshot: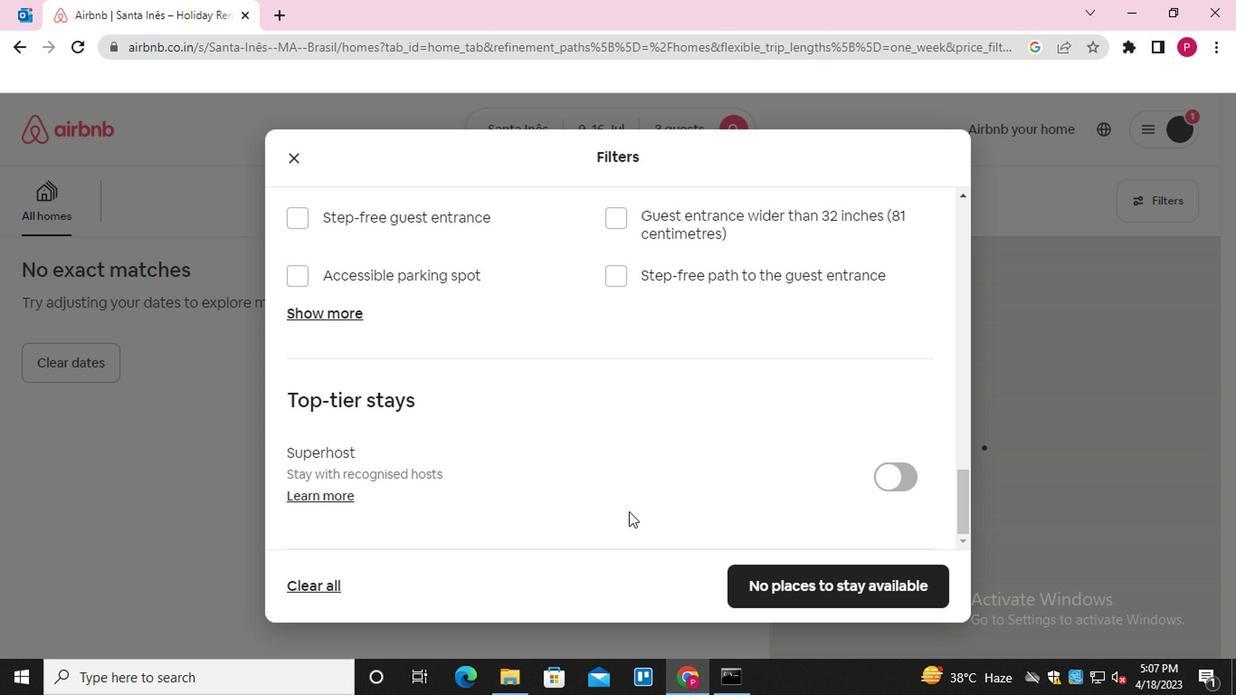 
Action: Mouse scrolled (532, 519) with delta (0, 0)
Screenshot: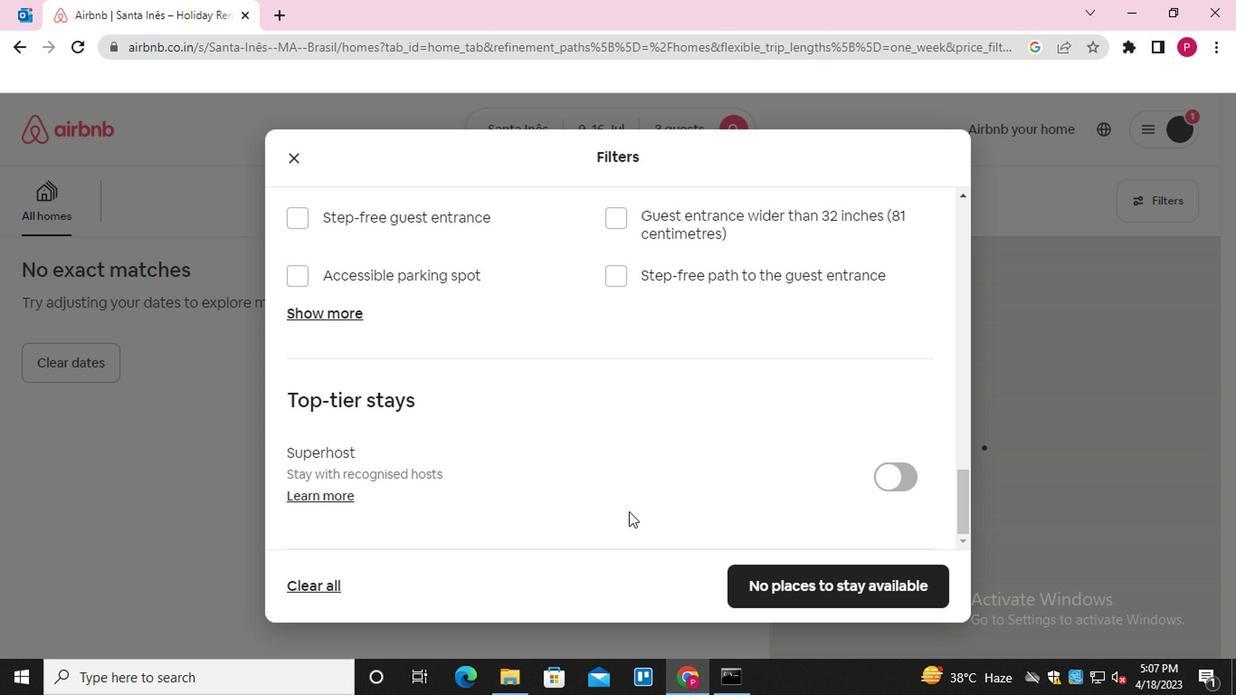 
Action: Mouse scrolled (532, 519) with delta (0, 0)
Screenshot: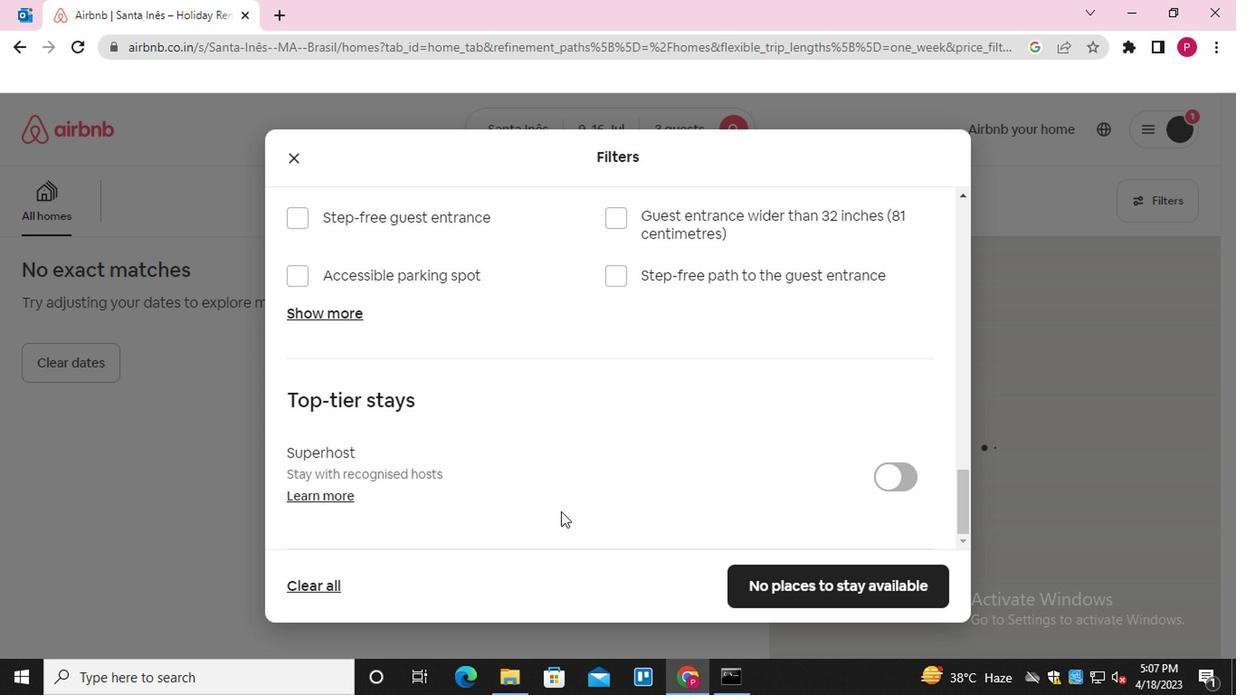 
Action: Mouse scrolled (532, 519) with delta (0, 0)
Screenshot: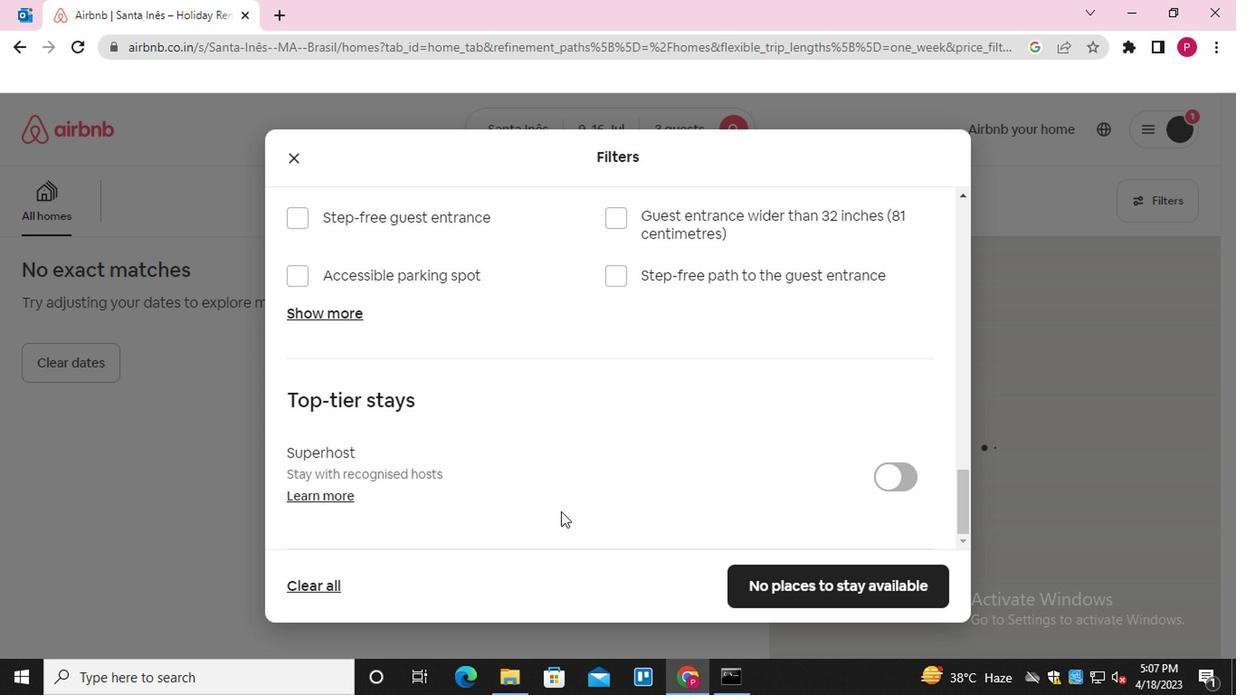 
Action: Mouse scrolled (532, 519) with delta (0, 0)
Screenshot: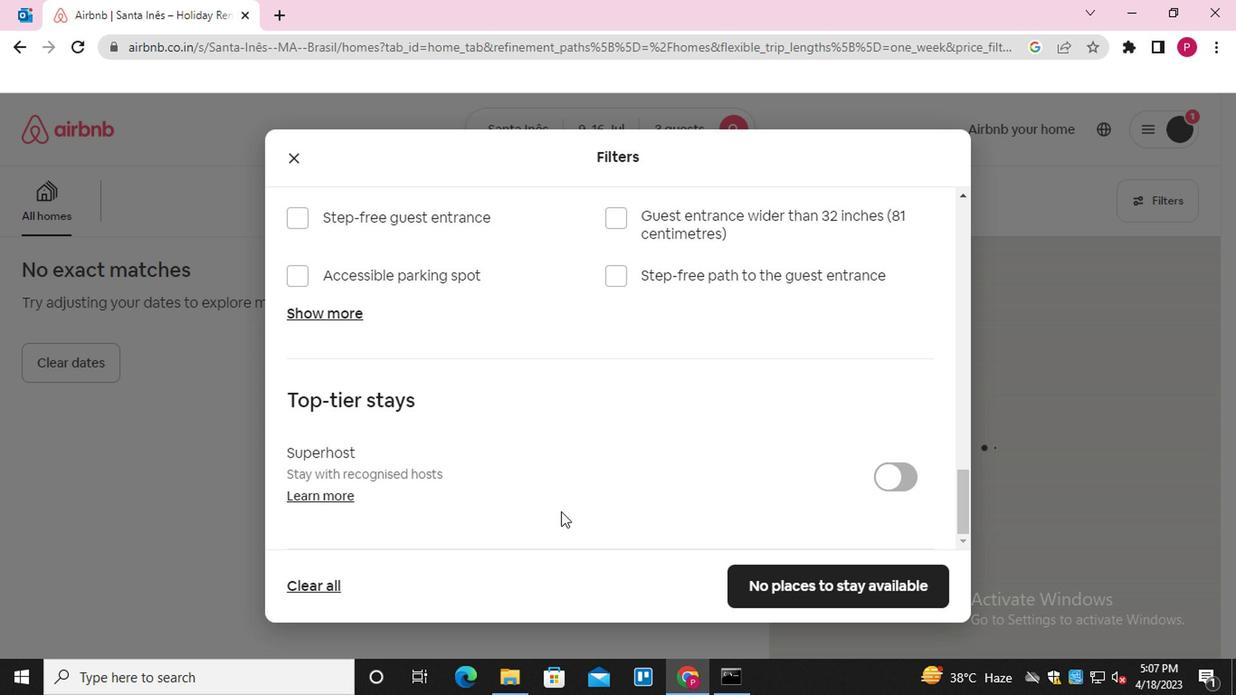 
Action: Mouse scrolled (532, 519) with delta (0, 0)
Screenshot: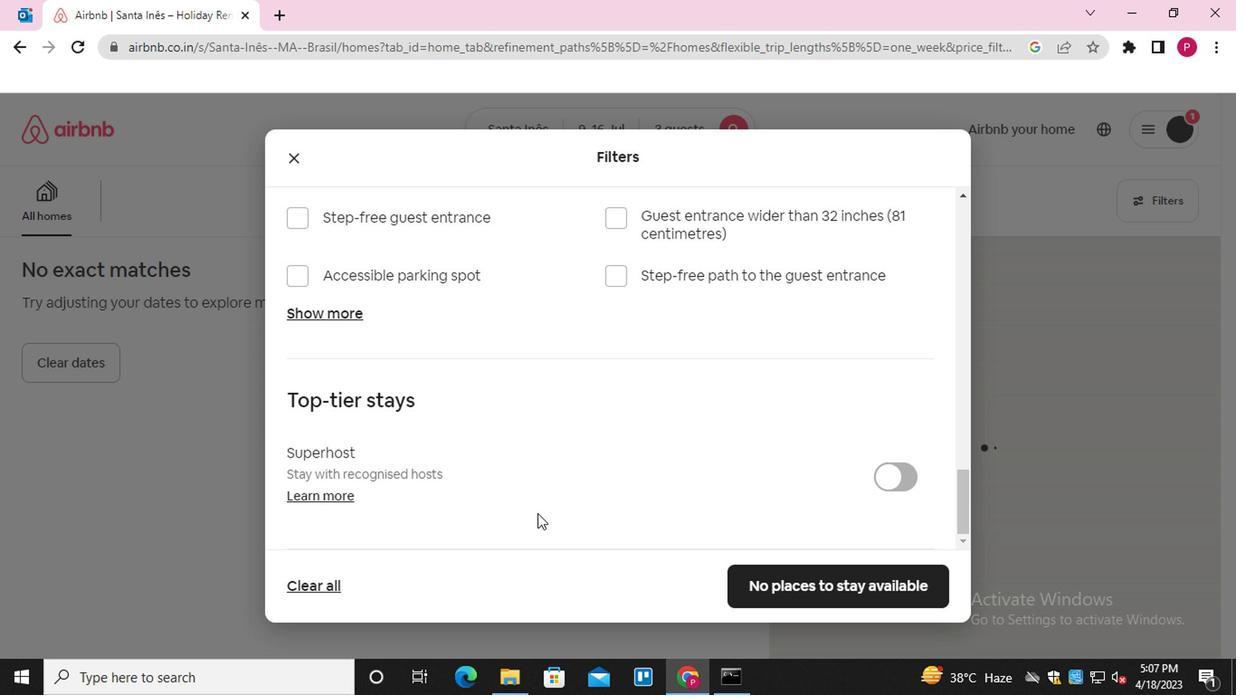 
Action: Mouse moved to (839, 597)
Screenshot: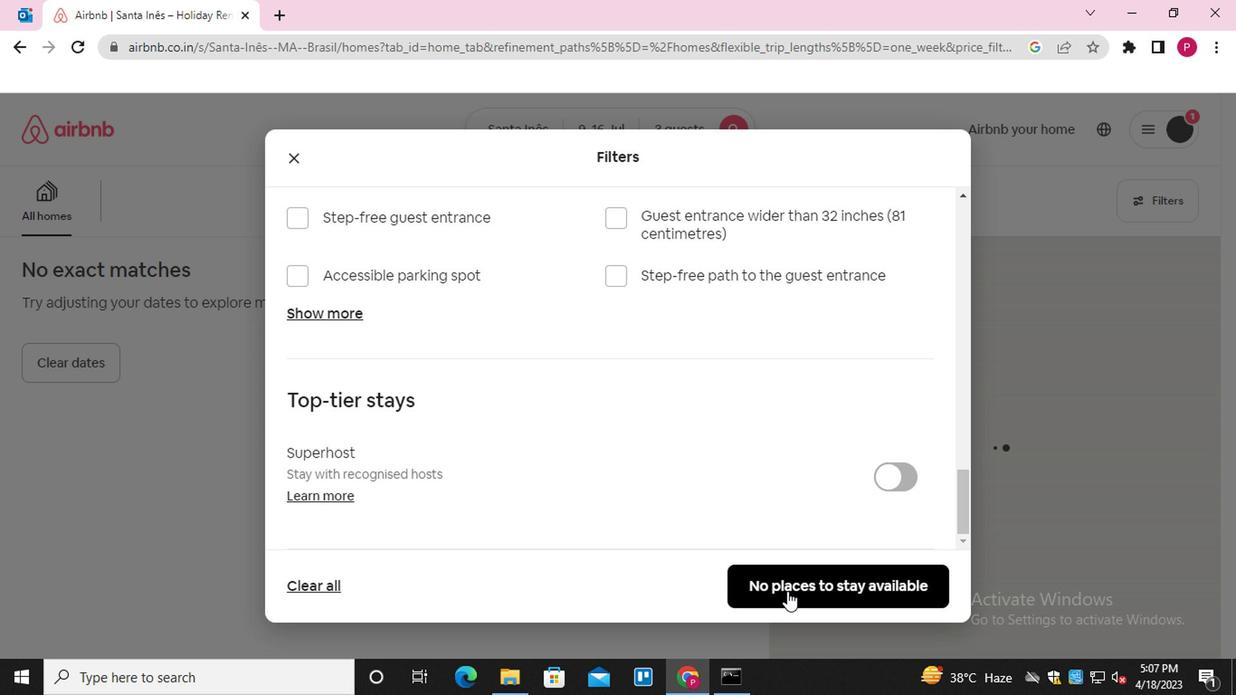 
Action: Mouse pressed left at (839, 597)
Screenshot: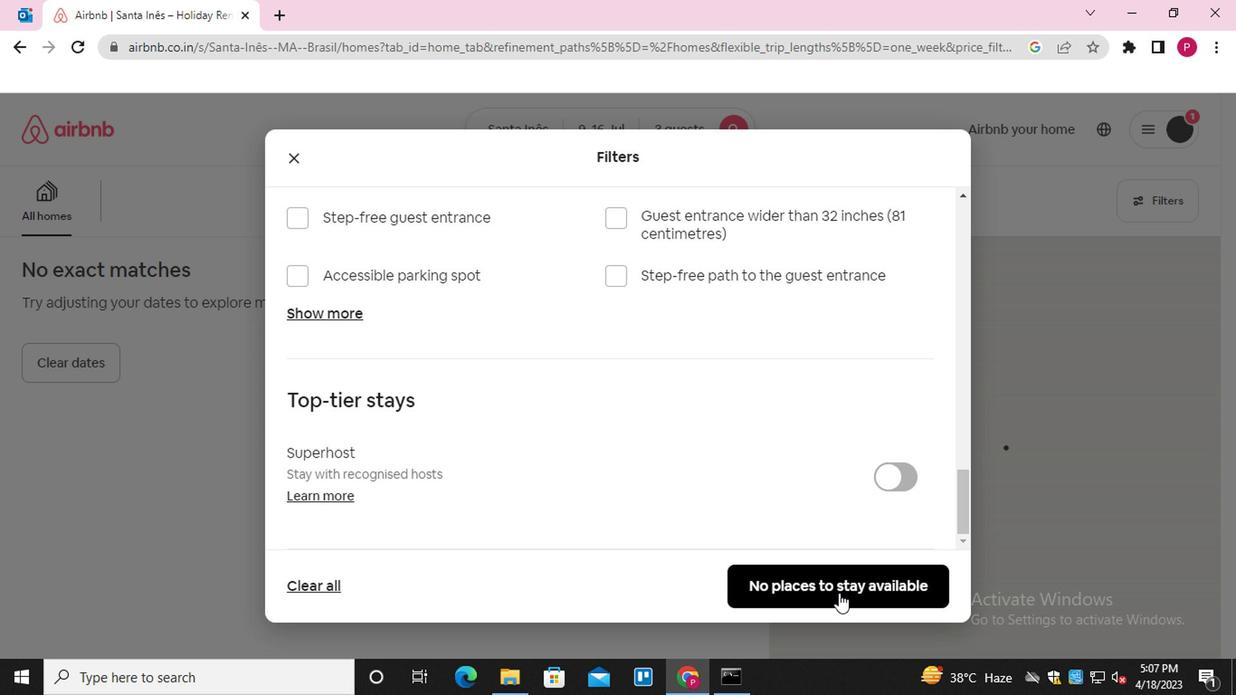 
Action: Mouse moved to (171, 501)
Screenshot: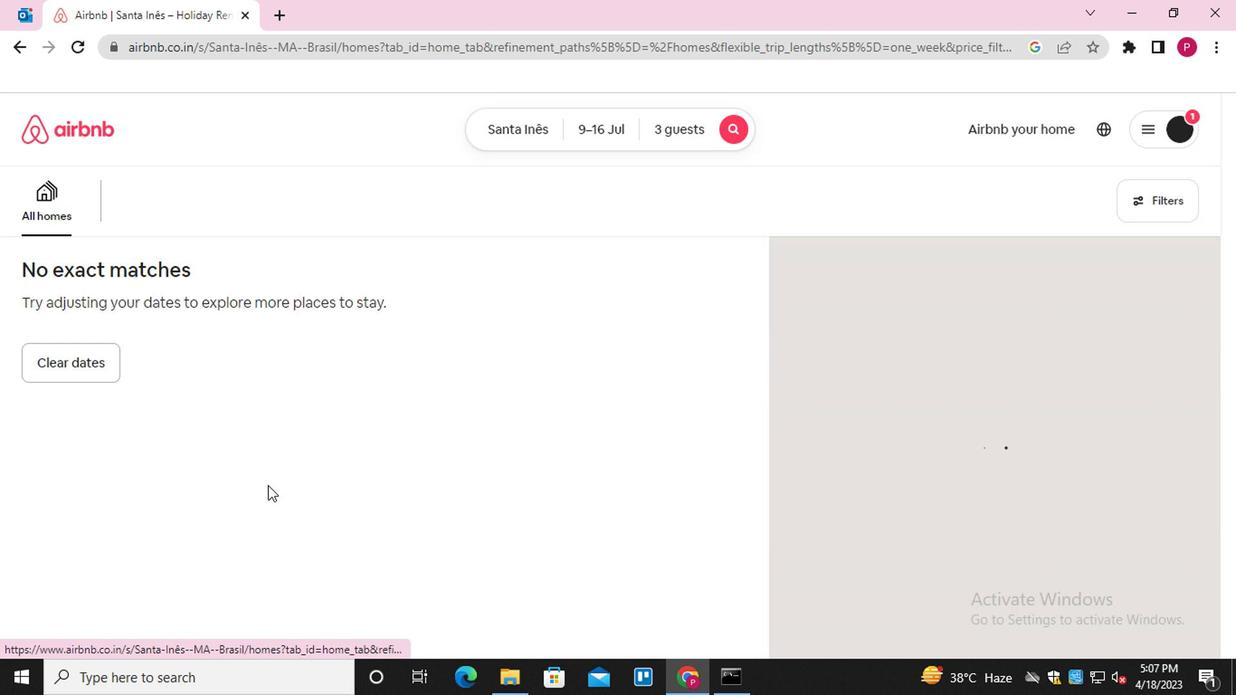 
